Task: Look for space in Szczecinek, Poland from 7th July, 2023 to 15th July, 2023 for 6 adults in price range Rs.15000 to Rs.20000. Place can be entire place with 3 bedrooms having 3 beds and 3 bathrooms. Property type can be house, flat, guest house. Amenities needed are: washing machine. Booking option can be shelf check-in. Required host language is English.
Action: Mouse pressed left at (460, 76)
Screenshot: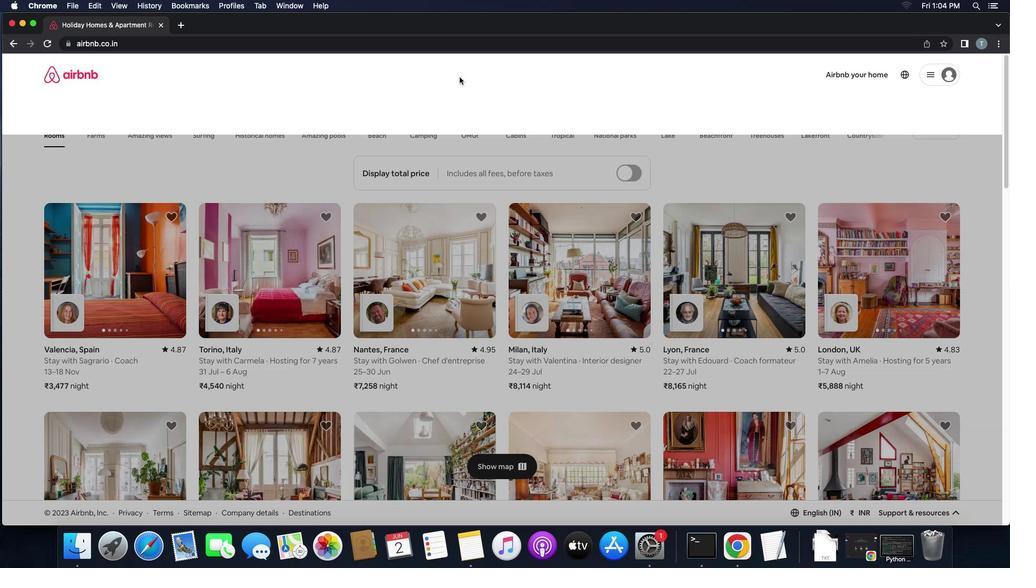
Action: Mouse moved to (336, 125)
Screenshot: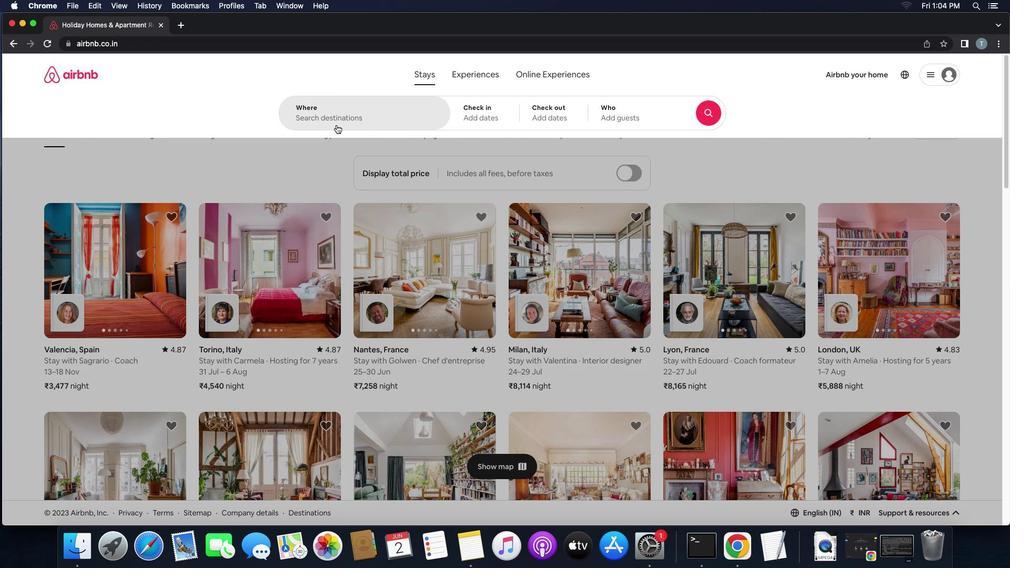 
Action: Mouse pressed left at (336, 125)
Screenshot: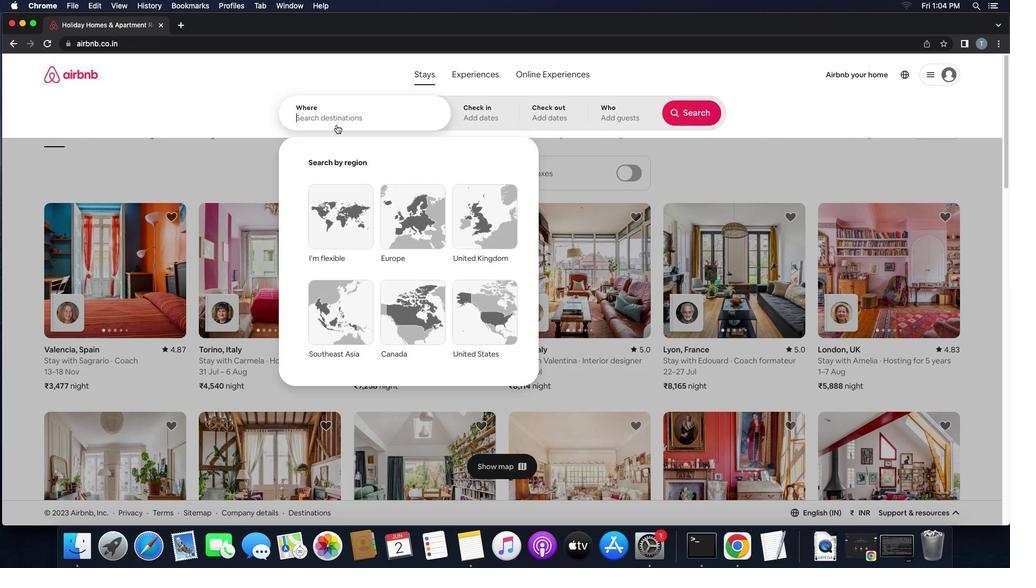 
Action: Mouse moved to (339, 121)
Screenshot: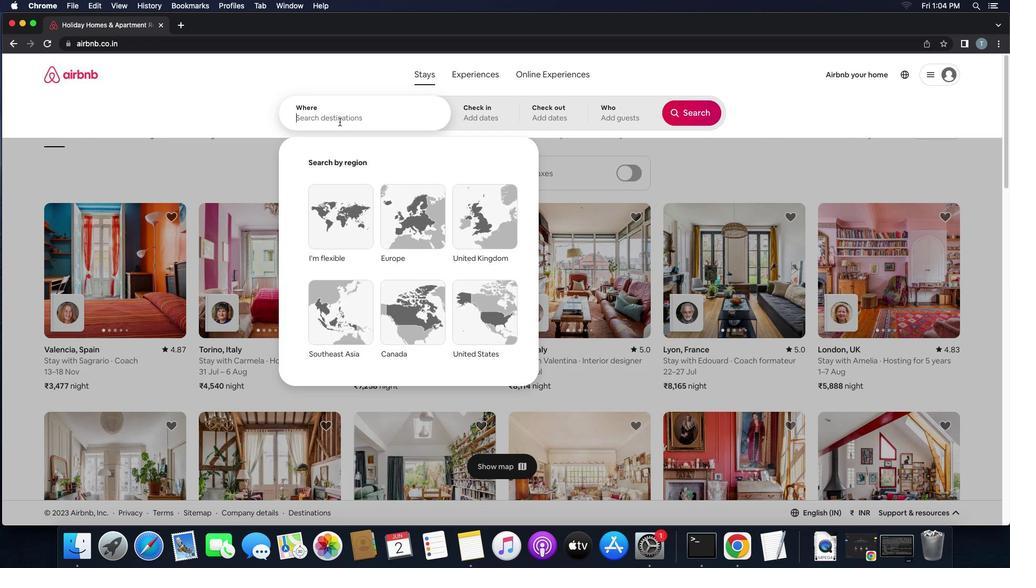 
Action: Key pressed 's''z''c''z''e''c''i''n''e''k'',''p''o''l''a''n''d'
Screenshot: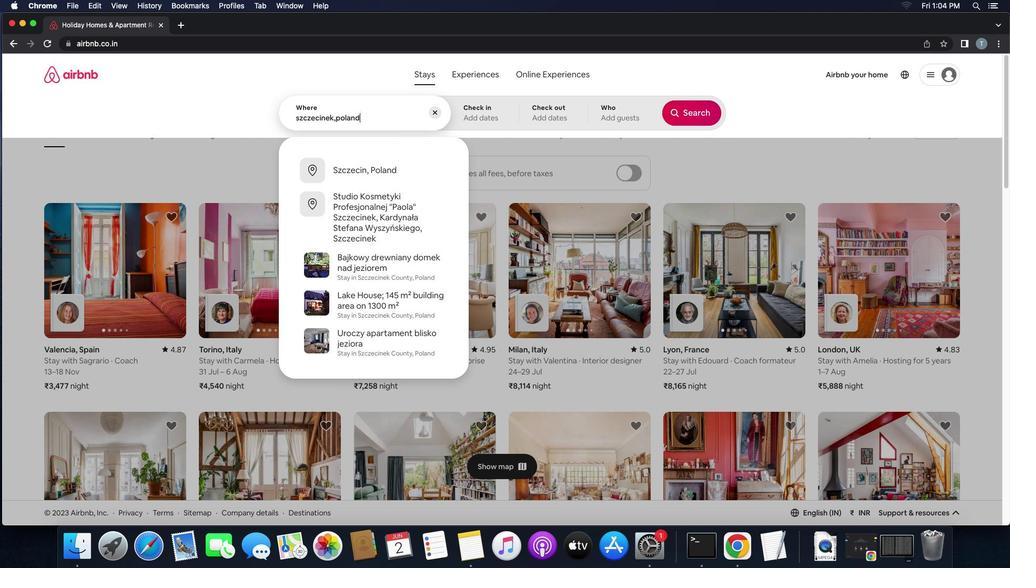 
Action: Mouse moved to (387, 170)
Screenshot: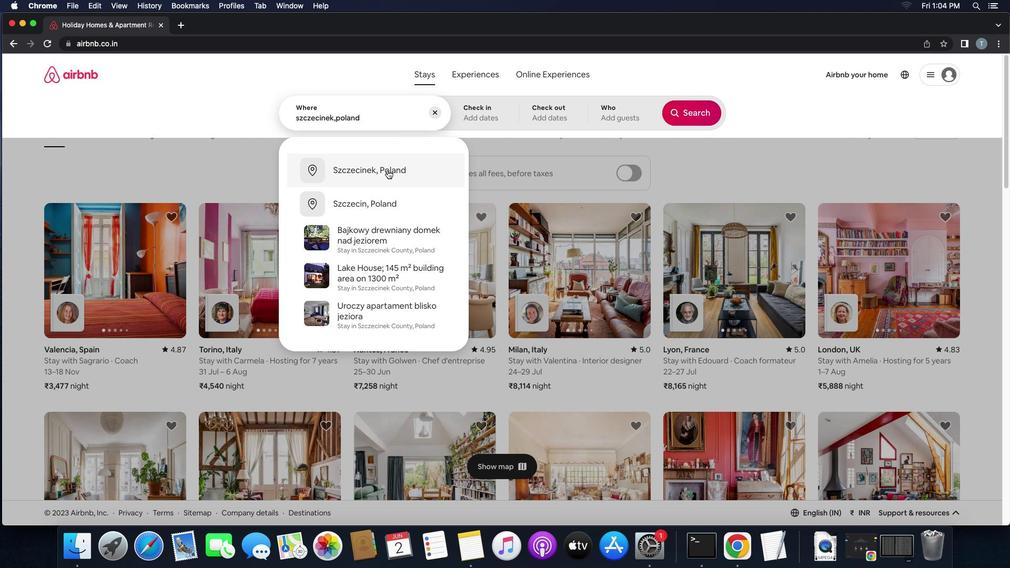 
Action: Mouse pressed left at (387, 170)
Screenshot: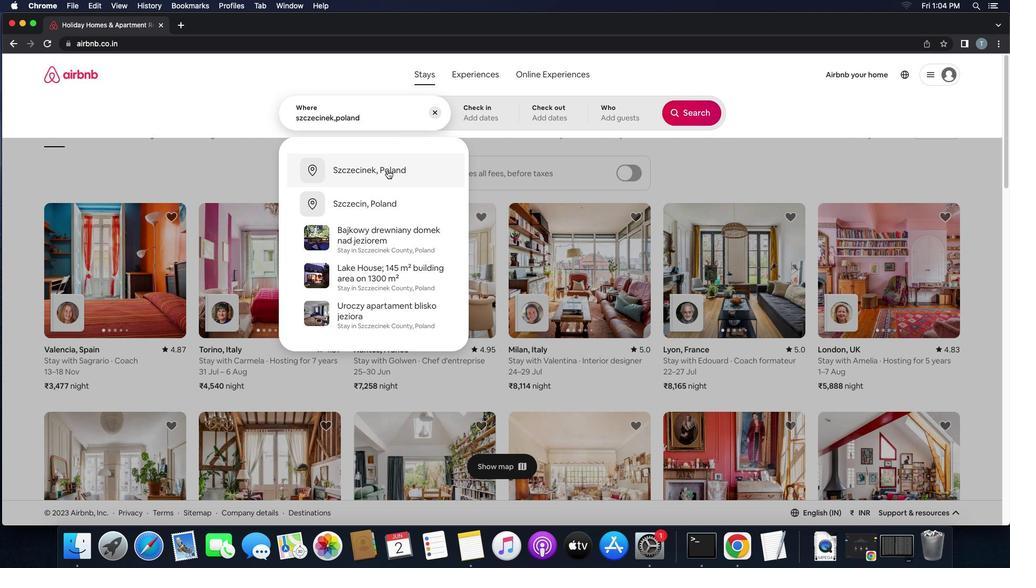 
Action: Mouse moved to (662, 271)
Screenshot: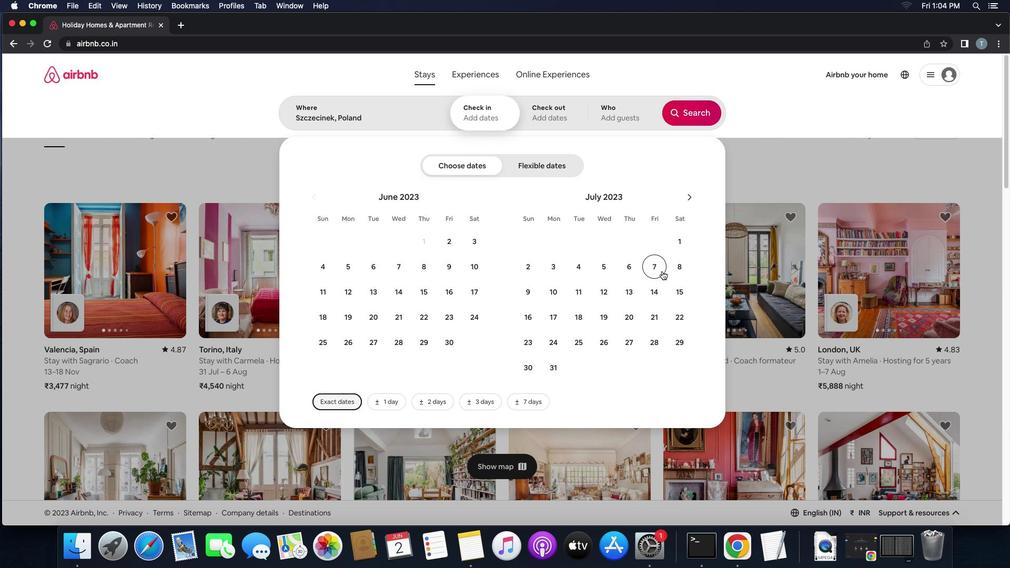 
Action: Mouse pressed left at (662, 271)
Screenshot: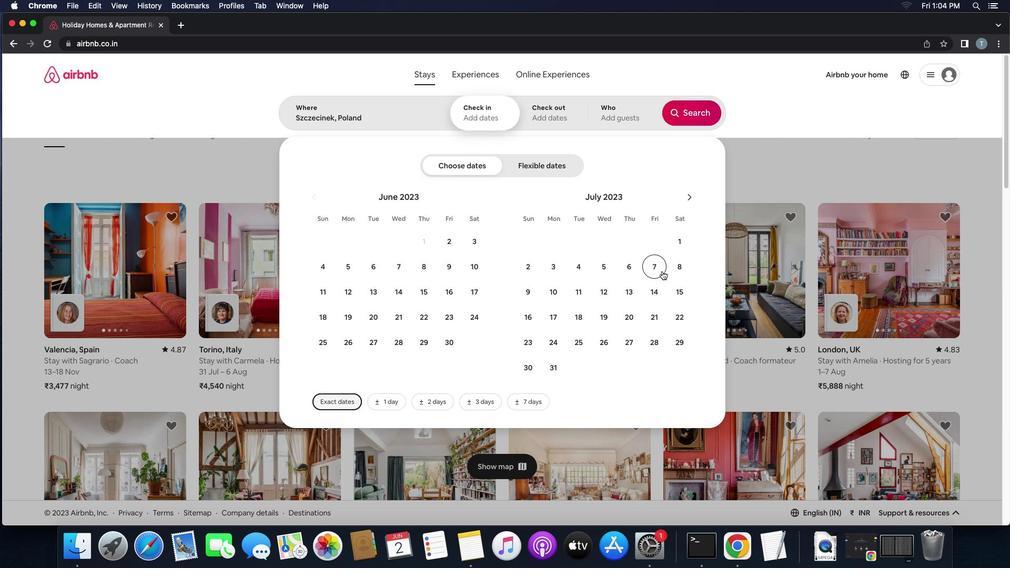 
Action: Mouse moved to (670, 290)
Screenshot: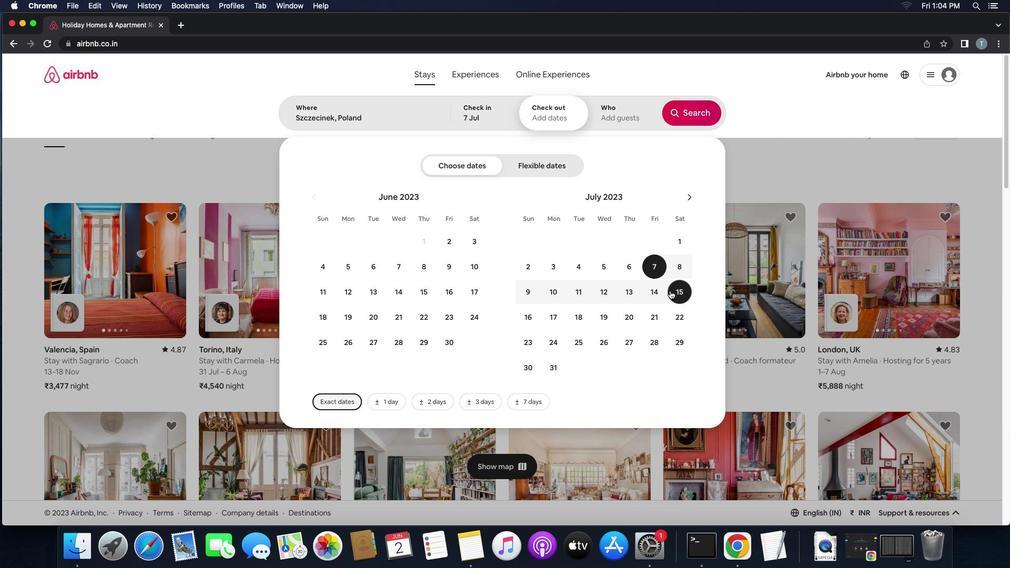 
Action: Mouse pressed left at (670, 290)
Screenshot: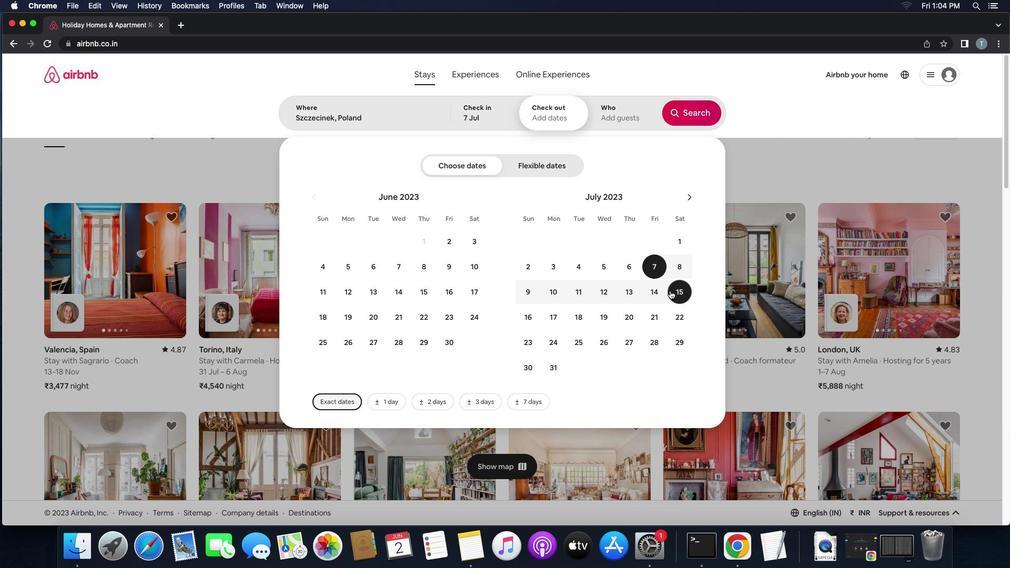 
Action: Mouse moved to (636, 124)
Screenshot: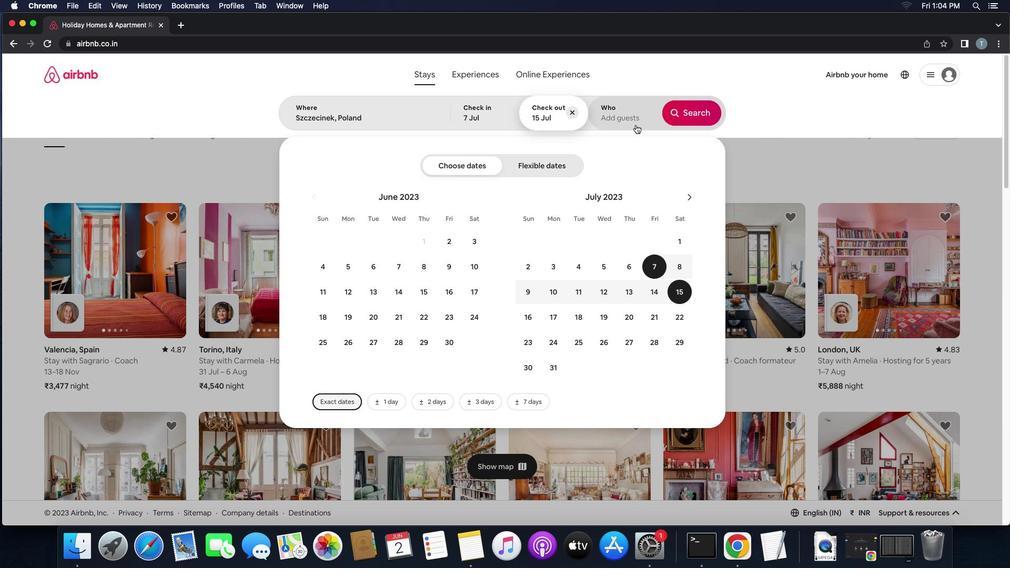 
Action: Mouse pressed left at (636, 124)
Screenshot: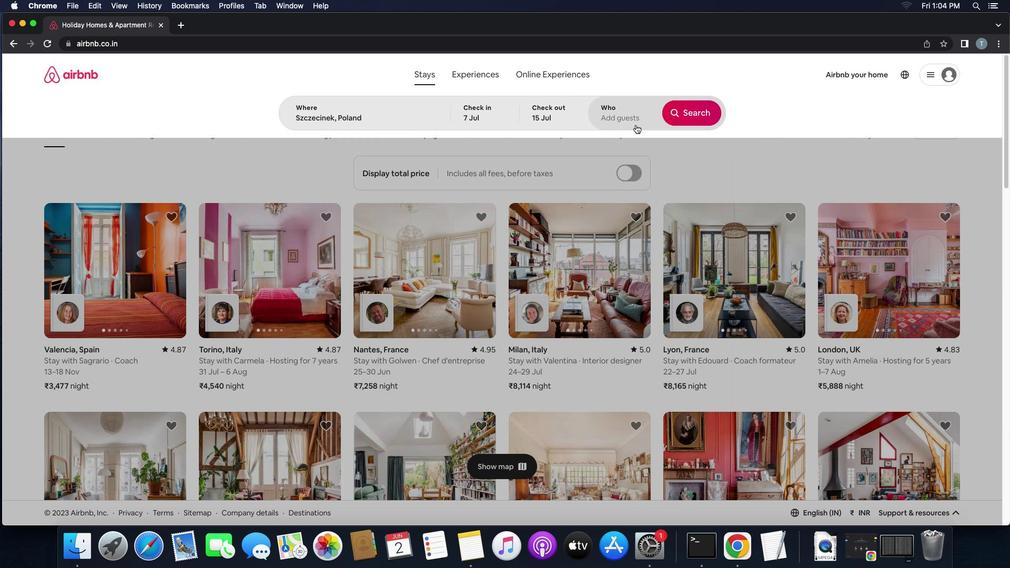 
Action: Mouse moved to (699, 169)
Screenshot: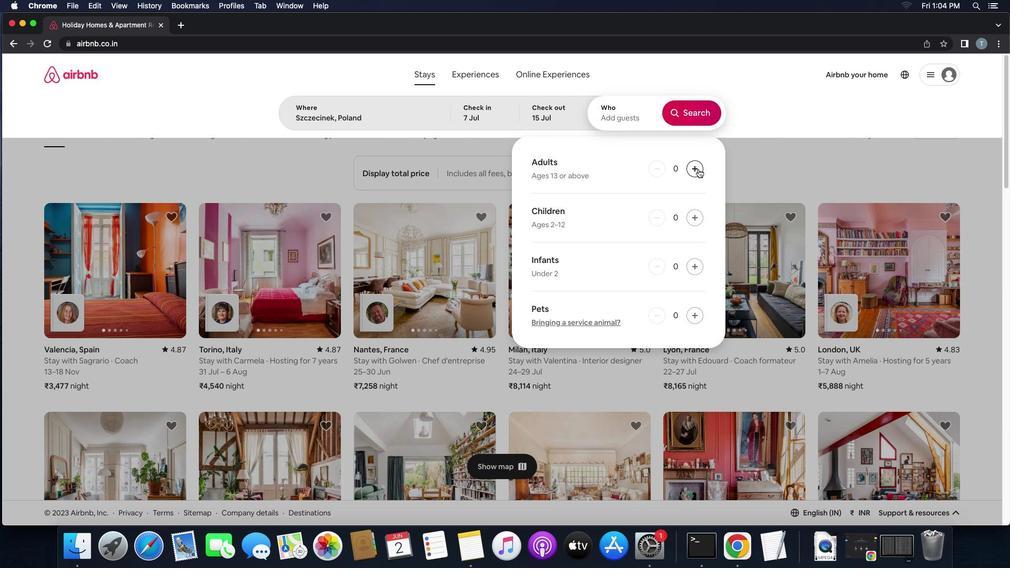 
Action: Mouse pressed left at (699, 169)
Screenshot: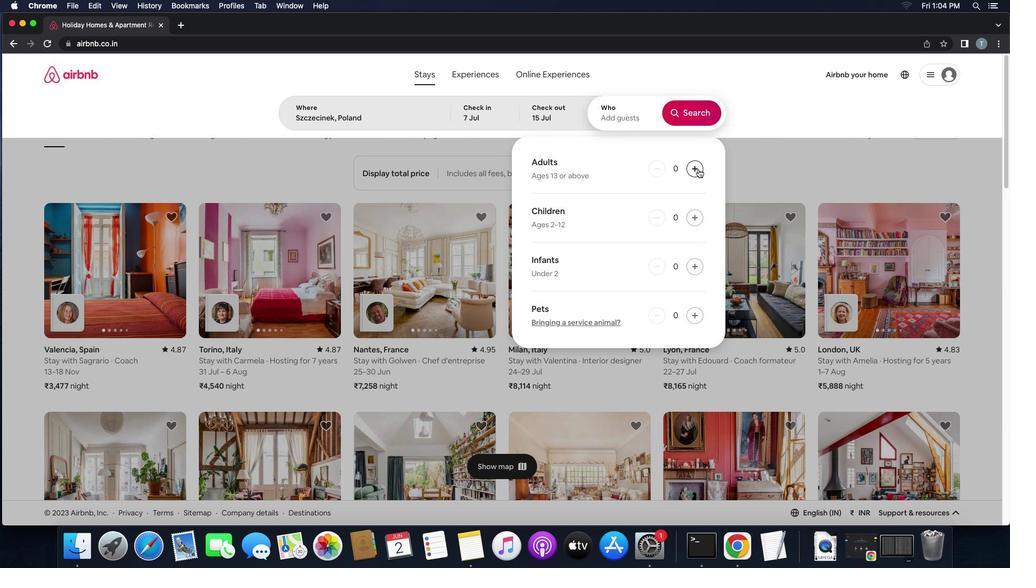 
Action: Mouse pressed left at (699, 169)
Screenshot: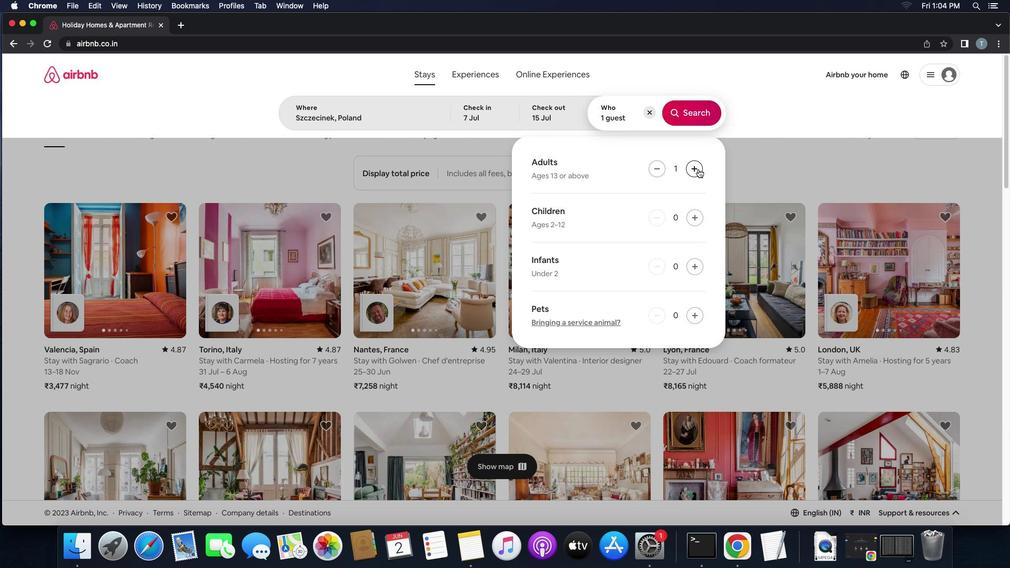 
Action: Mouse pressed left at (699, 169)
Screenshot: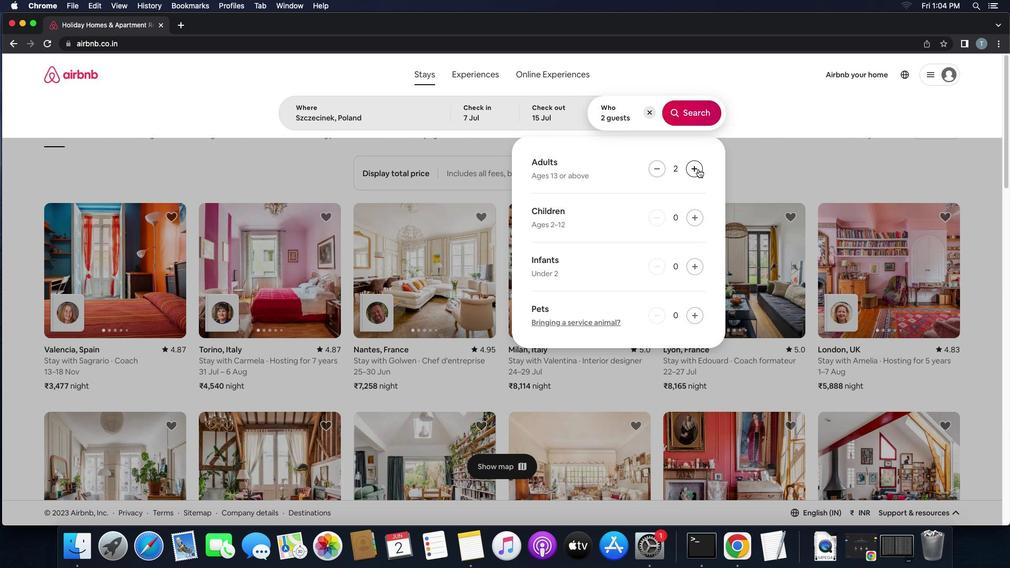 
Action: Mouse pressed left at (699, 169)
Screenshot: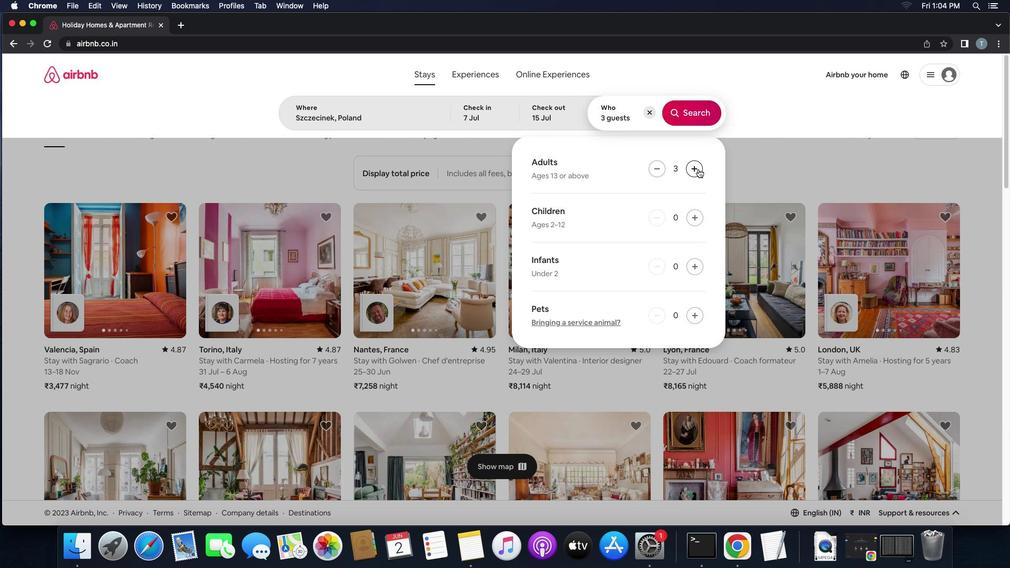 
Action: Mouse pressed left at (699, 169)
Screenshot: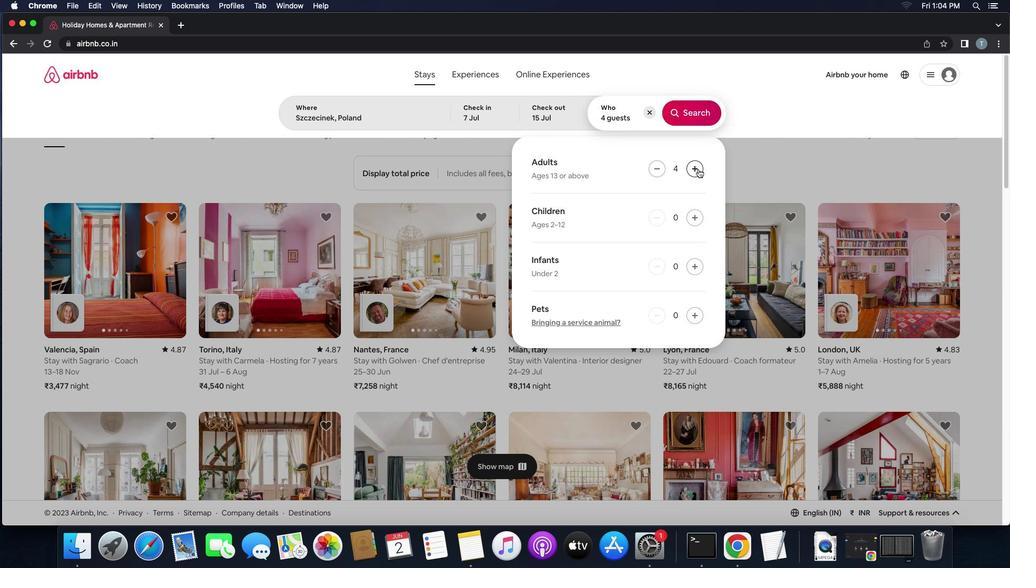 
Action: Mouse pressed left at (699, 169)
Screenshot: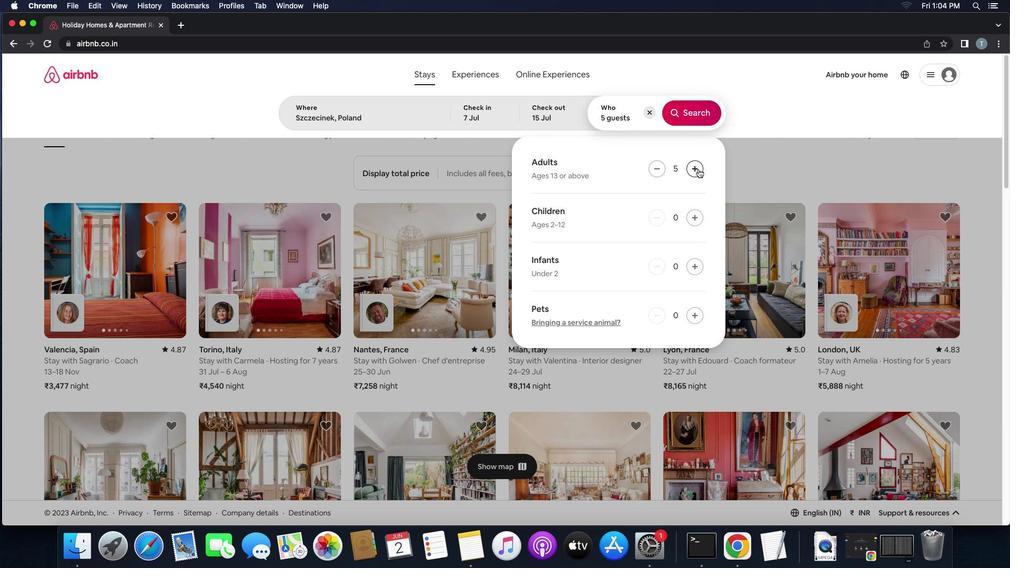 
Action: Mouse moved to (694, 122)
Screenshot: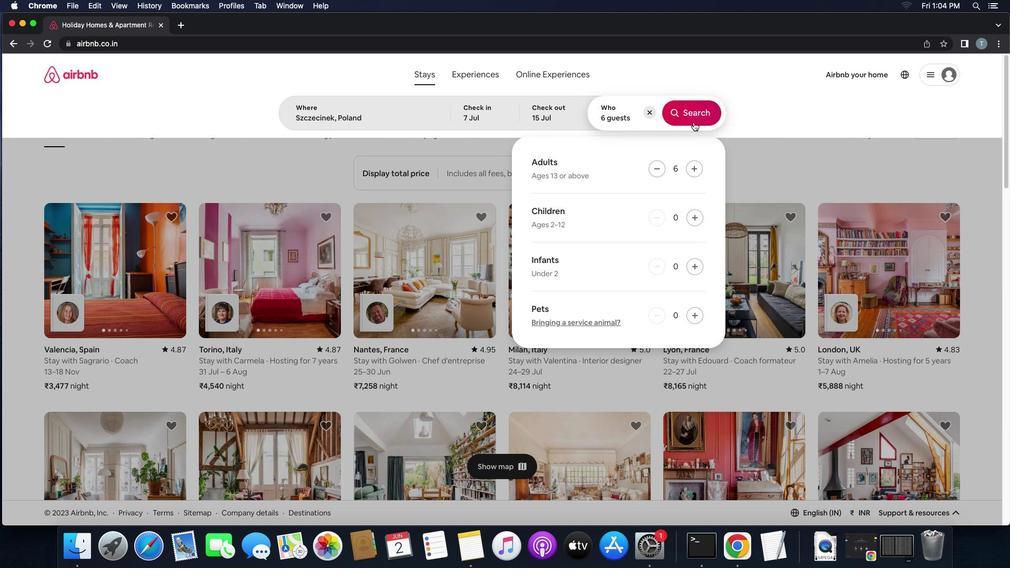 
Action: Mouse pressed left at (694, 122)
Screenshot: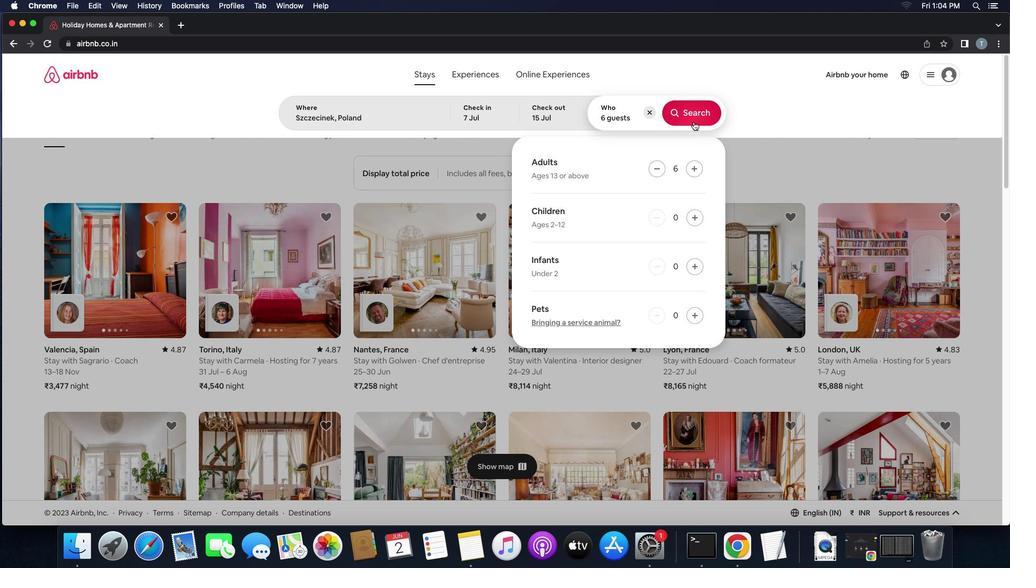 
Action: Mouse moved to (972, 118)
Screenshot: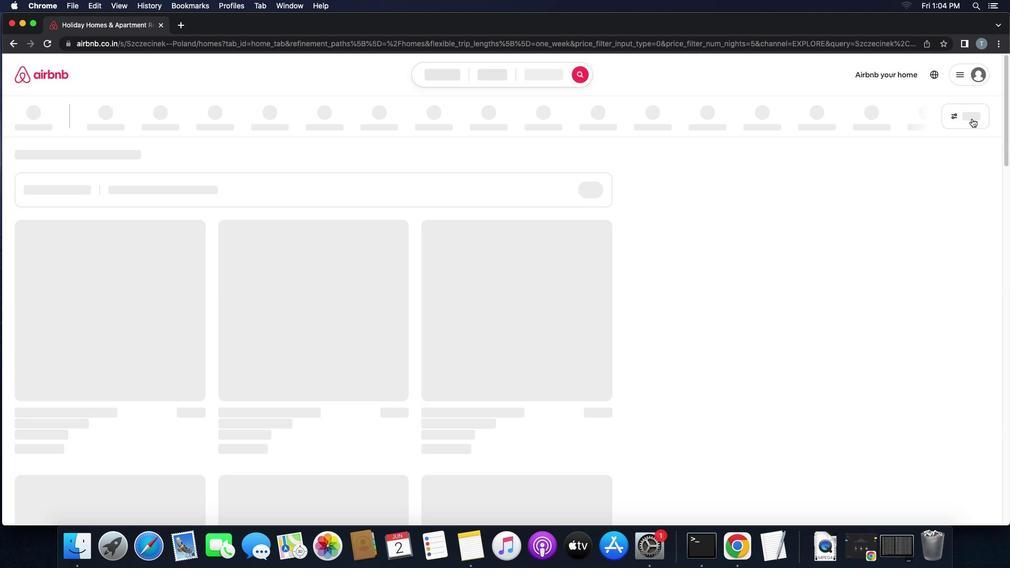 
Action: Mouse pressed left at (972, 118)
Screenshot: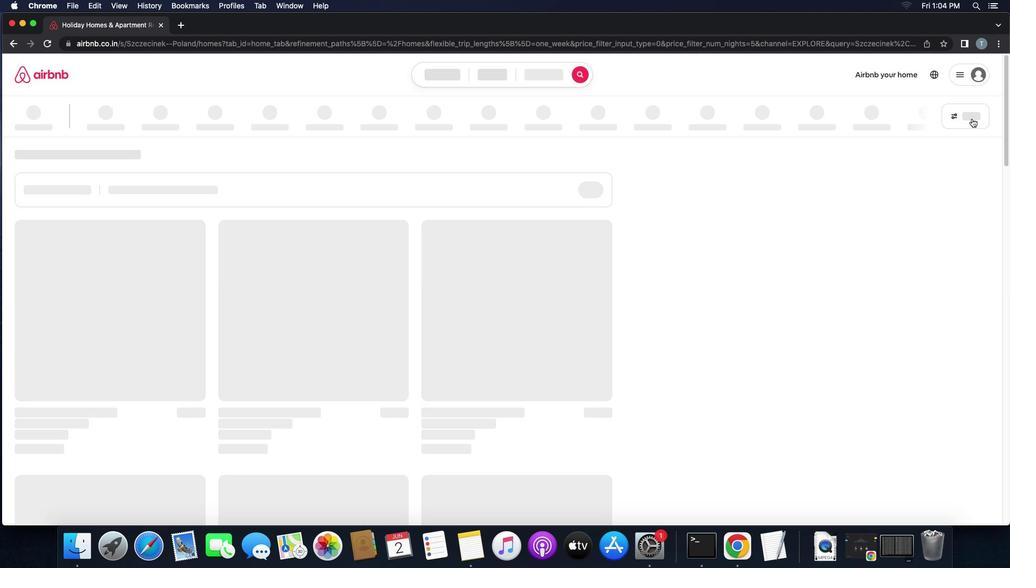 
Action: Mouse moved to (972, 118)
Screenshot: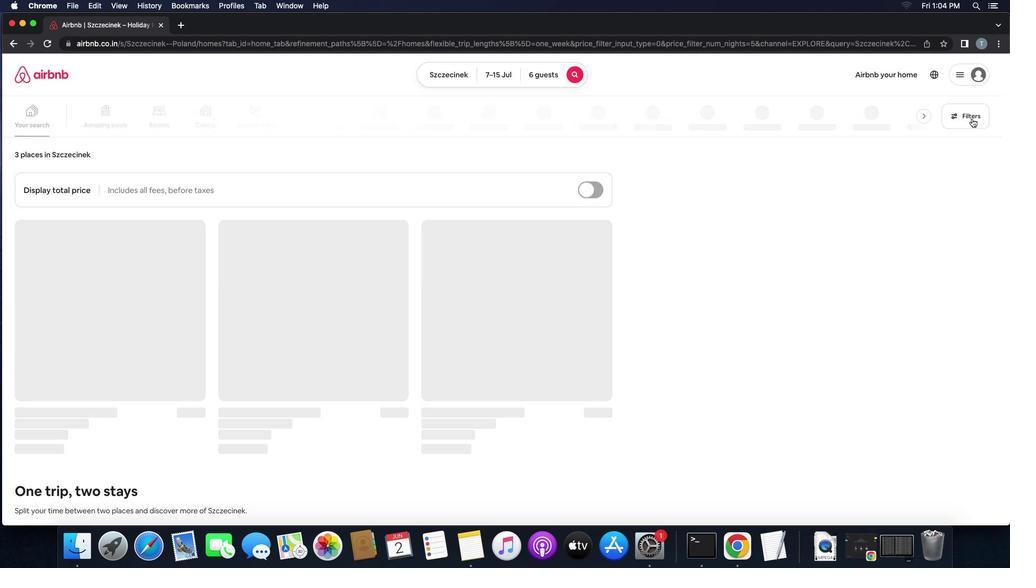 
Action: Mouse pressed left at (972, 118)
Screenshot: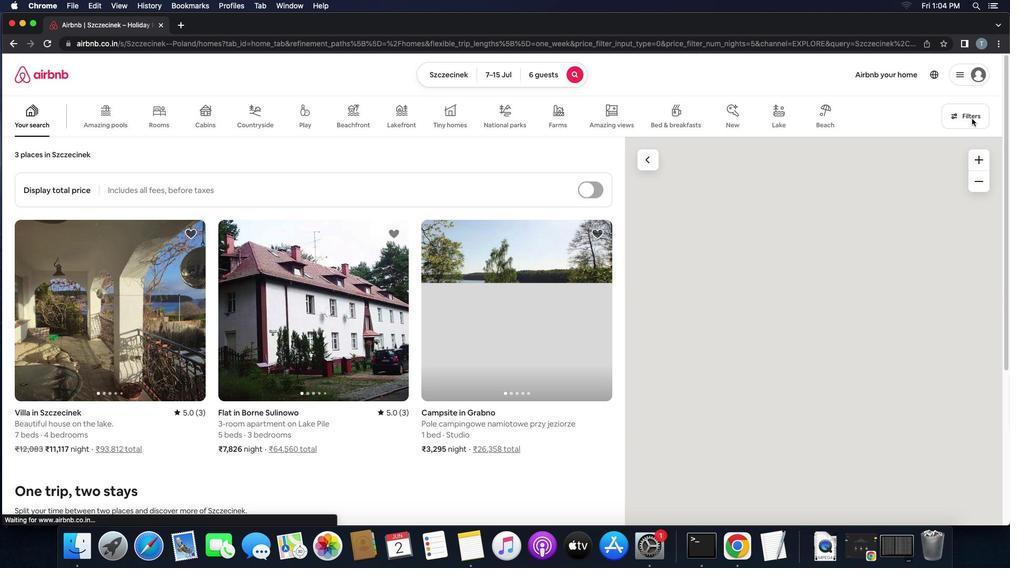 
Action: Mouse moved to (380, 377)
Screenshot: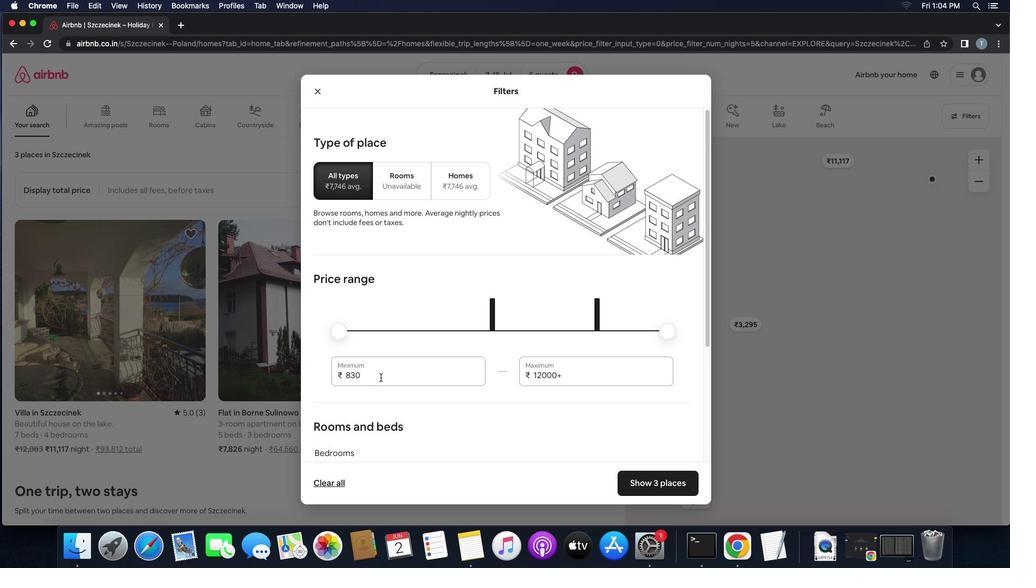 
Action: Mouse pressed left at (380, 377)
Screenshot: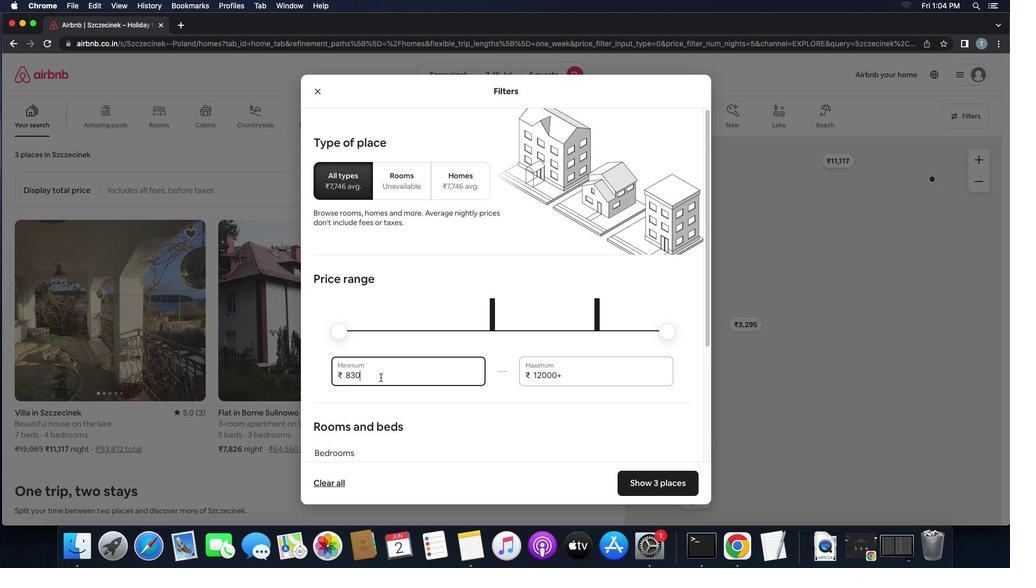 
Action: Key pressed Key.backspaceKey.backspaceKey.backspace'1''5''0''0''0'
Screenshot: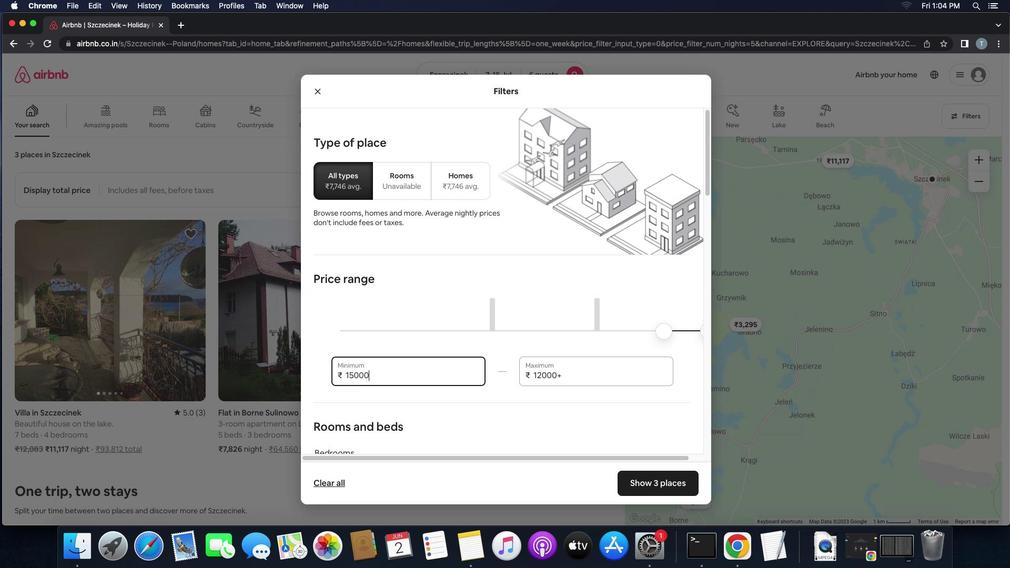 
Action: Mouse moved to (579, 374)
Screenshot: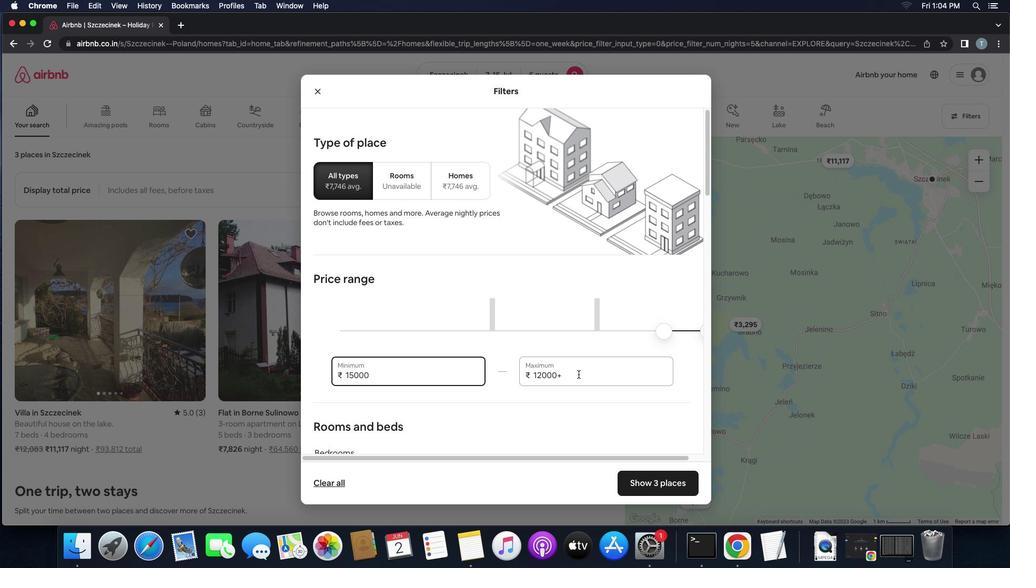 
Action: Mouse pressed left at (579, 374)
Screenshot: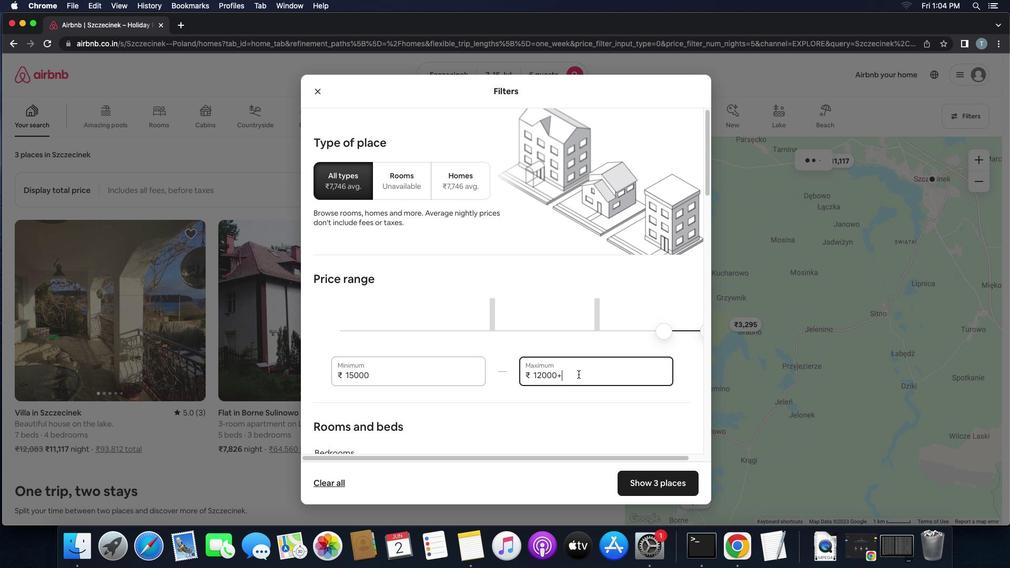 
Action: Key pressed Key.backspaceKey.backspaceKey.backspaceKey.backspaceKey.backspaceKey.backspace'2''0''0''0''0'
Screenshot: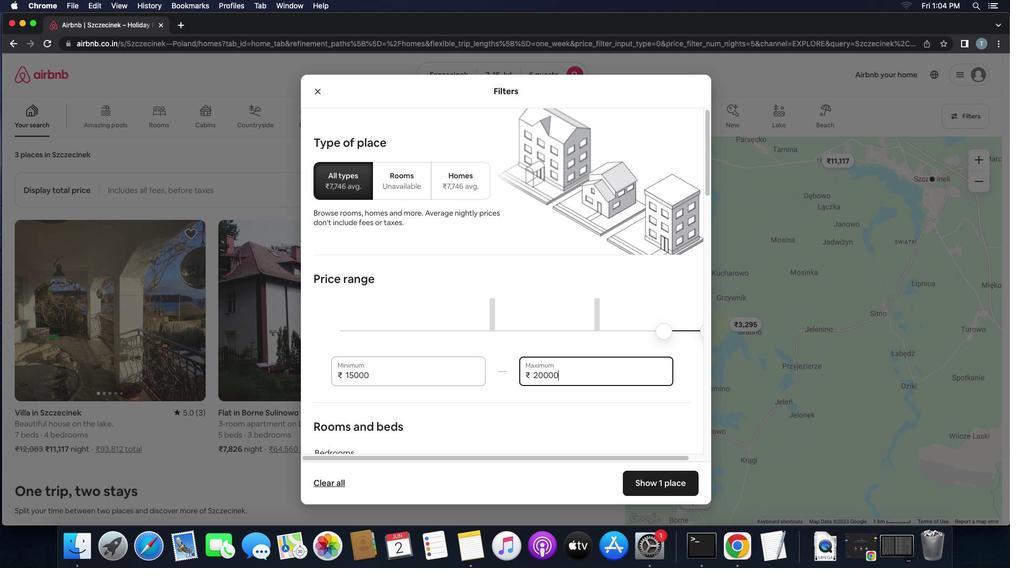 
Action: Mouse moved to (578, 401)
Screenshot: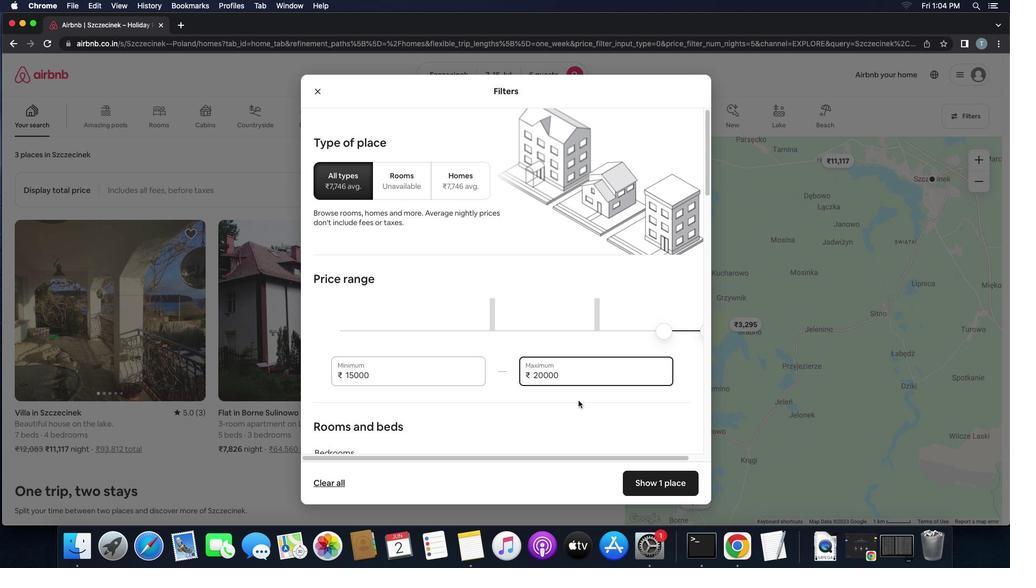 
Action: Mouse scrolled (578, 401) with delta (0, 0)
Screenshot: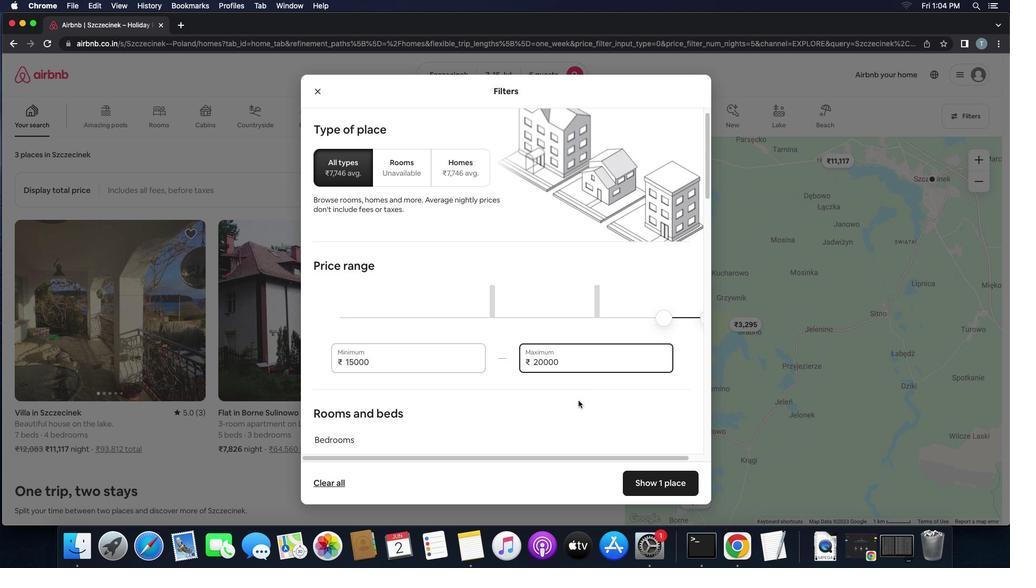 
Action: Mouse scrolled (578, 401) with delta (0, 0)
Screenshot: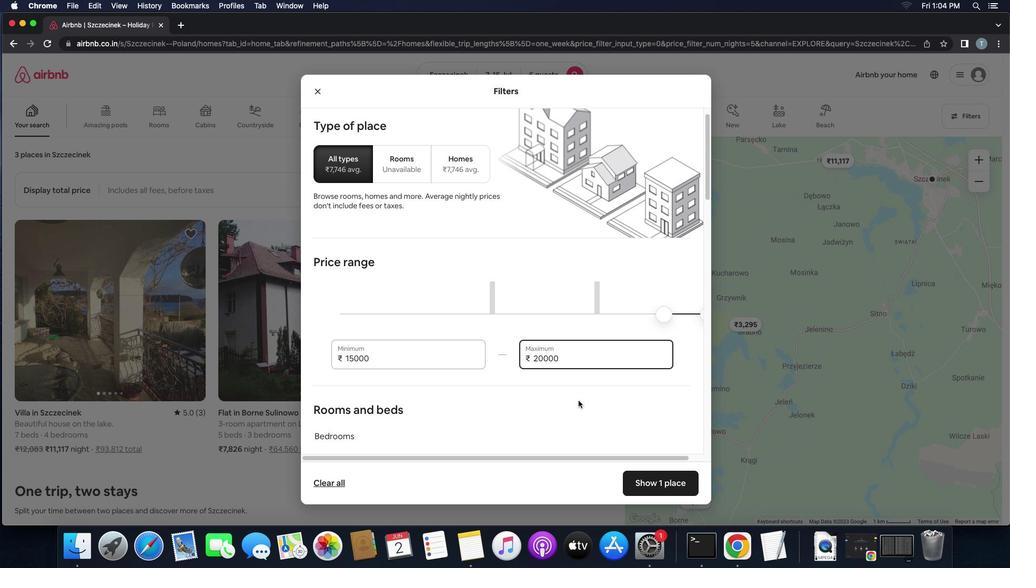 
Action: Mouse scrolled (578, 401) with delta (0, 0)
Screenshot: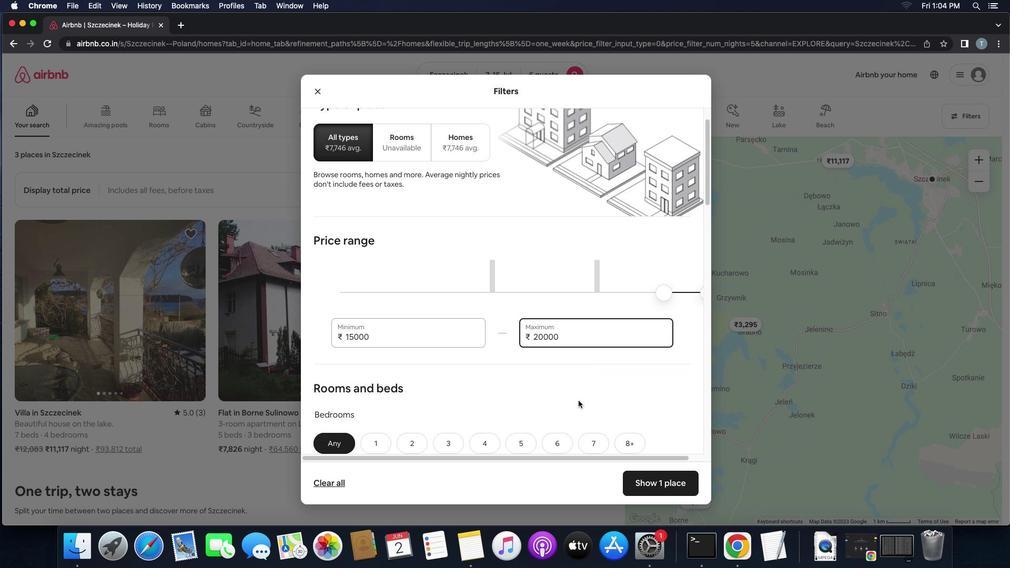 
Action: Mouse scrolled (578, 401) with delta (0, 0)
Screenshot: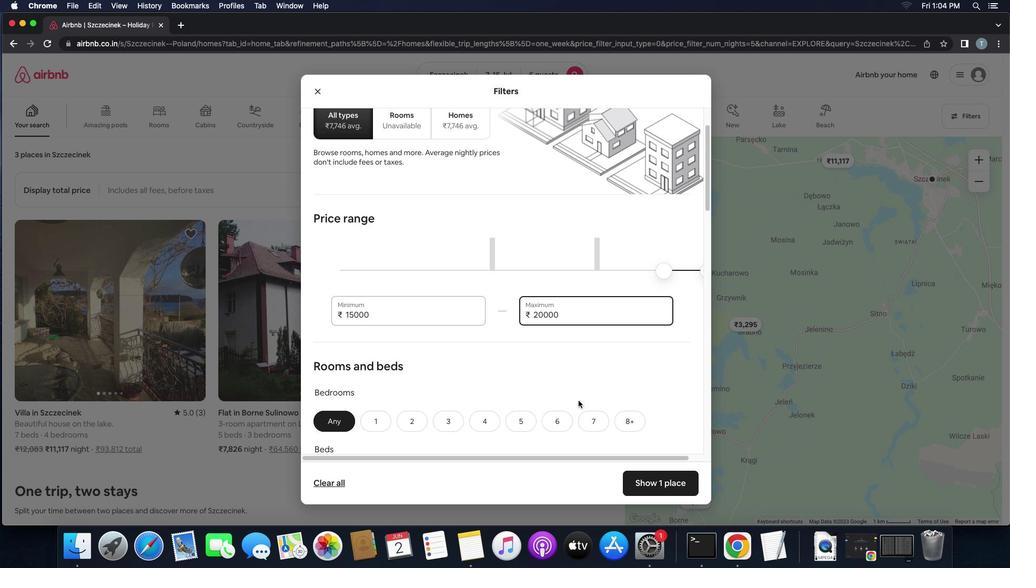 
Action: Mouse scrolled (578, 401) with delta (0, 0)
Screenshot: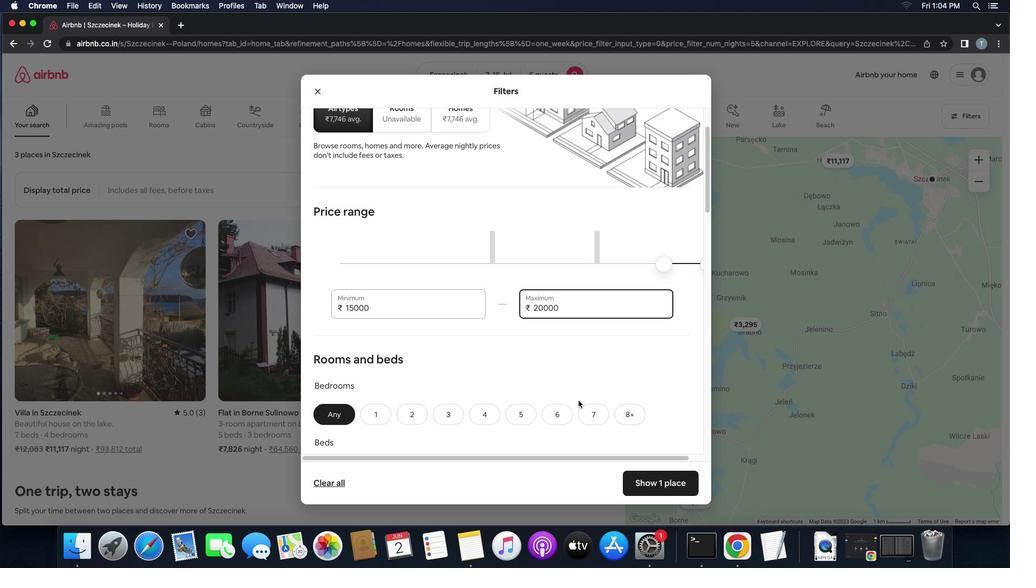 
Action: Mouse moved to (470, 367)
Screenshot: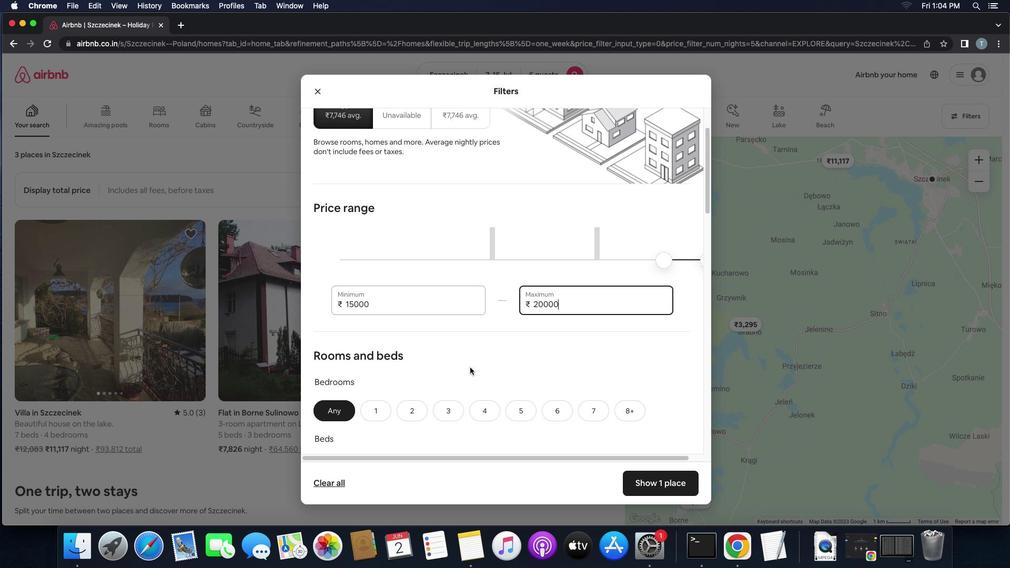 
Action: Mouse scrolled (470, 367) with delta (0, 0)
Screenshot: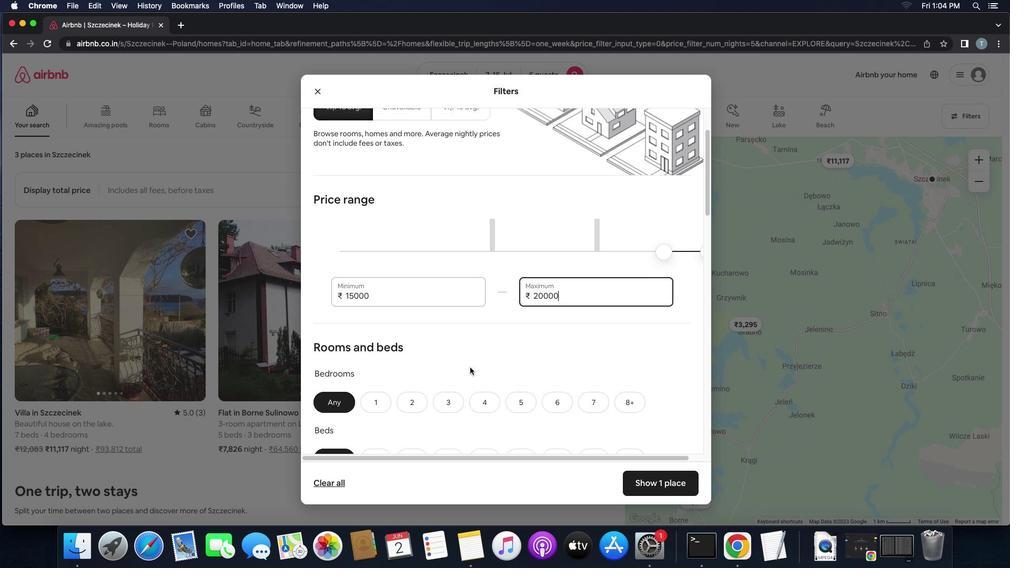 
Action: Mouse scrolled (470, 367) with delta (0, 0)
Screenshot: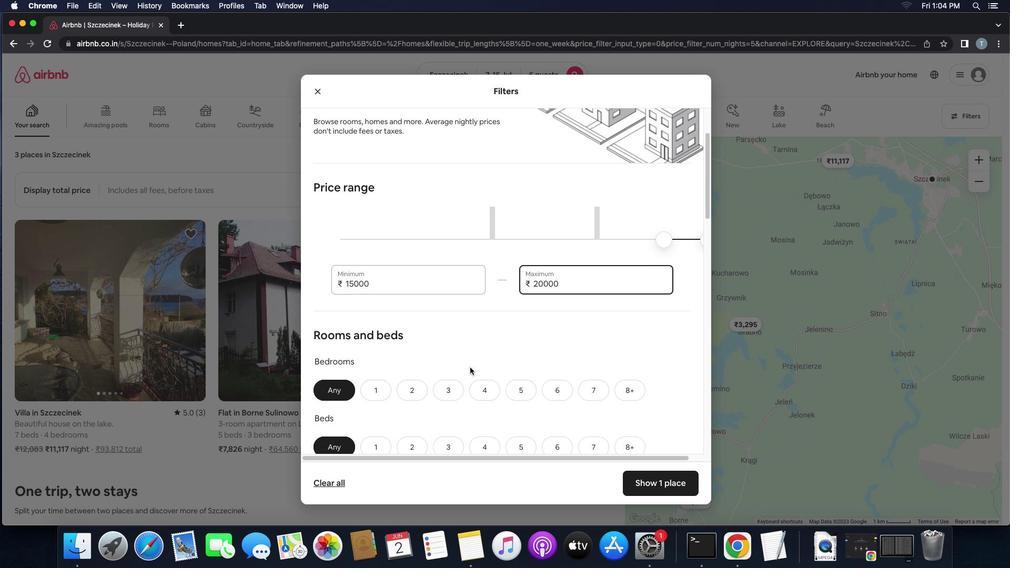 
Action: Mouse moved to (470, 367)
Screenshot: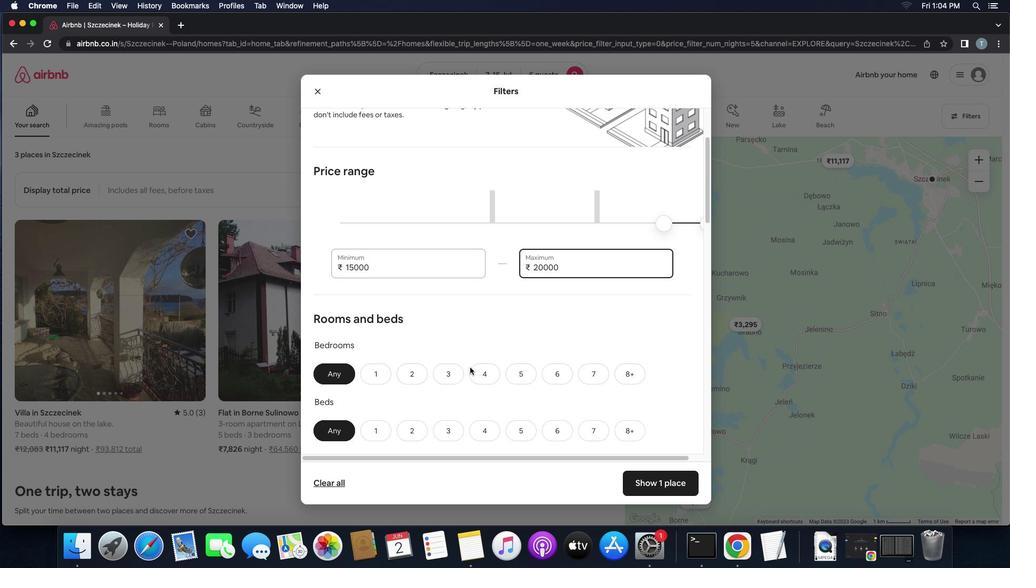 
Action: Mouse scrolled (470, 367) with delta (0, -1)
Screenshot: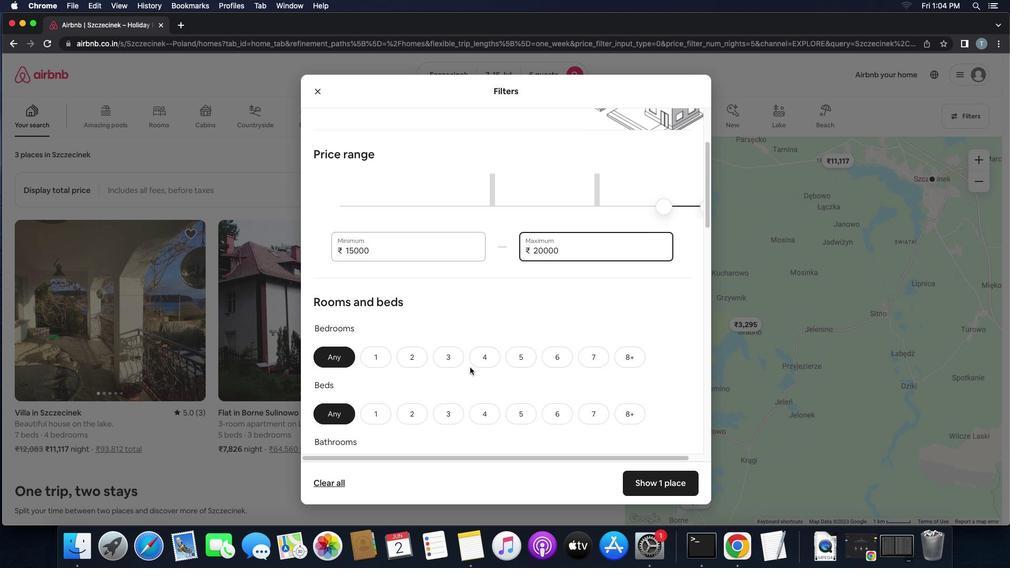 
Action: Mouse moved to (443, 338)
Screenshot: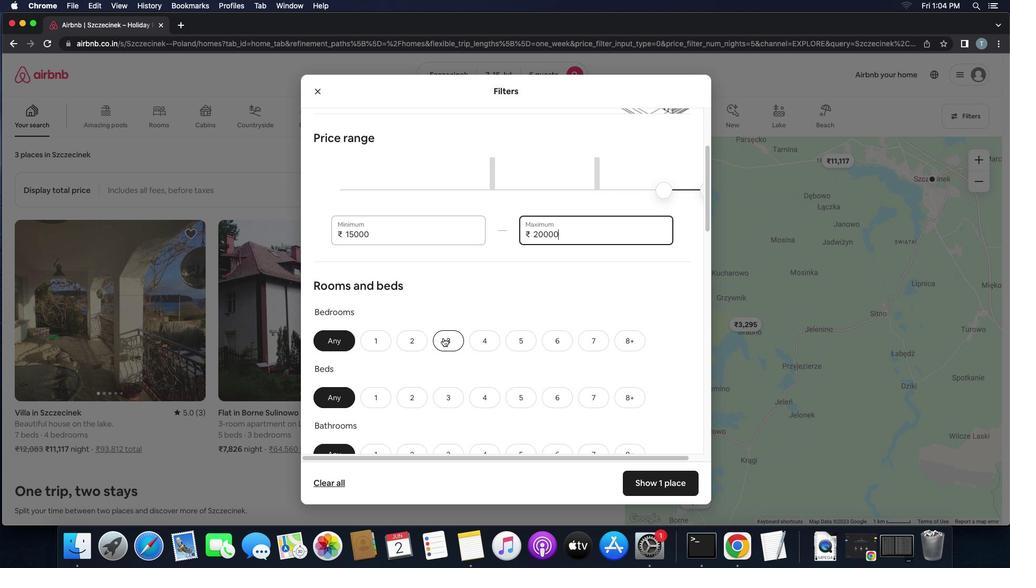 
Action: Mouse pressed left at (443, 338)
Screenshot: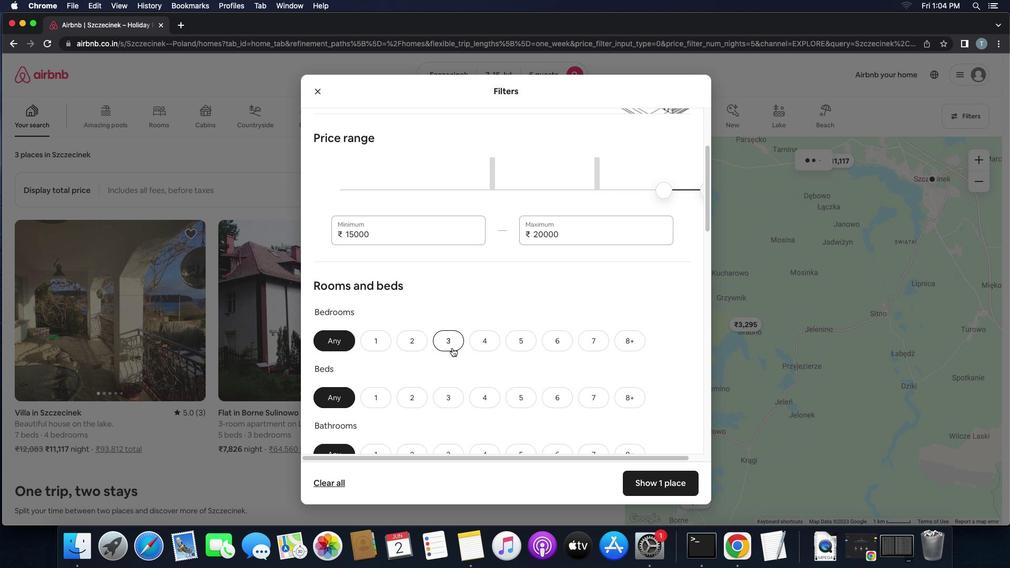 
Action: Mouse moved to (448, 397)
Screenshot: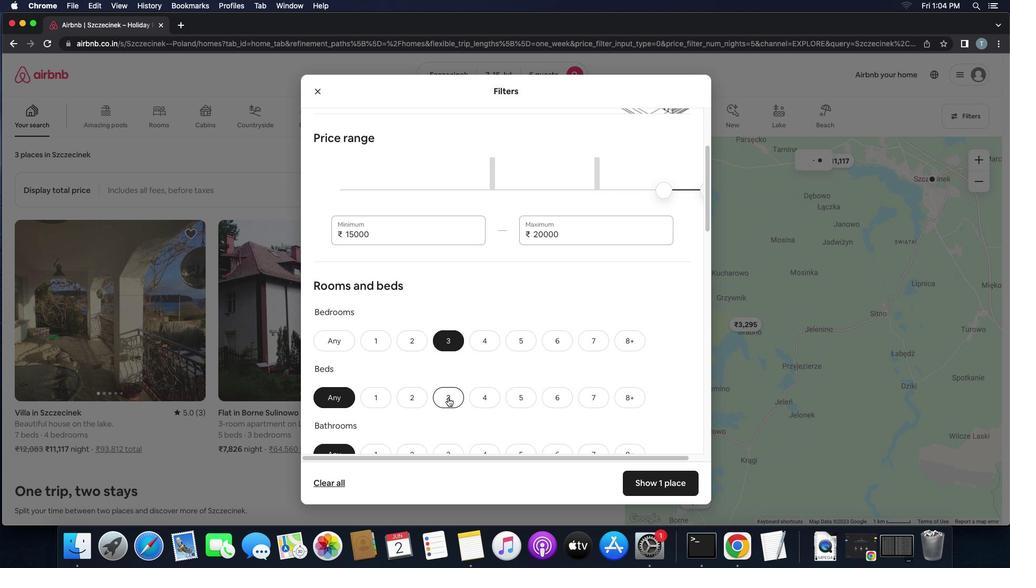 
Action: Mouse pressed left at (448, 397)
Screenshot: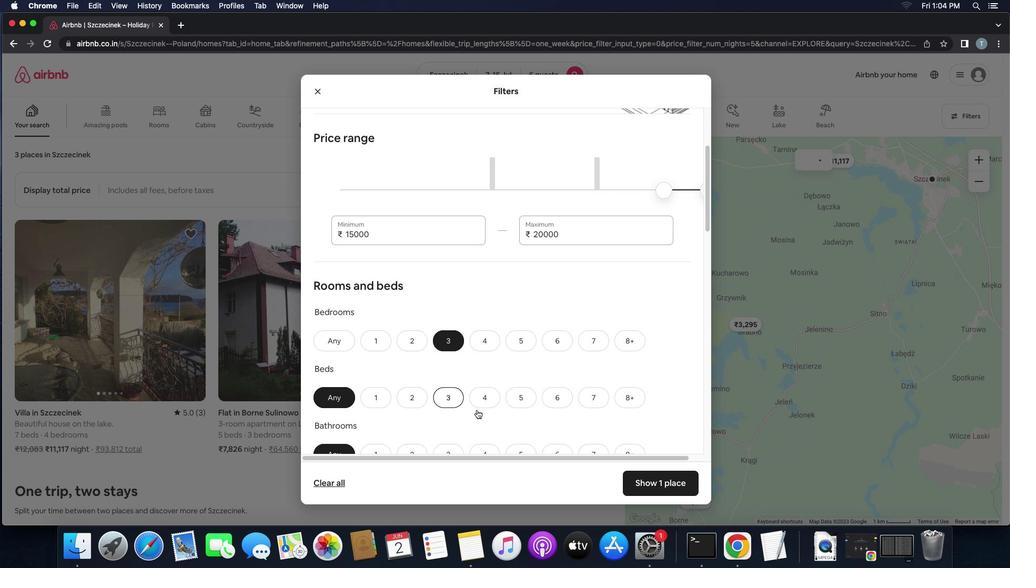 
Action: Mouse moved to (512, 416)
Screenshot: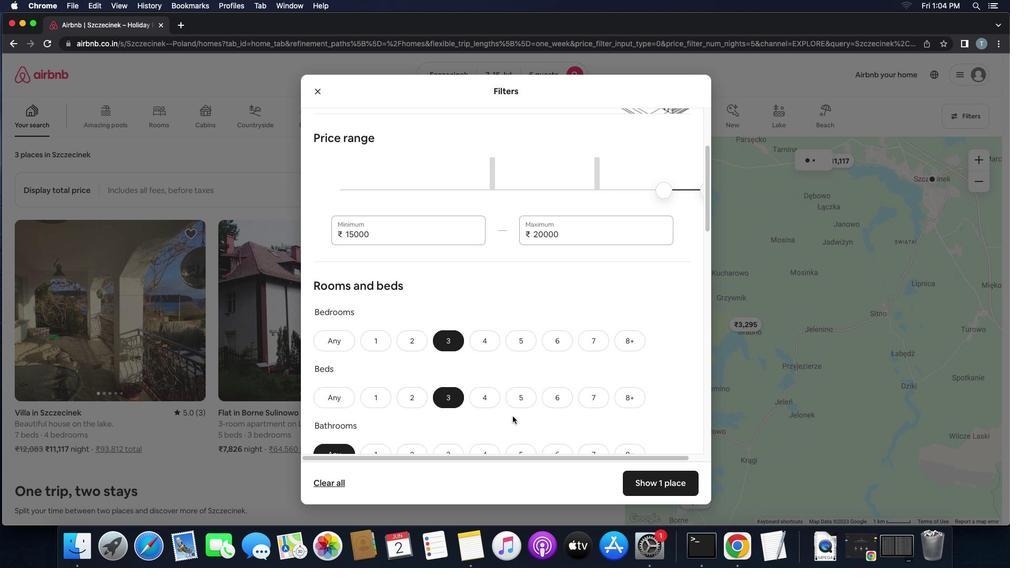 
Action: Mouse scrolled (512, 416) with delta (0, 0)
Screenshot: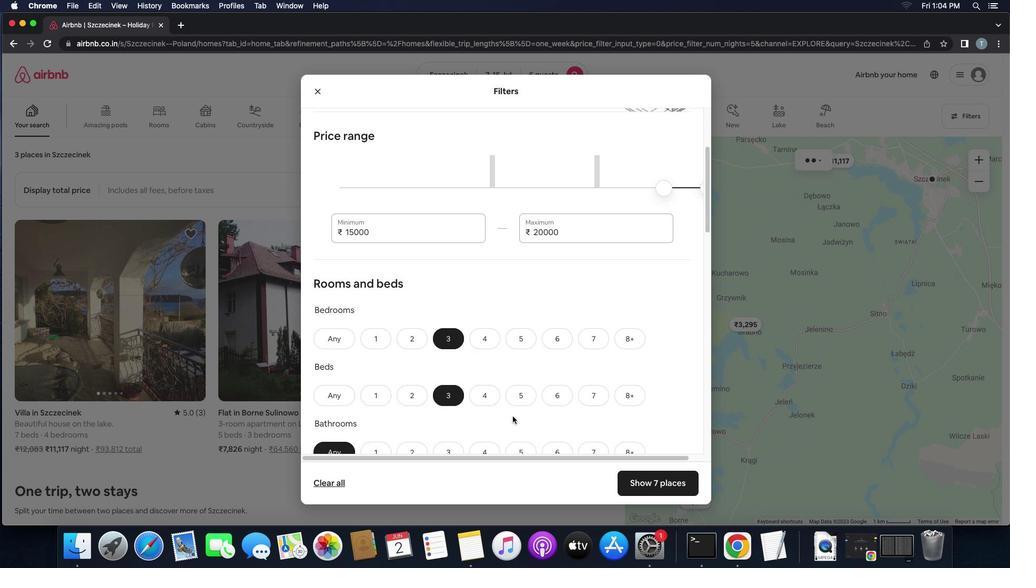
Action: Mouse scrolled (512, 416) with delta (0, 0)
Screenshot: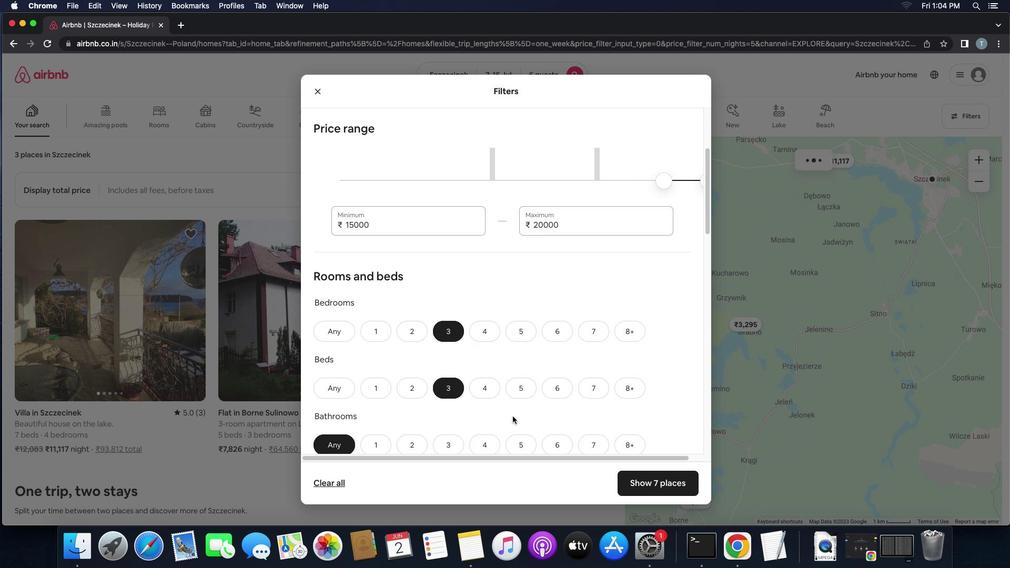 
Action: Mouse moved to (459, 438)
Screenshot: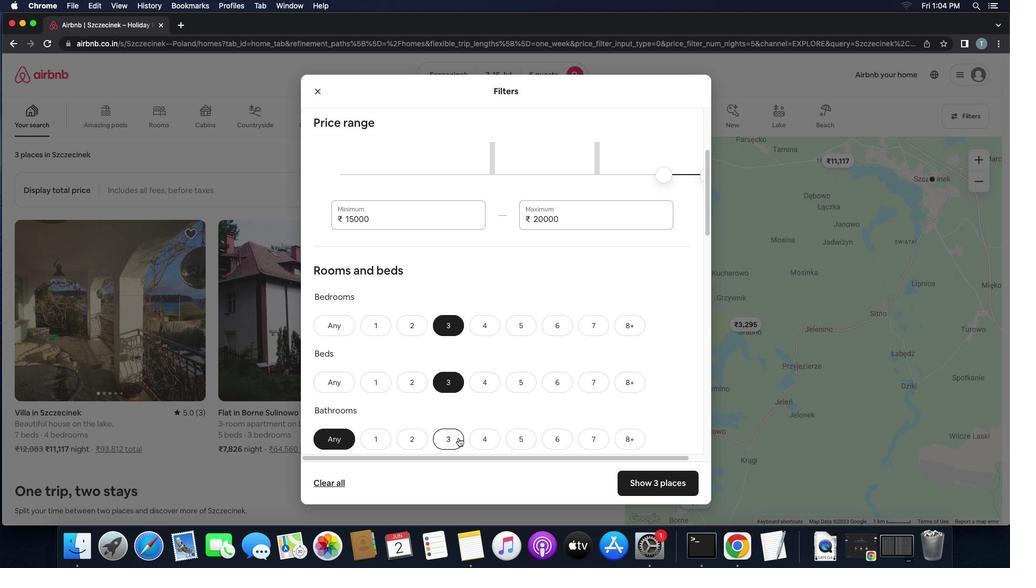
Action: Mouse pressed left at (459, 438)
Screenshot: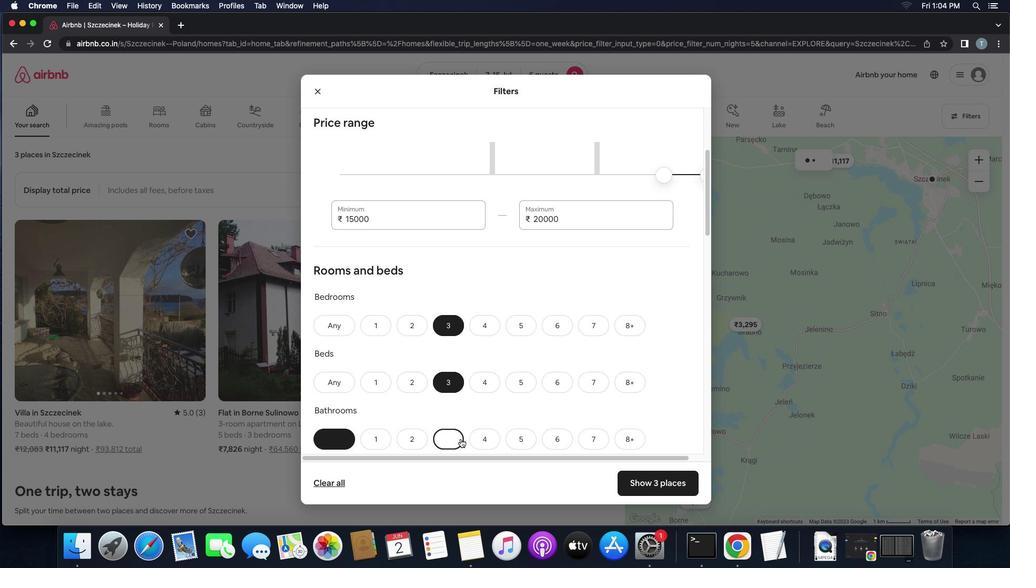 
Action: Mouse moved to (535, 441)
Screenshot: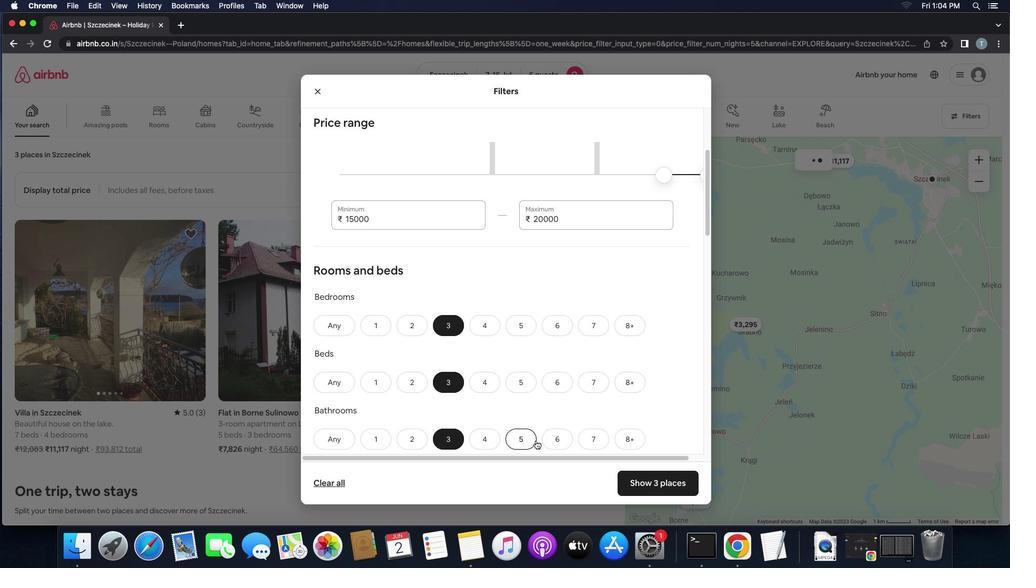 
Action: Mouse scrolled (535, 441) with delta (0, 0)
Screenshot: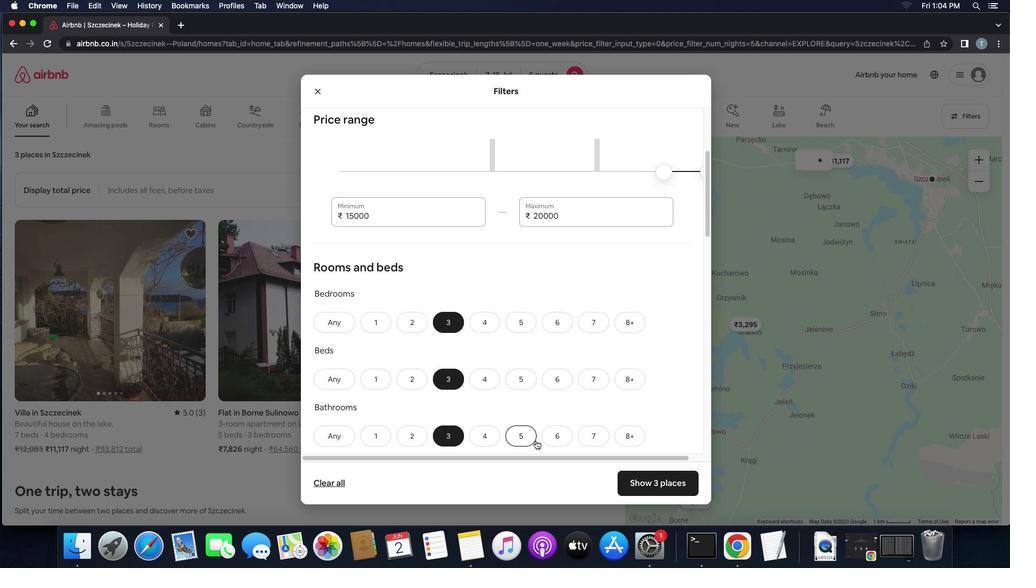 
Action: Mouse moved to (536, 440)
Screenshot: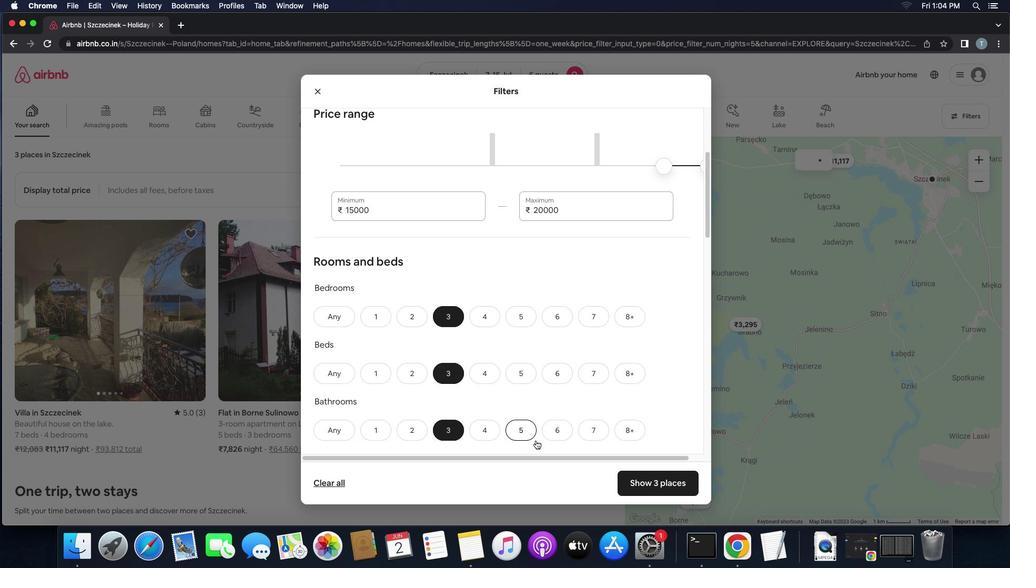 
Action: Mouse scrolled (536, 440) with delta (0, 0)
Screenshot: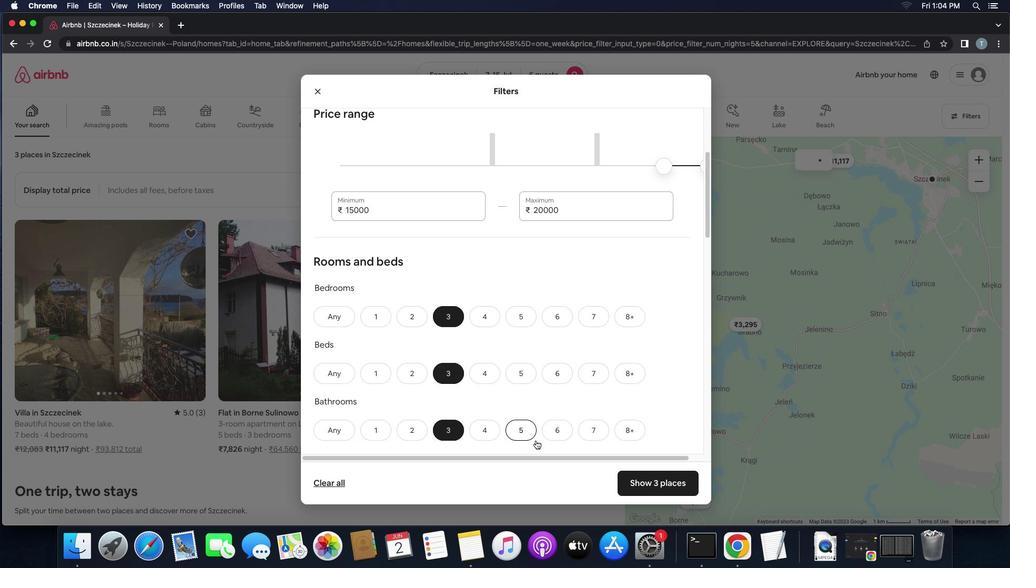 
Action: Mouse scrolled (536, 440) with delta (0, 0)
Screenshot: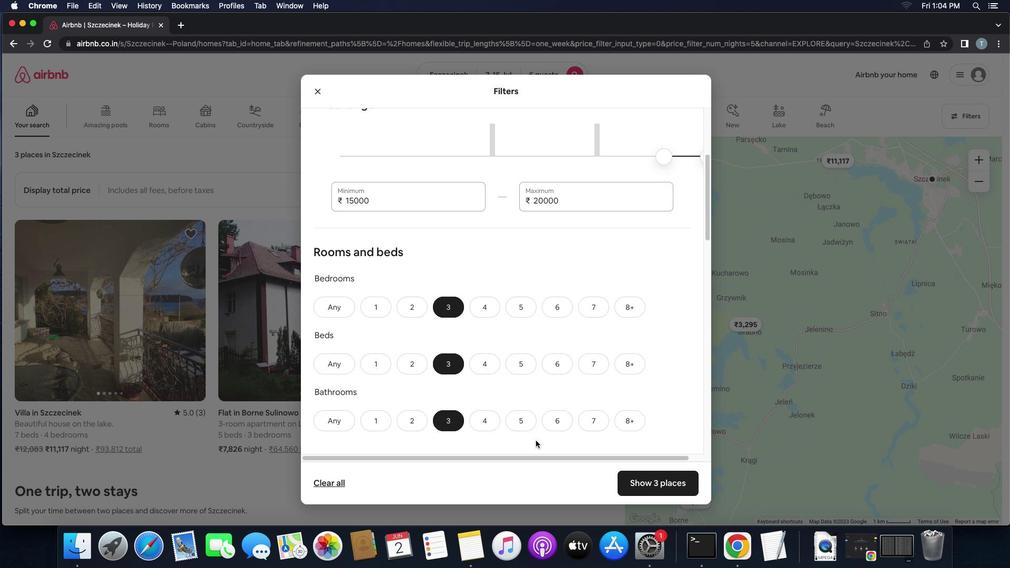 
Action: Mouse scrolled (536, 440) with delta (0, 0)
Screenshot: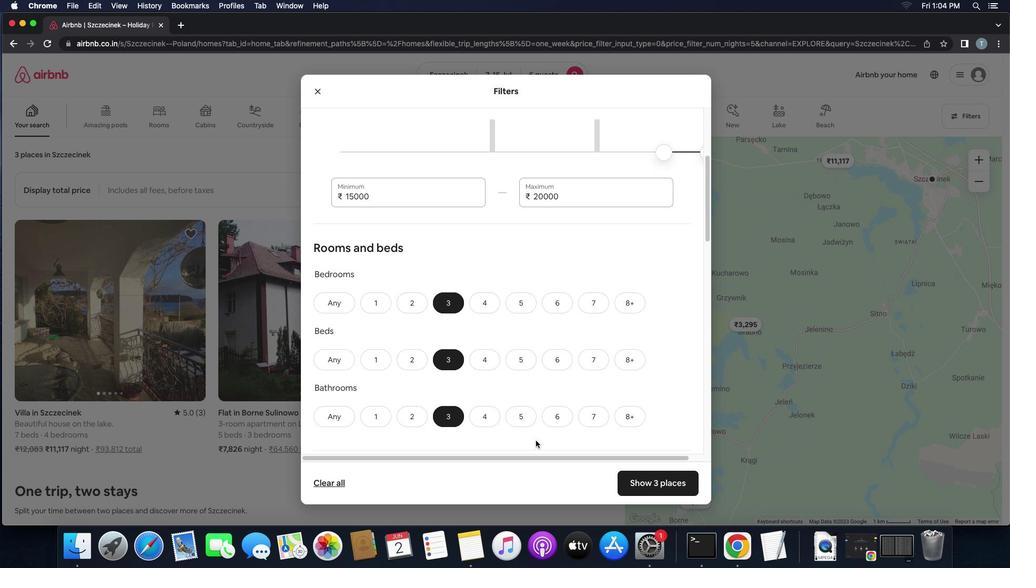 
Action: Mouse scrolled (536, 440) with delta (0, 0)
Screenshot: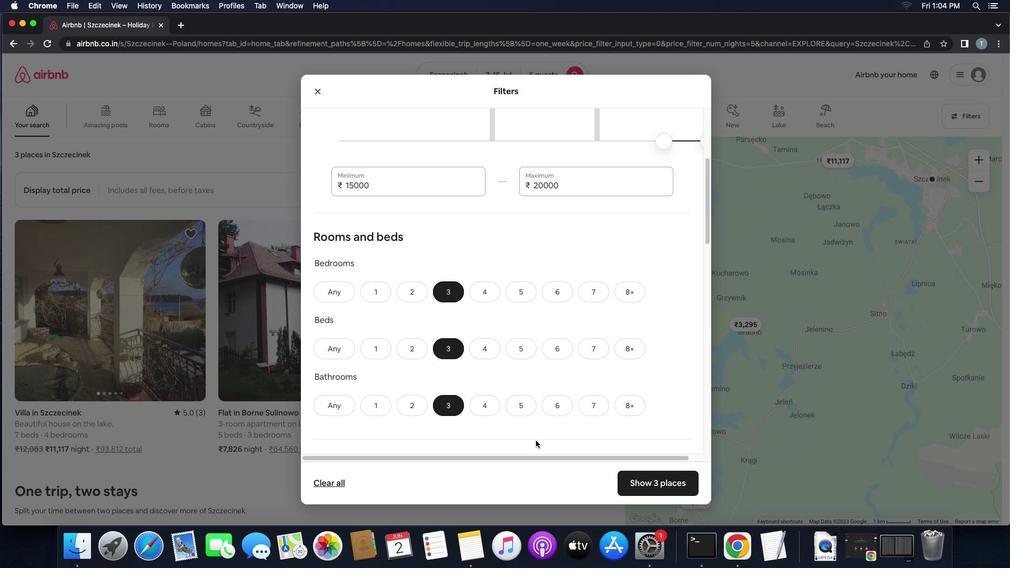 
Action: Mouse scrolled (536, 440) with delta (0, 0)
Screenshot: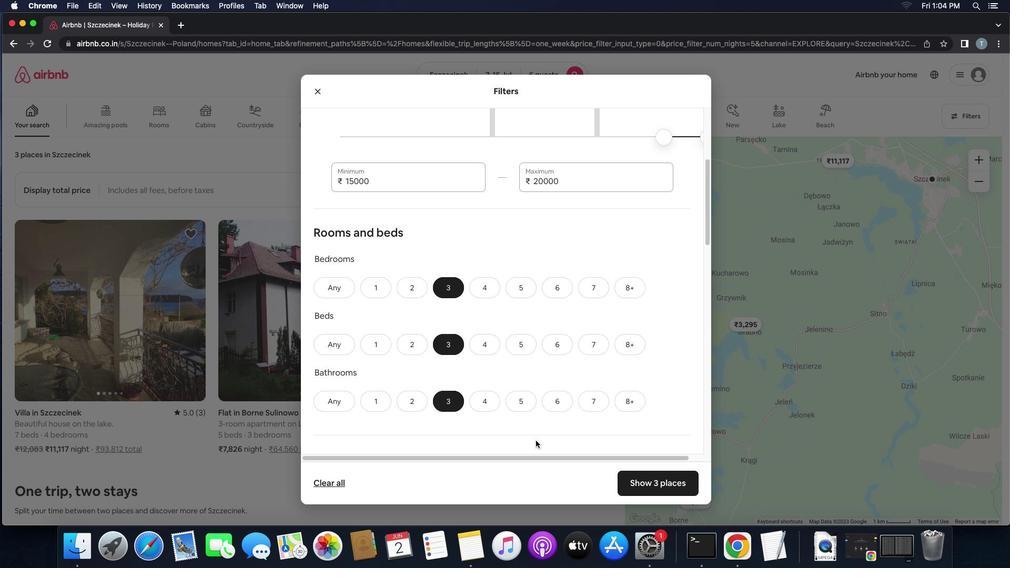 
Action: Mouse scrolled (536, 440) with delta (0, 0)
Screenshot: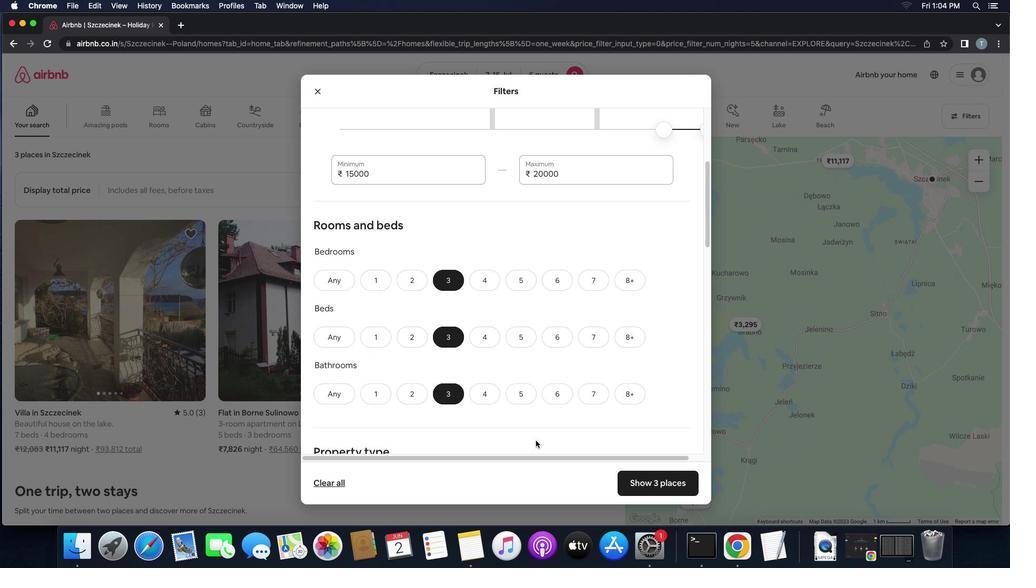 
Action: Mouse scrolled (536, 440) with delta (0, 0)
Screenshot: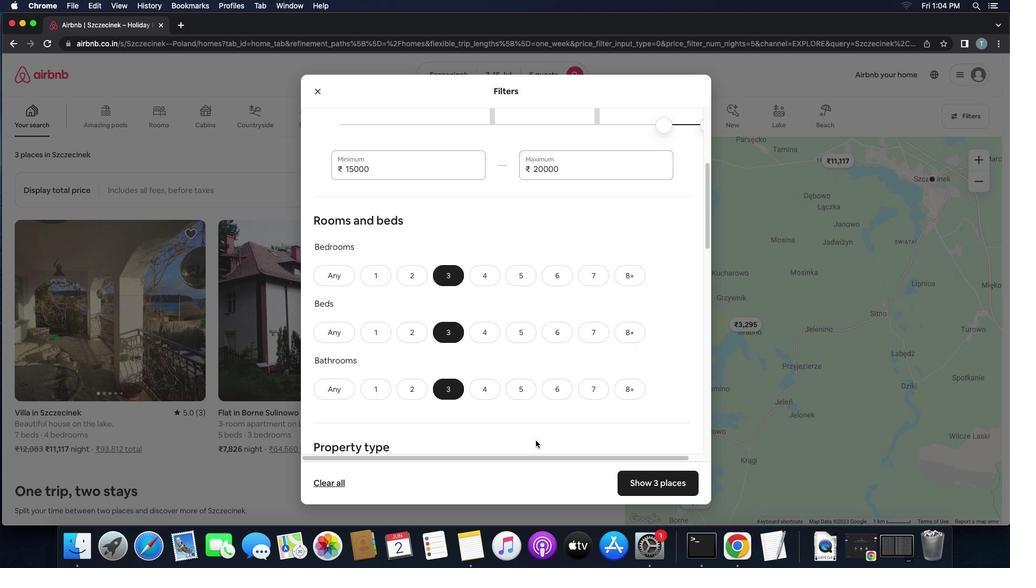 
Action: Mouse scrolled (536, 440) with delta (0, 0)
Screenshot: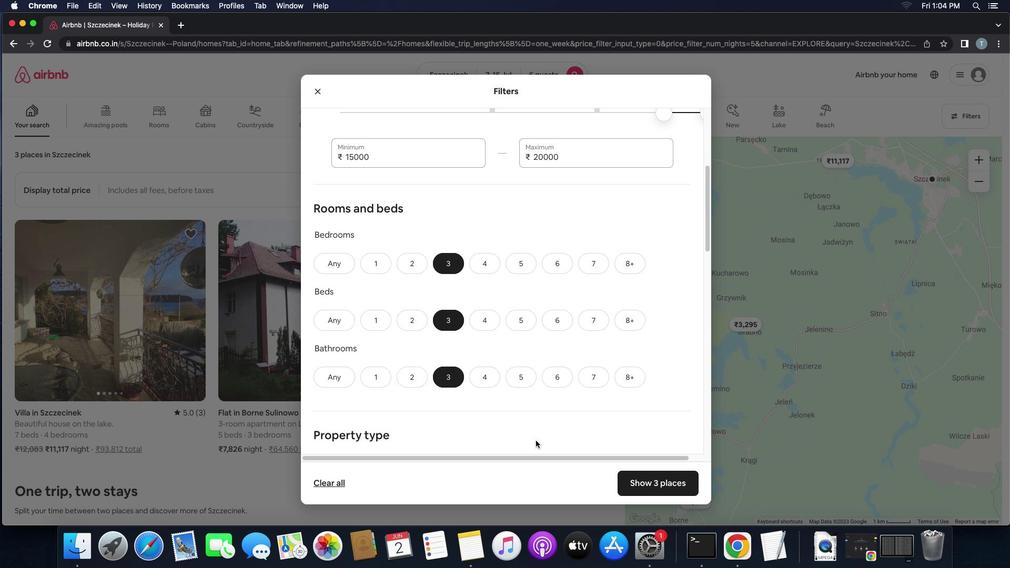 
Action: Mouse scrolled (536, 440) with delta (0, 0)
Screenshot: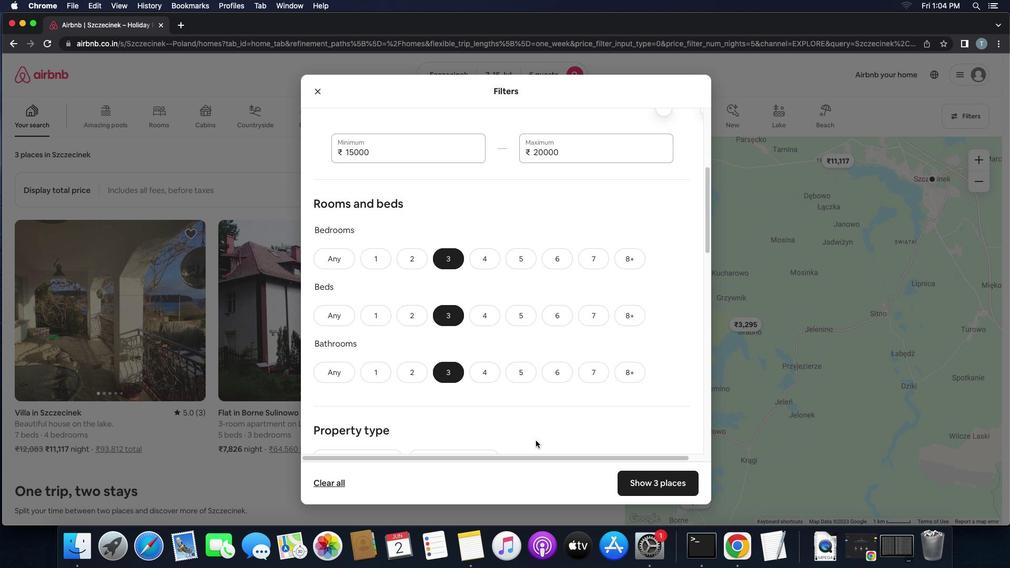 
Action: Mouse scrolled (536, 440) with delta (0, 0)
Screenshot: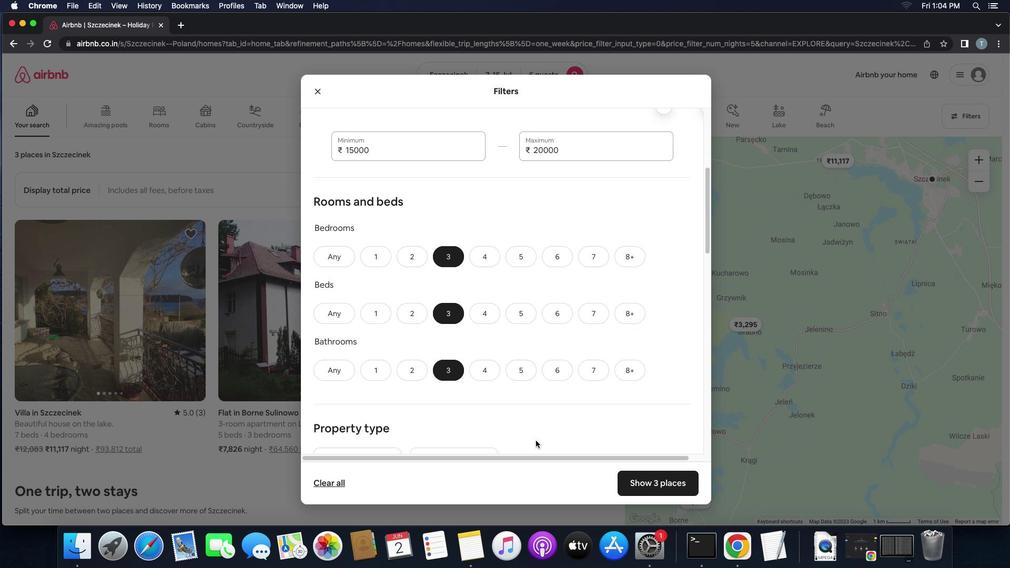 
Action: Mouse moved to (411, 413)
Screenshot: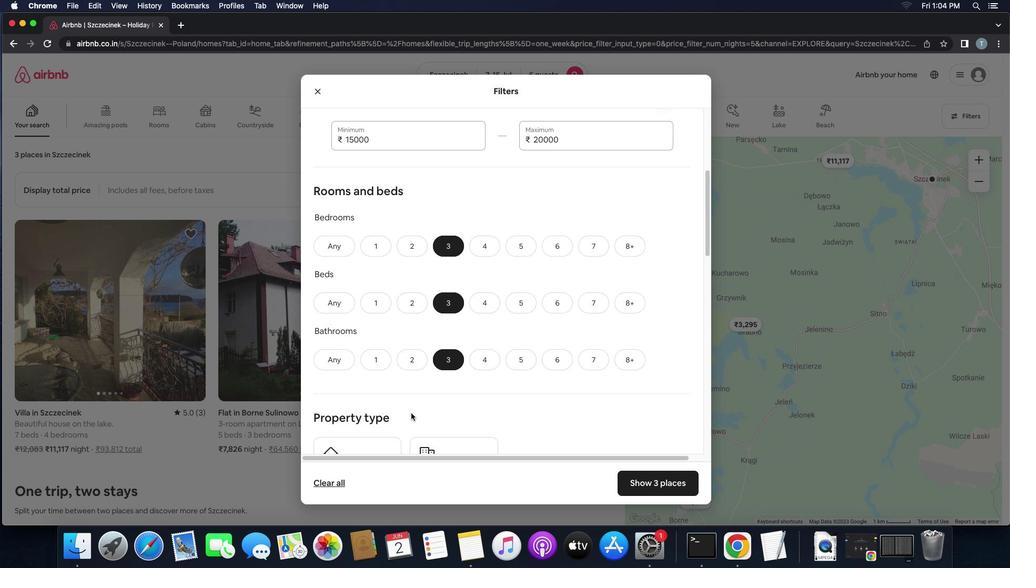 
Action: Mouse scrolled (411, 413) with delta (0, 0)
Screenshot: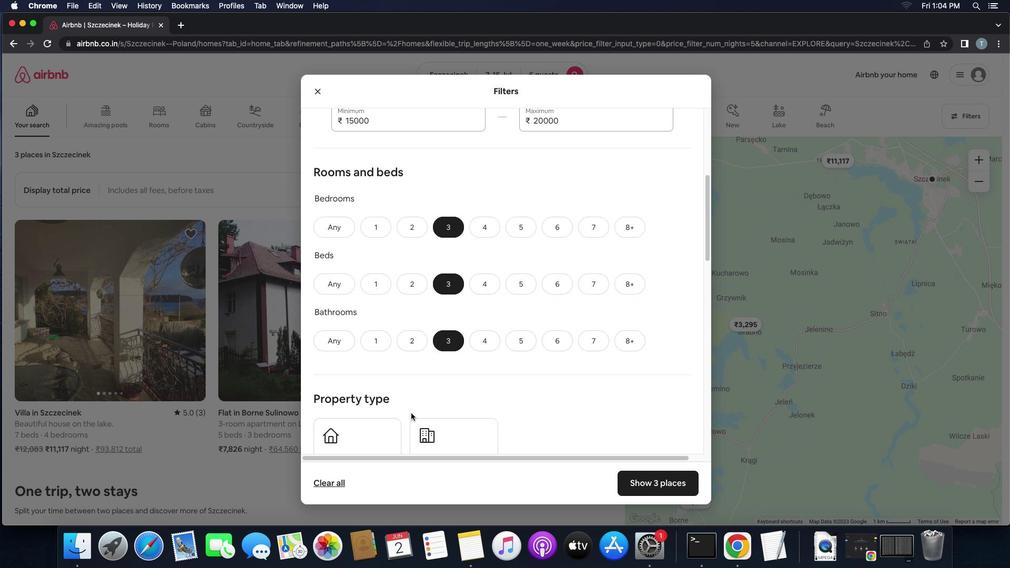 
Action: Mouse scrolled (411, 413) with delta (0, 0)
Screenshot: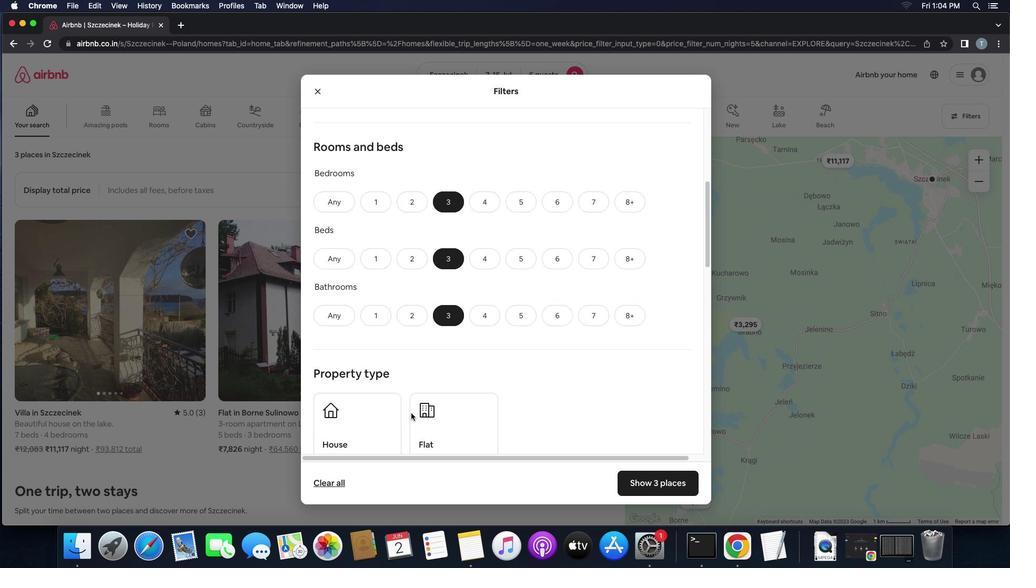 
Action: Mouse scrolled (411, 413) with delta (0, -1)
Screenshot: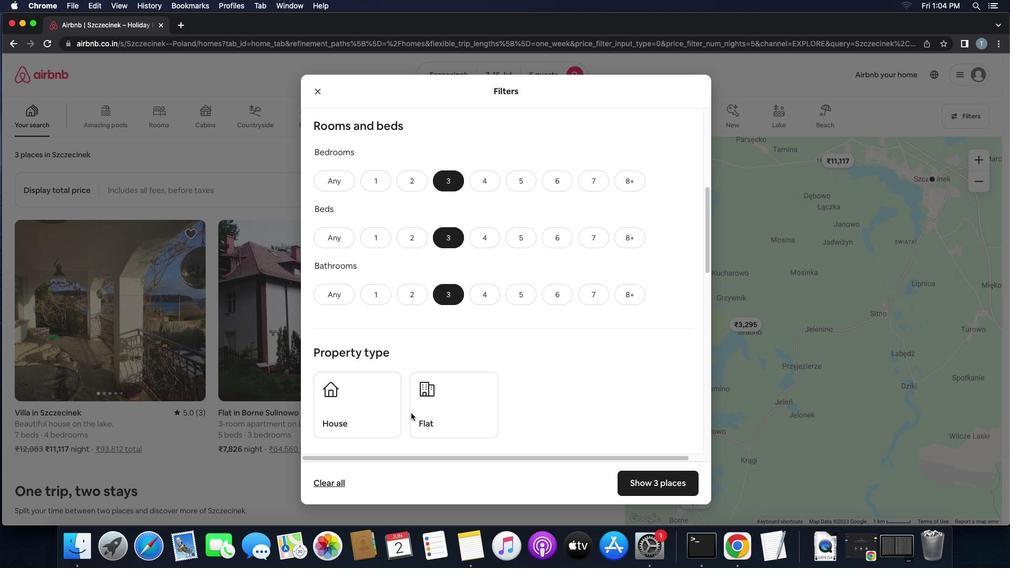 
Action: Mouse moved to (392, 403)
Screenshot: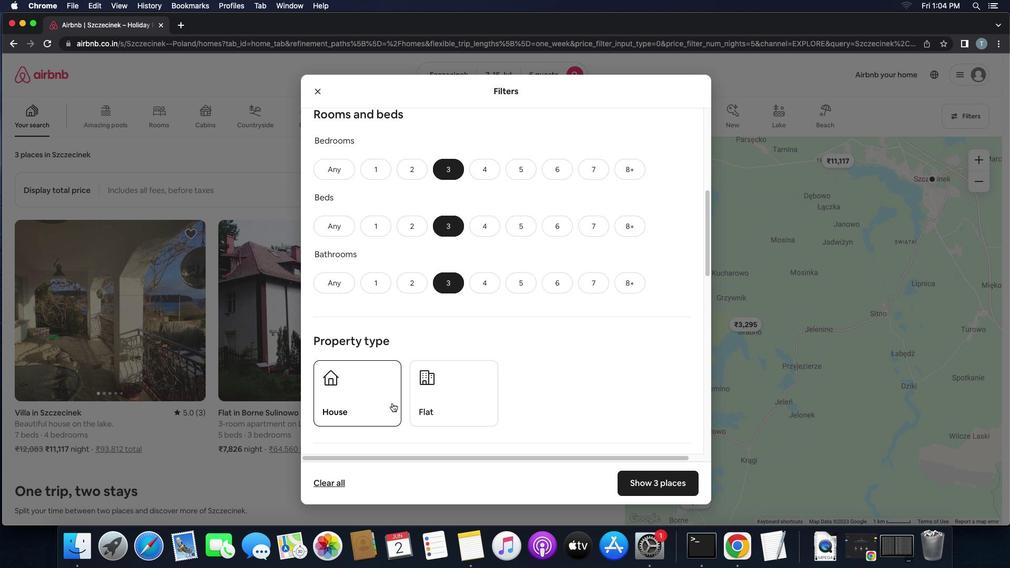 
Action: Mouse pressed left at (392, 403)
Screenshot: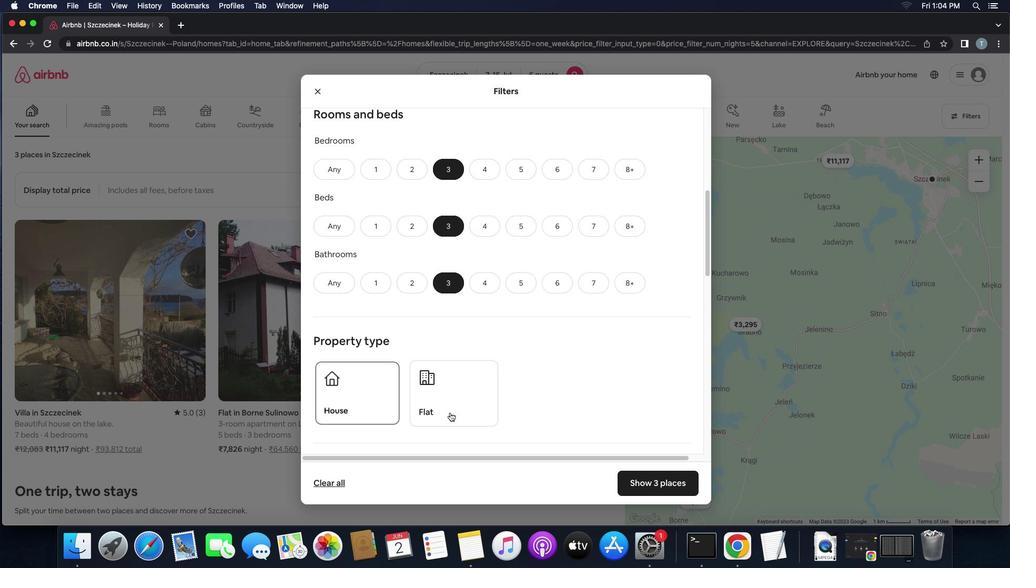
Action: Mouse moved to (482, 417)
Screenshot: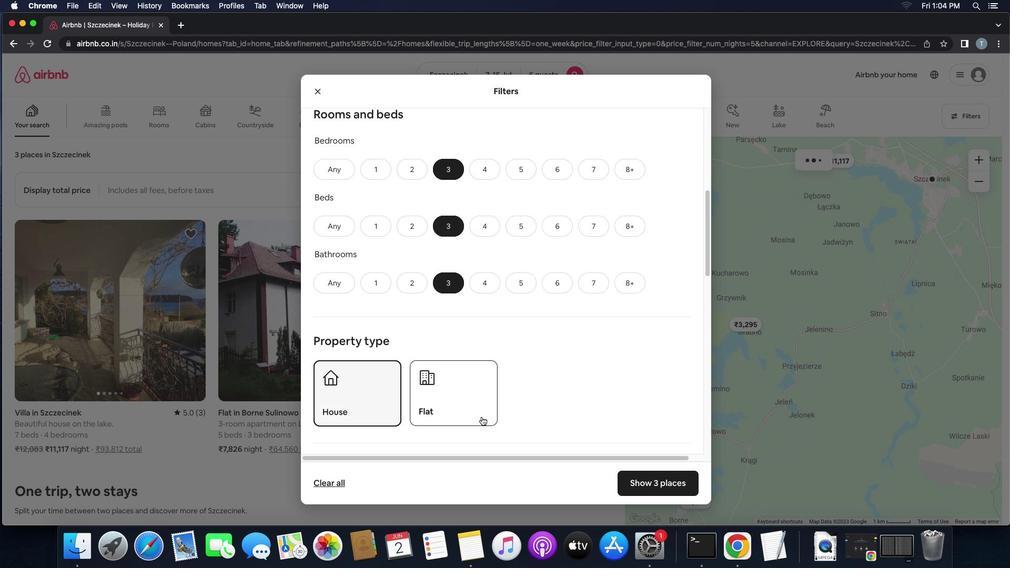 
Action: Mouse pressed left at (482, 417)
Screenshot: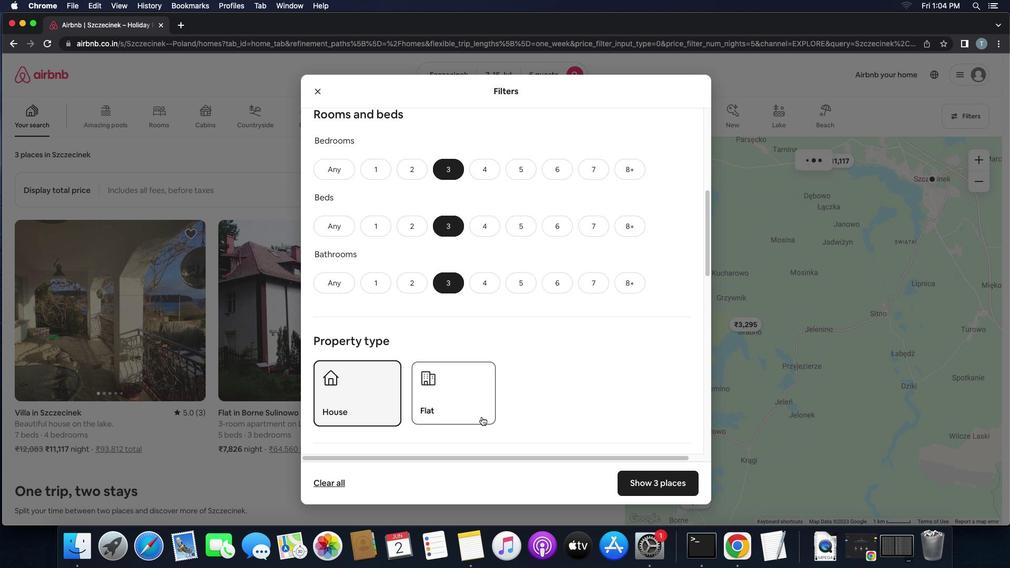 
Action: Mouse moved to (484, 417)
Screenshot: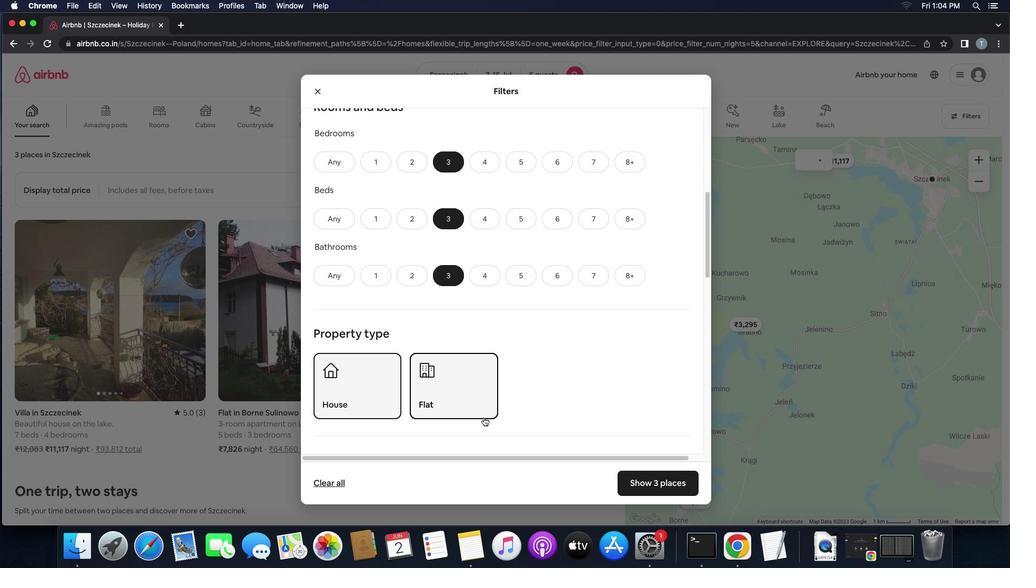 
Action: Mouse scrolled (484, 417) with delta (0, 0)
Screenshot: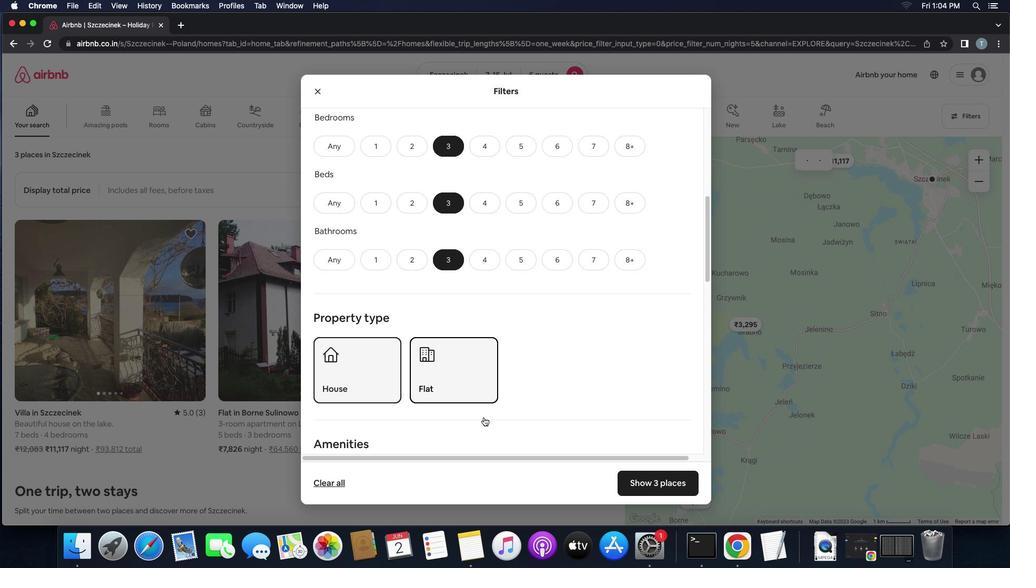 
Action: Mouse scrolled (484, 417) with delta (0, 0)
Screenshot: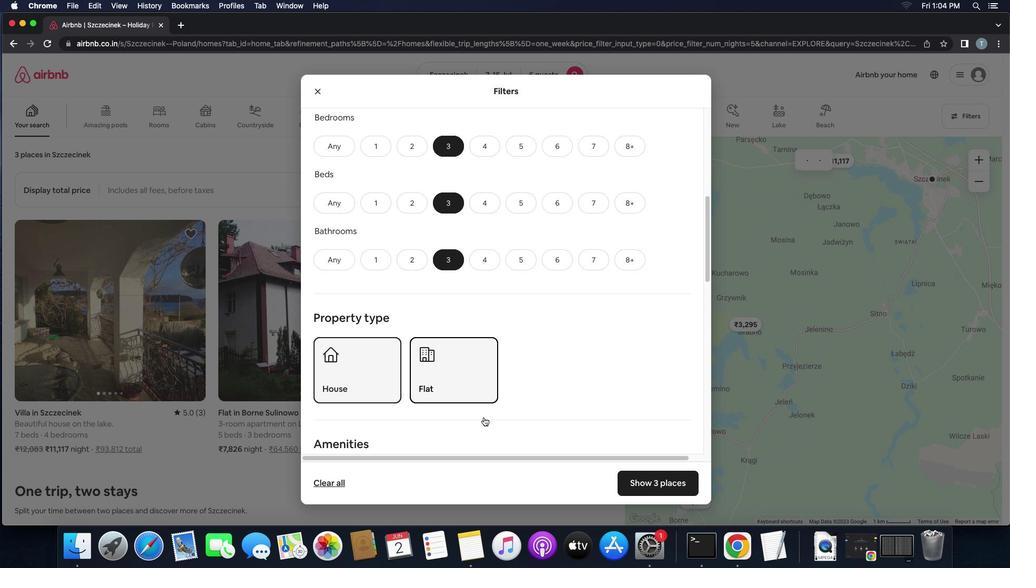 
Action: Mouse scrolled (484, 417) with delta (0, -1)
Screenshot: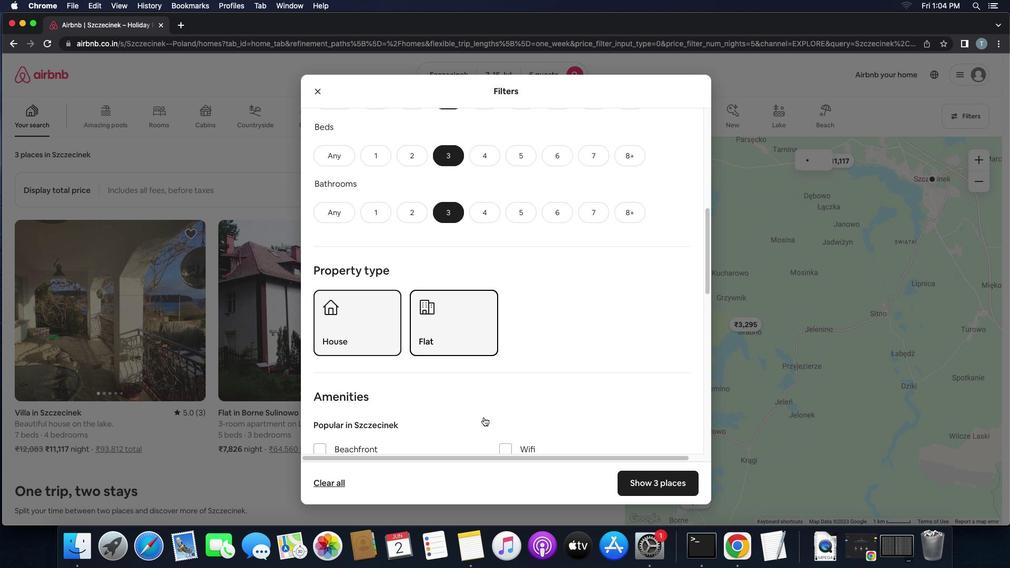 
Action: Mouse moved to (510, 421)
Screenshot: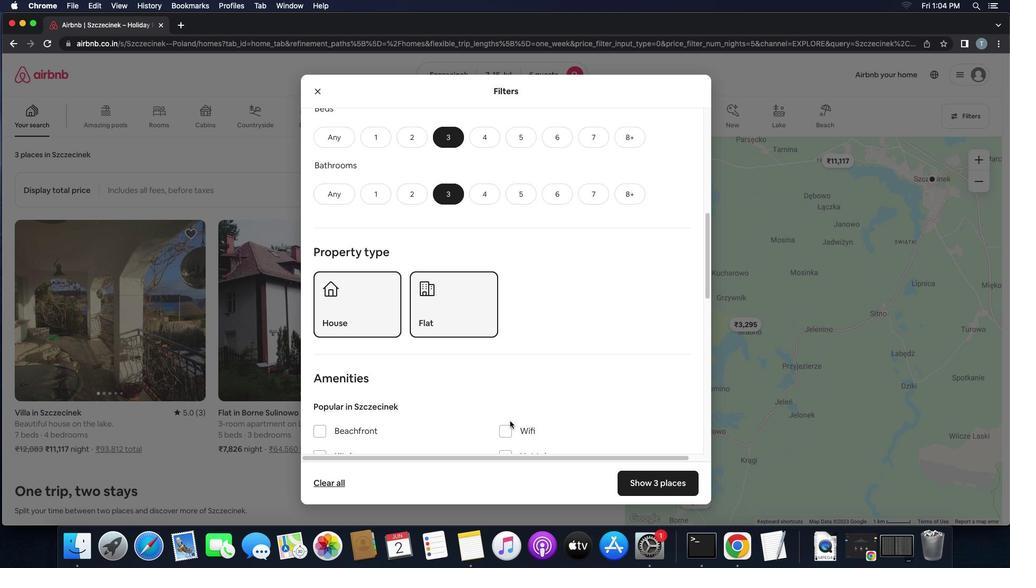 
Action: Mouse scrolled (510, 421) with delta (0, 0)
Screenshot: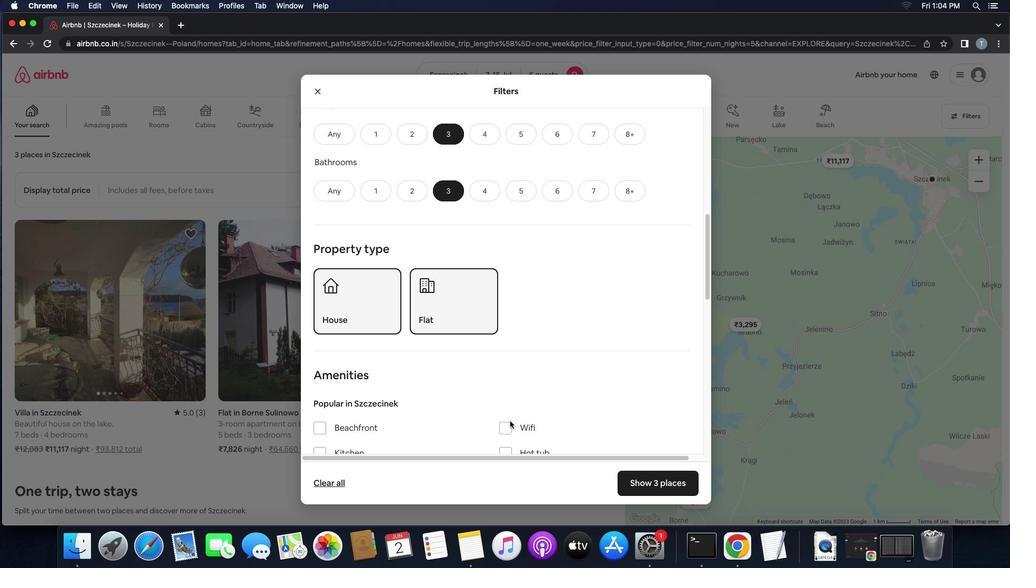 
Action: Mouse scrolled (510, 421) with delta (0, 0)
Screenshot: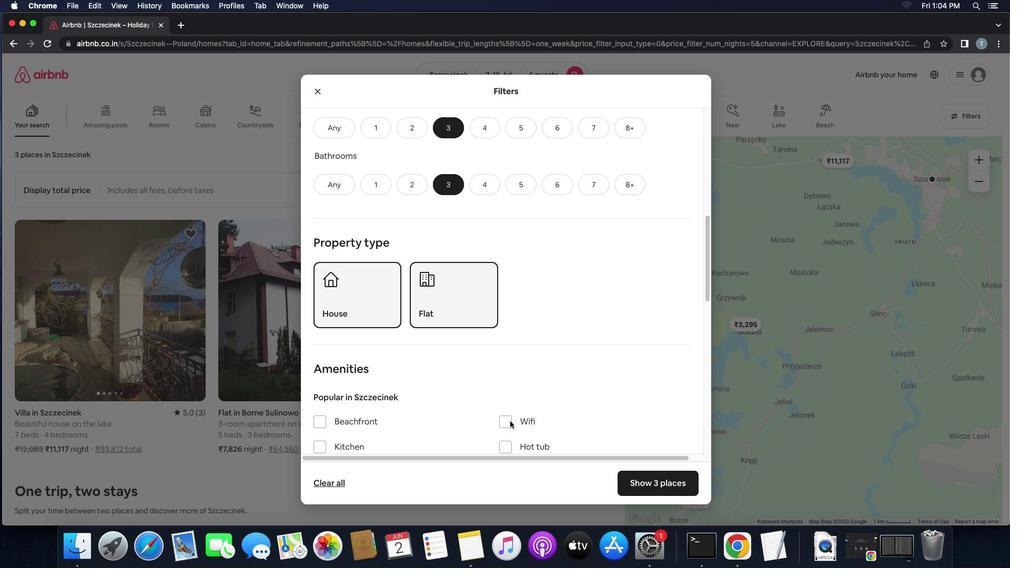 
Action: Mouse scrolled (510, 421) with delta (0, 0)
Screenshot: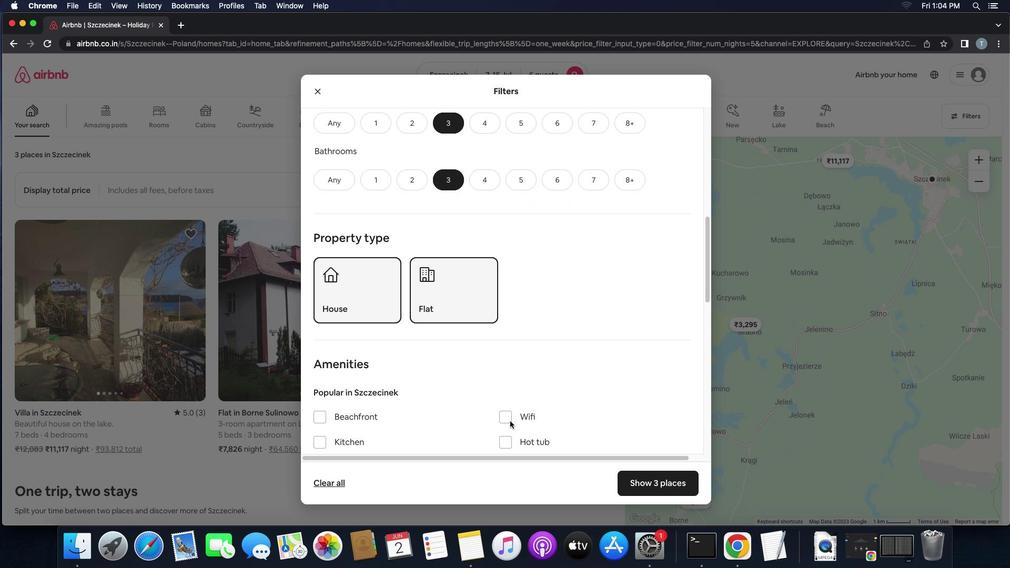 
Action: Mouse scrolled (510, 421) with delta (0, 0)
Screenshot: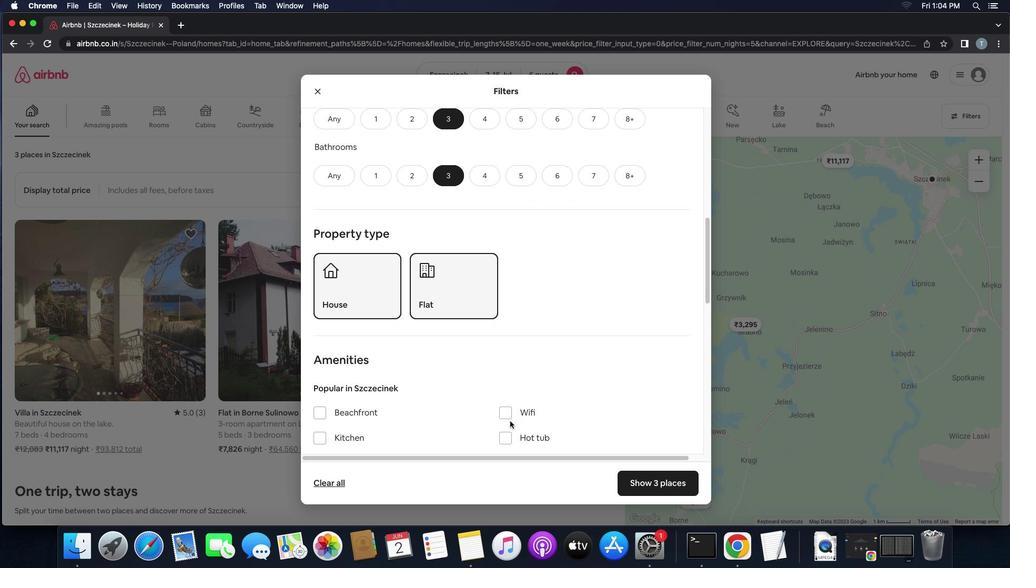
Action: Mouse scrolled (510, 421) with delta (0, 0)
Screenshot: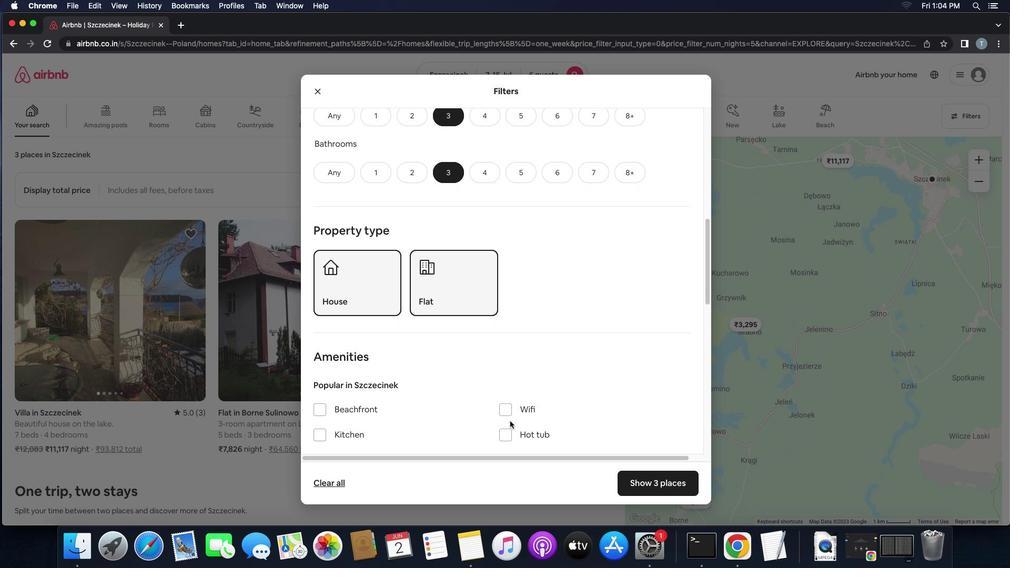 
Action: Mouse scrolled (510, 421) with delta (0, 0)
Screenshot: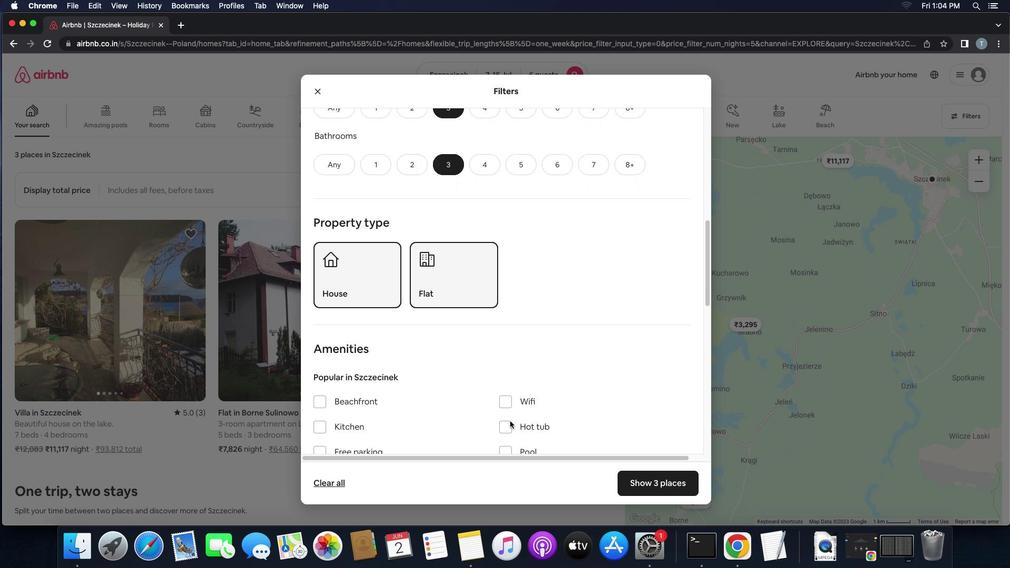 
Action: Mouse scrolled (510, 421) with delta (0, 0)
Screenshot: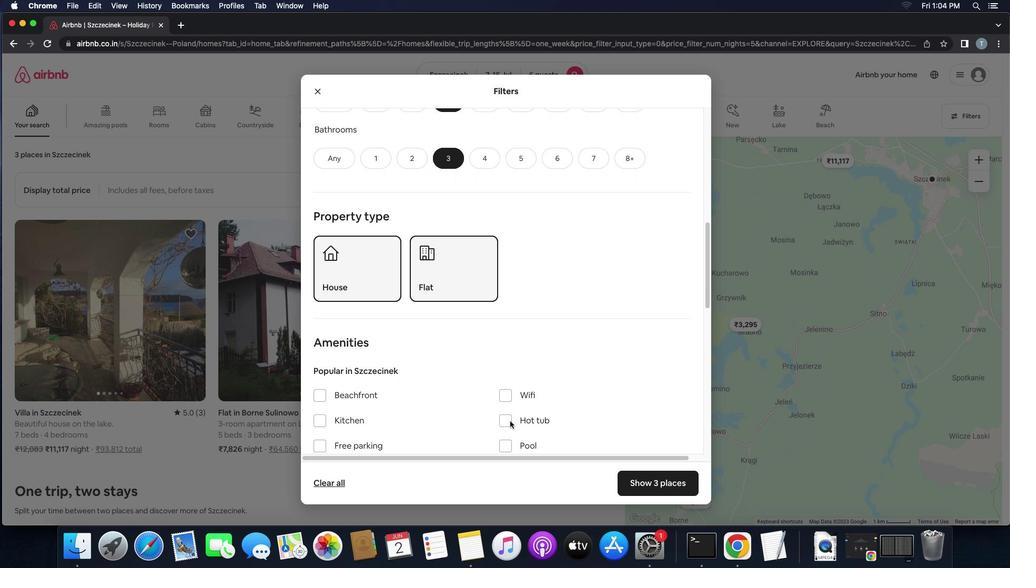 
Action: Mouse scrolled (510, 421) with delta (0, 0)
Screenshot: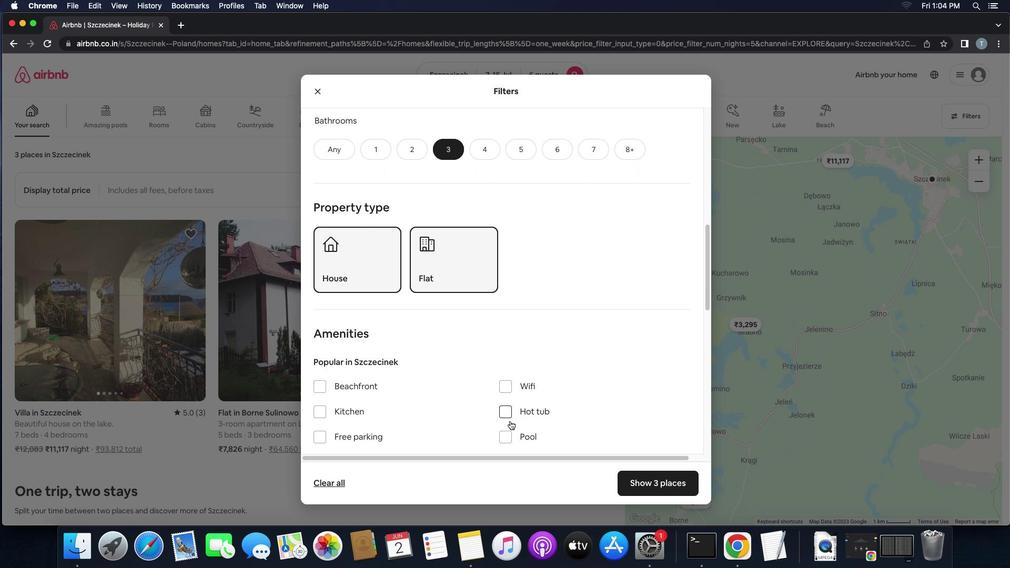 
Action: Mouse scrolled (510, 421) with delta (0, 0)
Screenshot: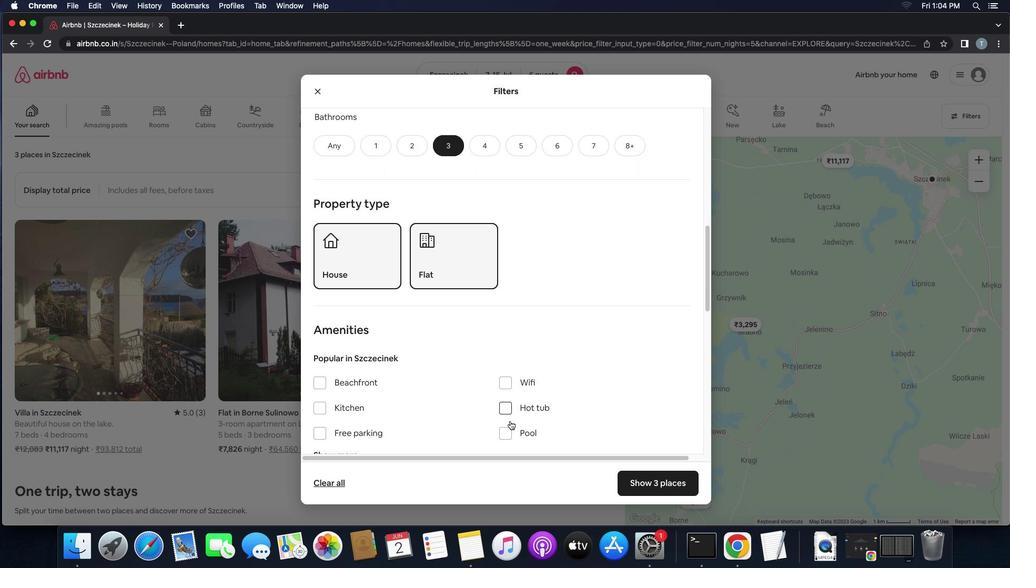 
Action: Mouse moved to (470, 401)
Screenshot: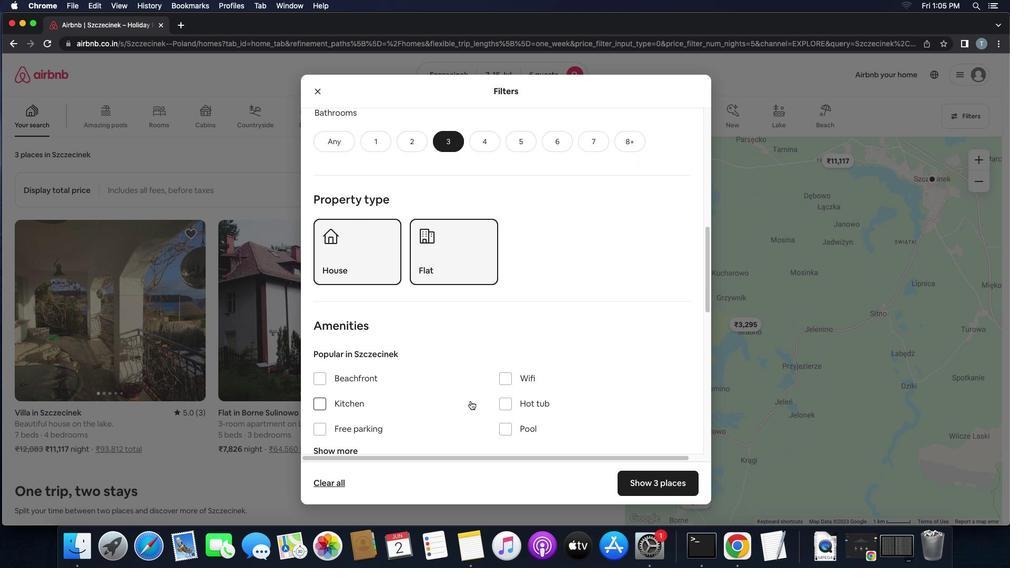 
Action: Mouse scrolled (470, 401) with delta (0, 0)
Screenshot: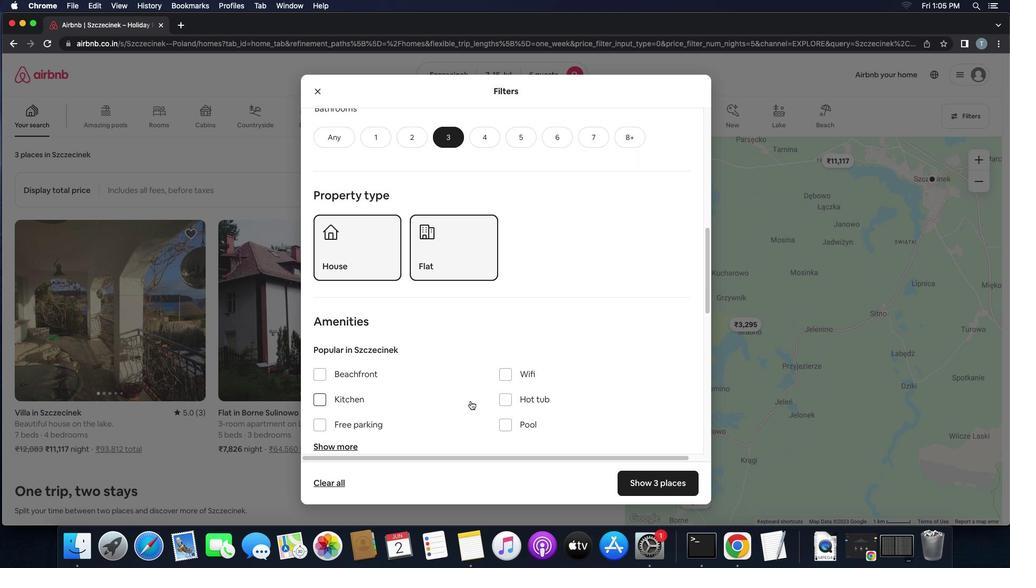 
Action: Mouse scrolled (470, 401) with delta (0, 0)
Screenshot: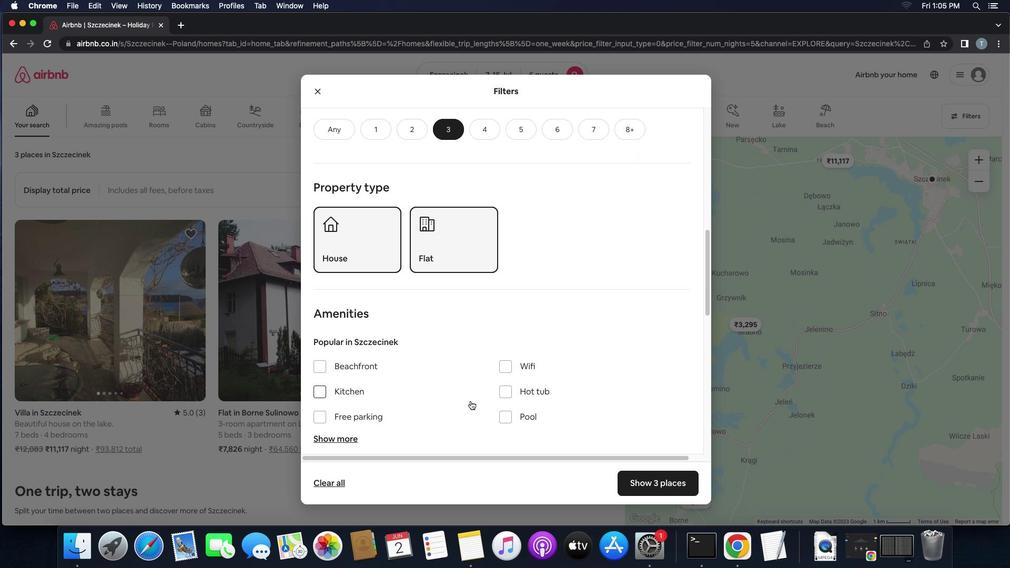 
Action: Mouse moved to (470, 404)
Screenshot: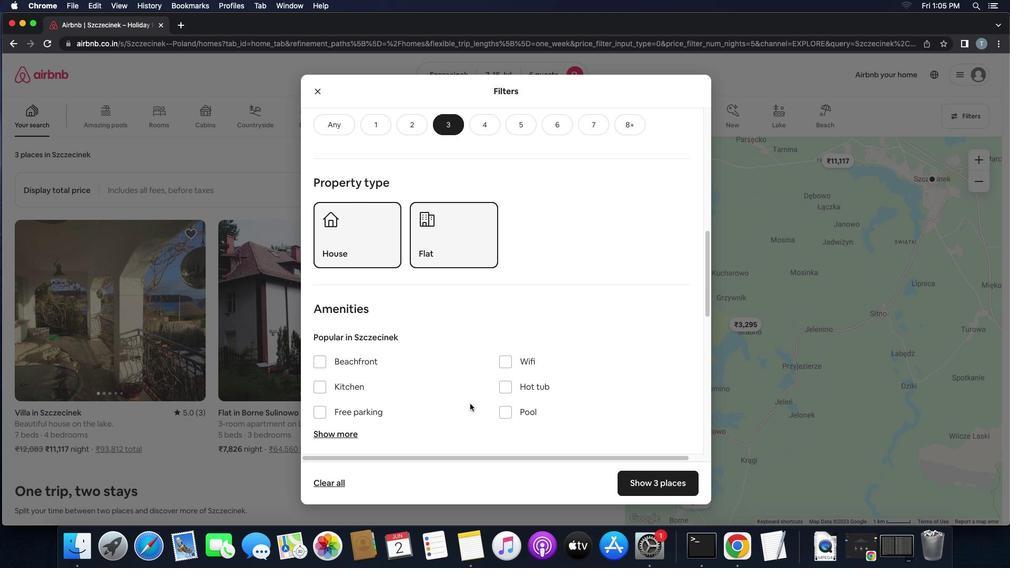 
Action: Mouse scrolled (470, 404) with delta (0, 0)
Screenshot: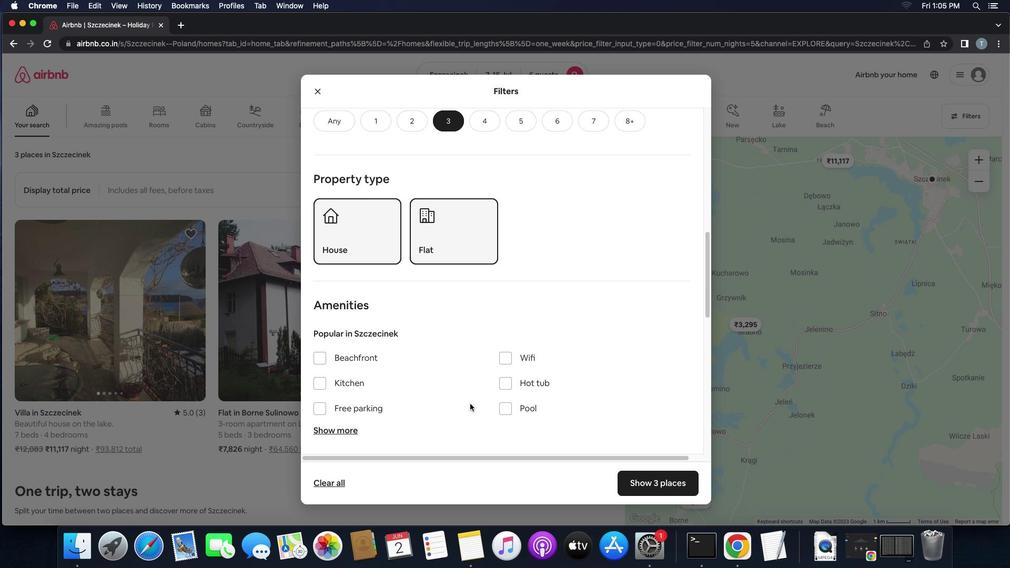 
Action: Mouse scrolled (470, 404) with delta (0, 0)
Screenshot: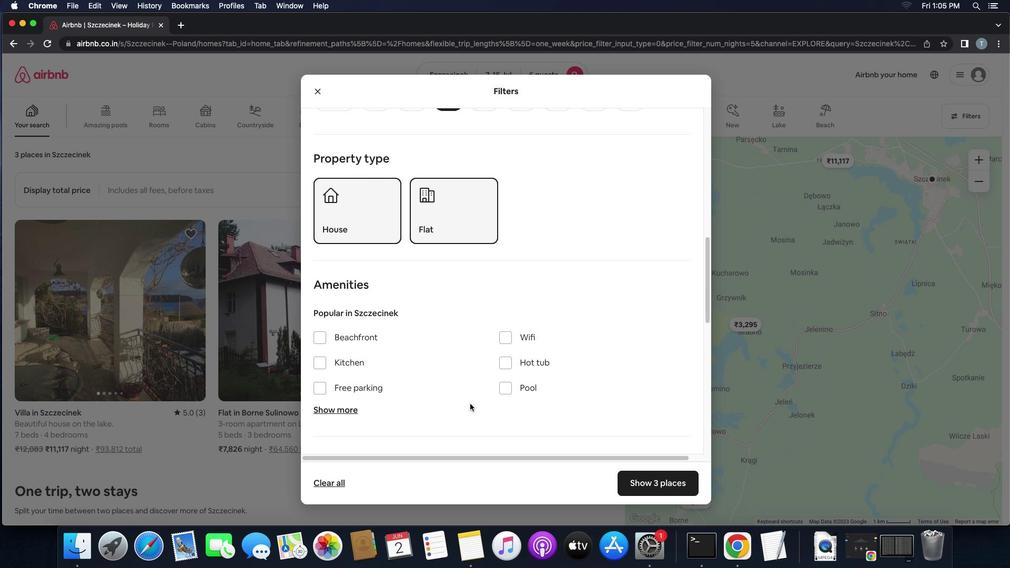 
Action: Mouse scrolled (470, 404) with delta (0, 0)
Screenshot: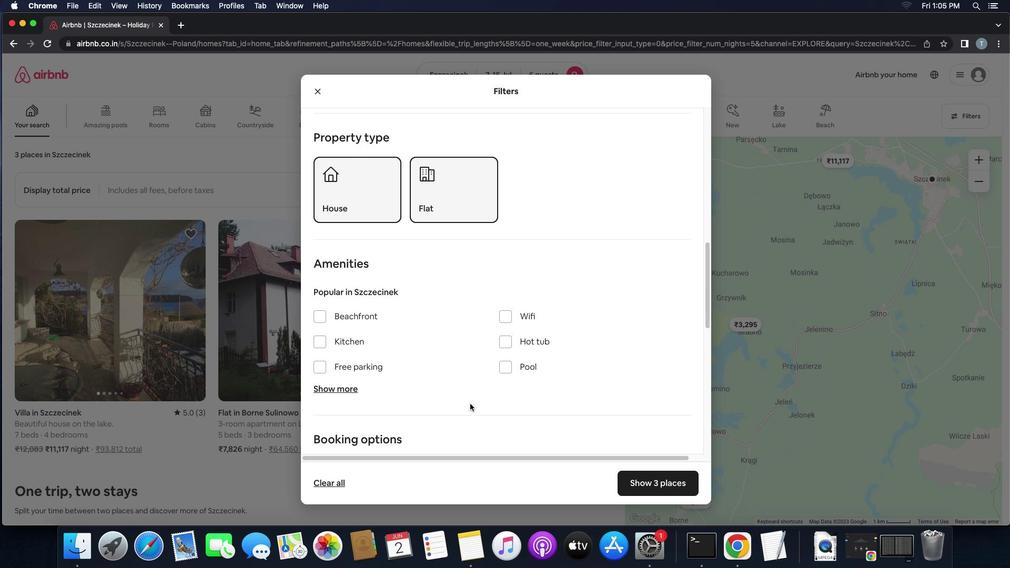
Action: Mouse scrolled (470, 404) with delta (0, 0)
Screenshot: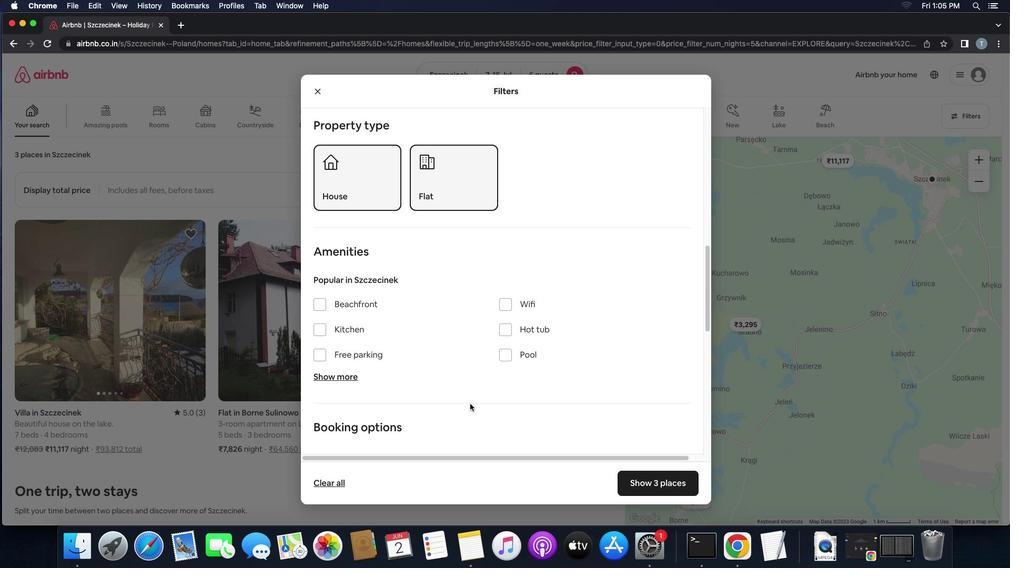 
Action: Mouse scrolled (470, 404) with delta (0, 0)
Screenshot: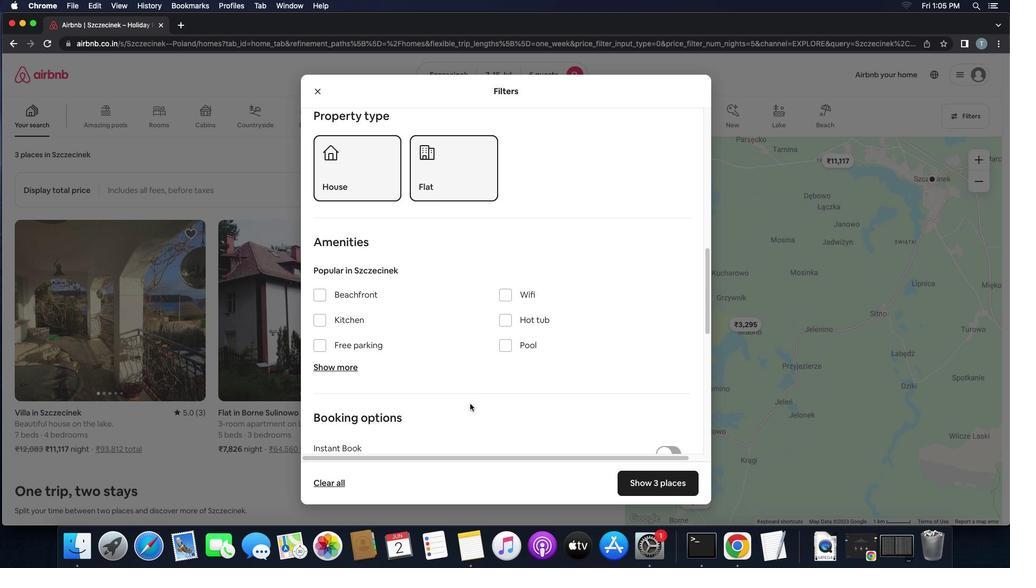 
Action: Mouse scrolled (470, 404) with delta (0, 0)
Screenshot: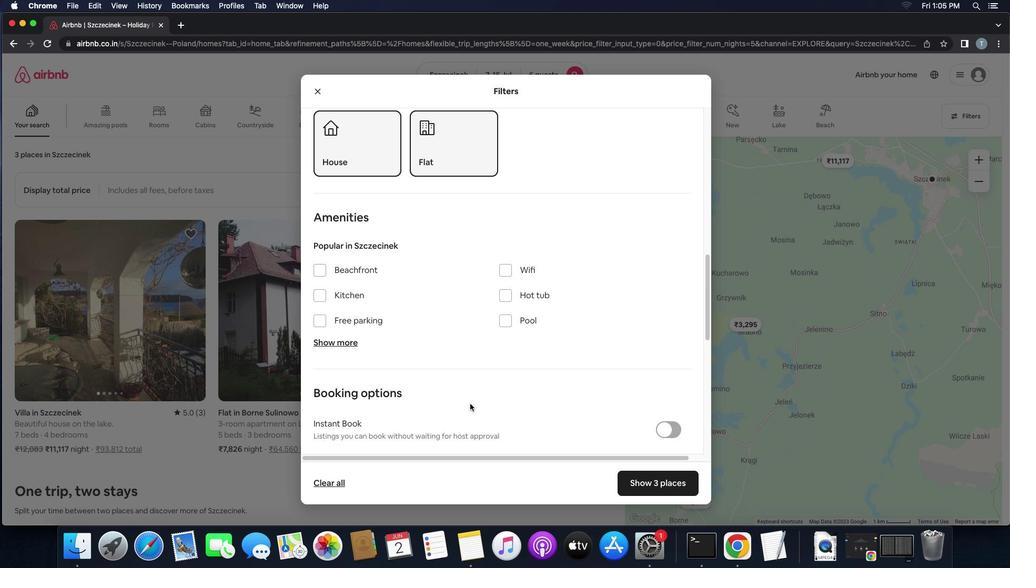 
Action: Mouse scrolled (470, 404) with delta (0, 0)
Screenshot: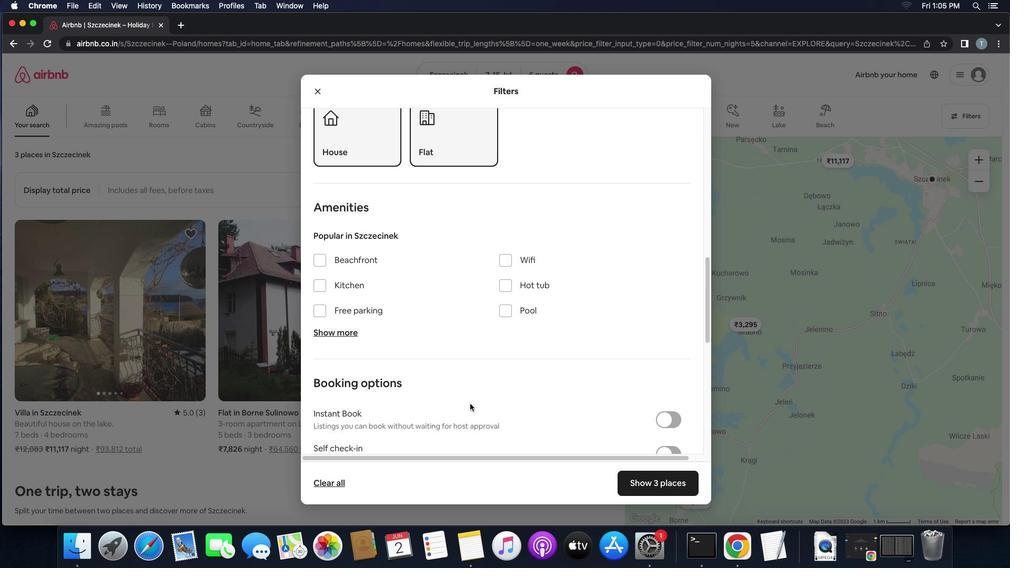 
Action: Mouse scrolled (470, 404) with delta (0, 0)
Screenshot: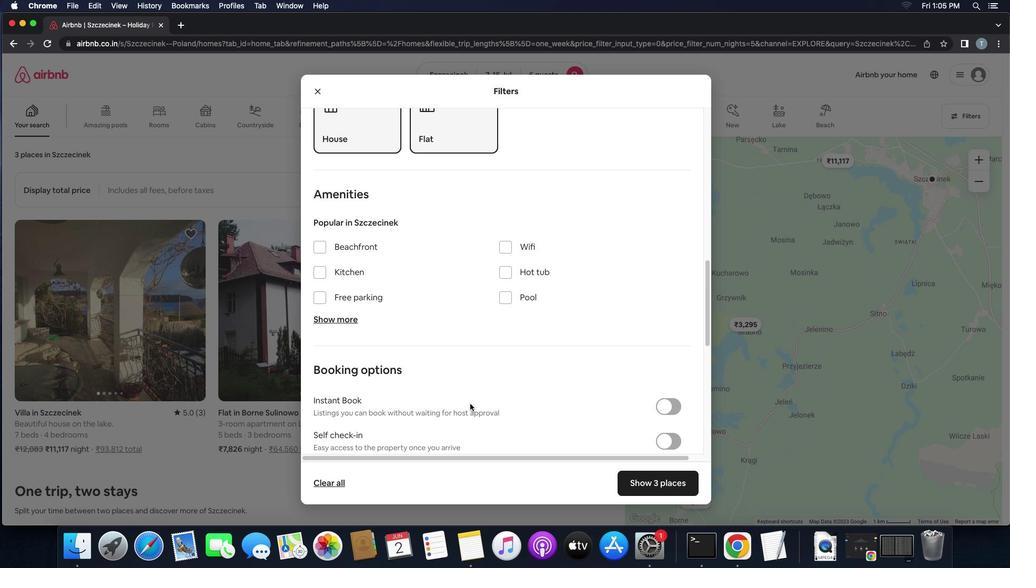 
Action: Mouse scrolled (470, 404) with delta (0, 0)
Screenshot: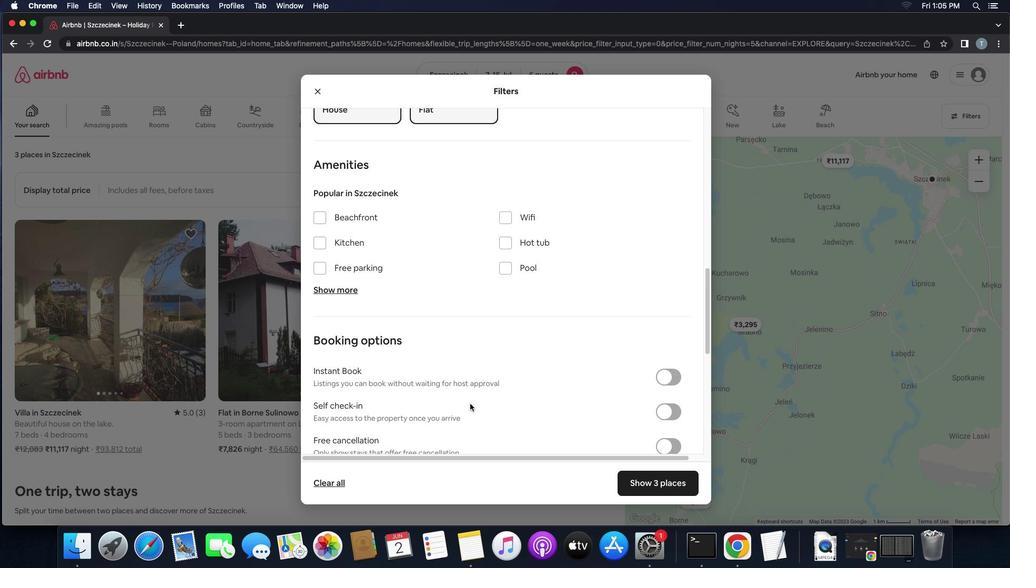 
Action: Mouse scrolled (470, 404) with delta (0, 0)
Screenshot: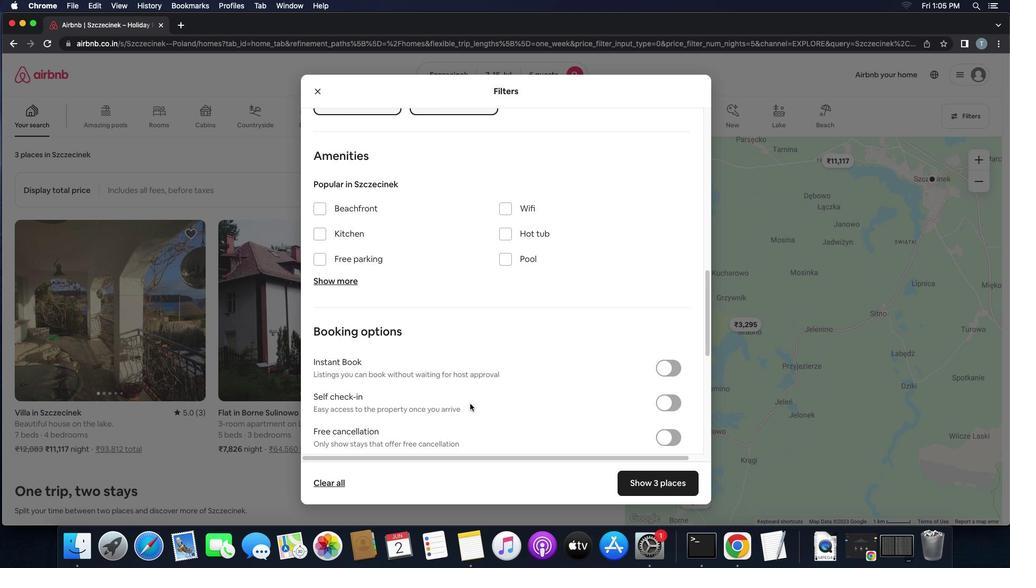 
Action: Mouse scrolled (470, 404) with delta (0, 0)
Screenshot: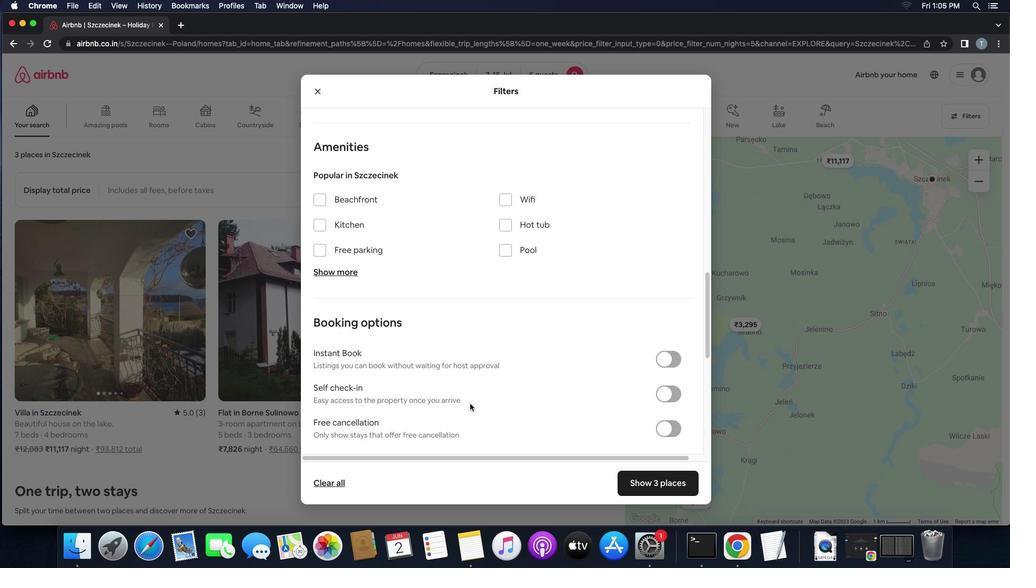 
Action: Mouse scrolled (470, 404) with delta (0, 0)
Screenshot: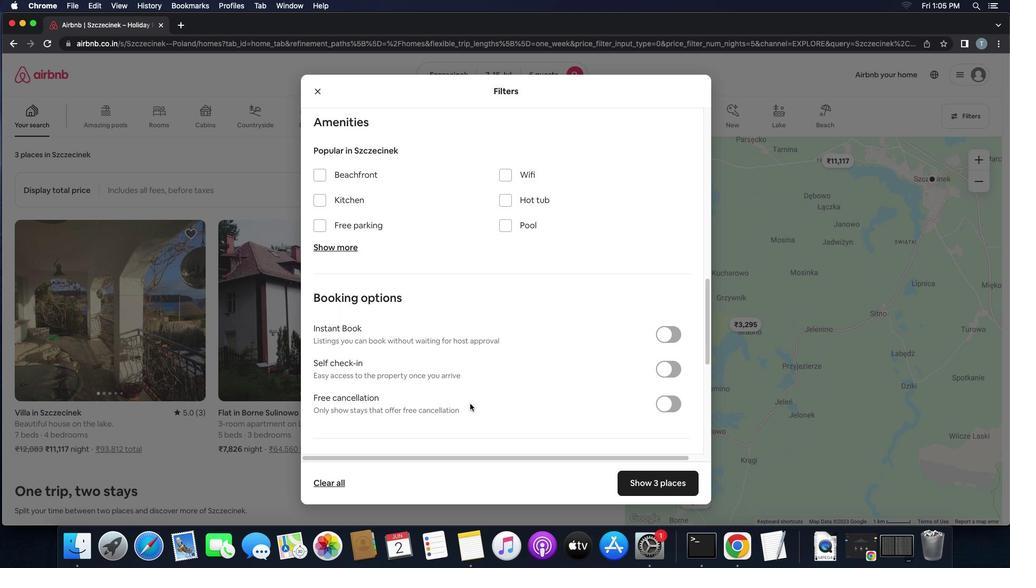 
Action: Mouse moved to (671, 364)
Screenshot: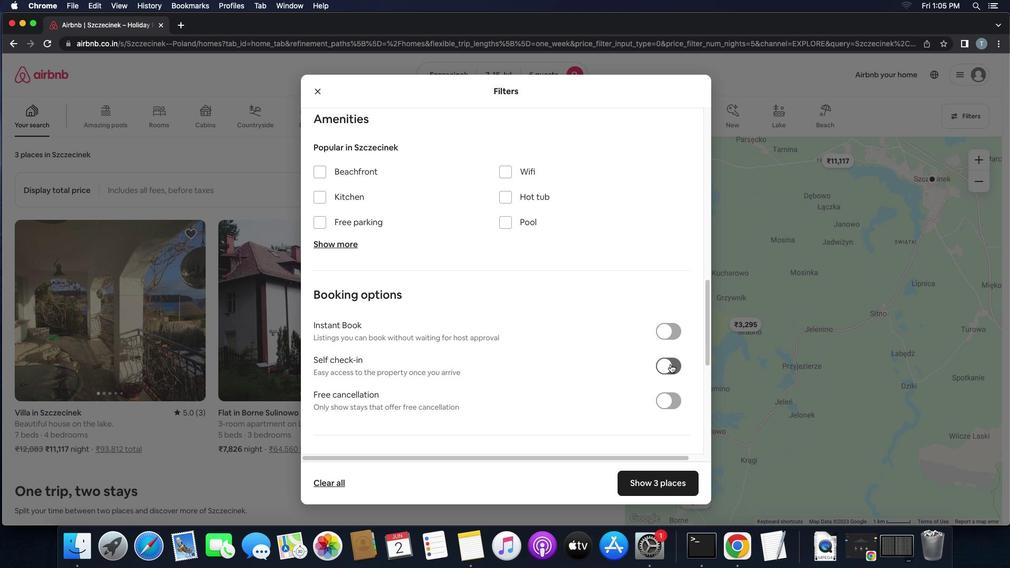 
Action: Mouse pressed left at (671, 364)
Screenshot: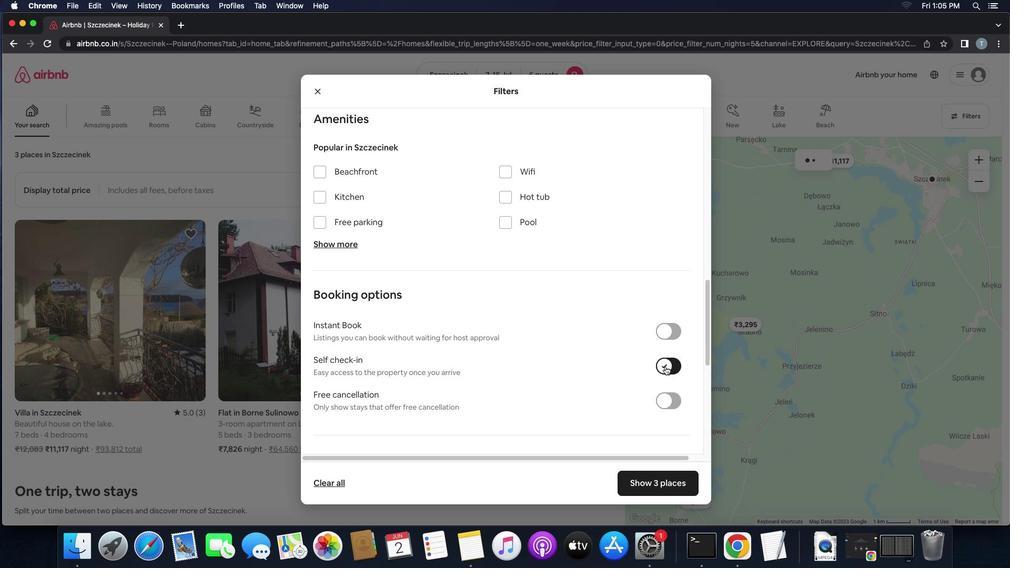 
Action: Mouse moved to (584, 399)
Screenshot: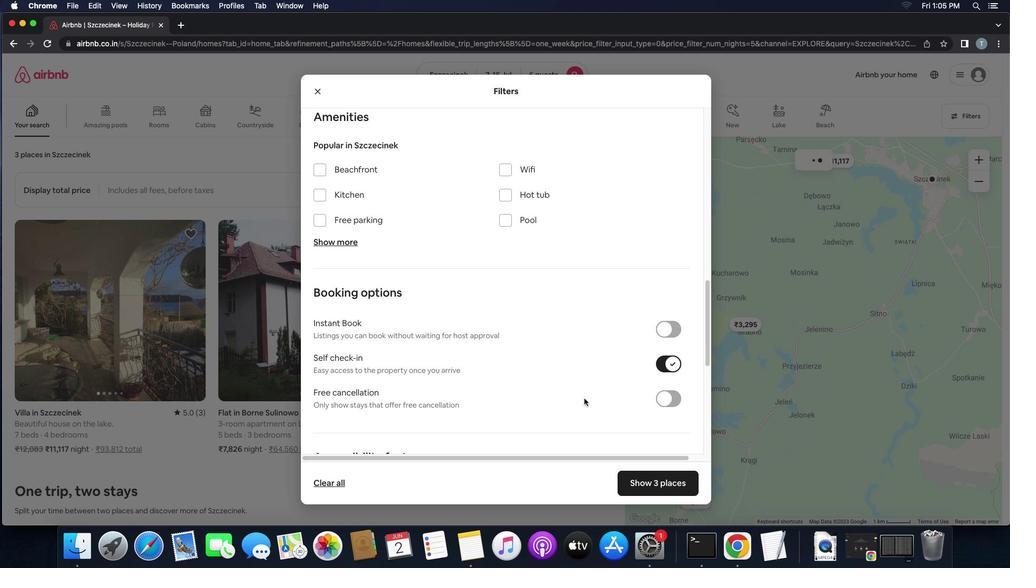 
Action: Mouse scrolled (584, 399) with delta (0, 0)
Screenshot: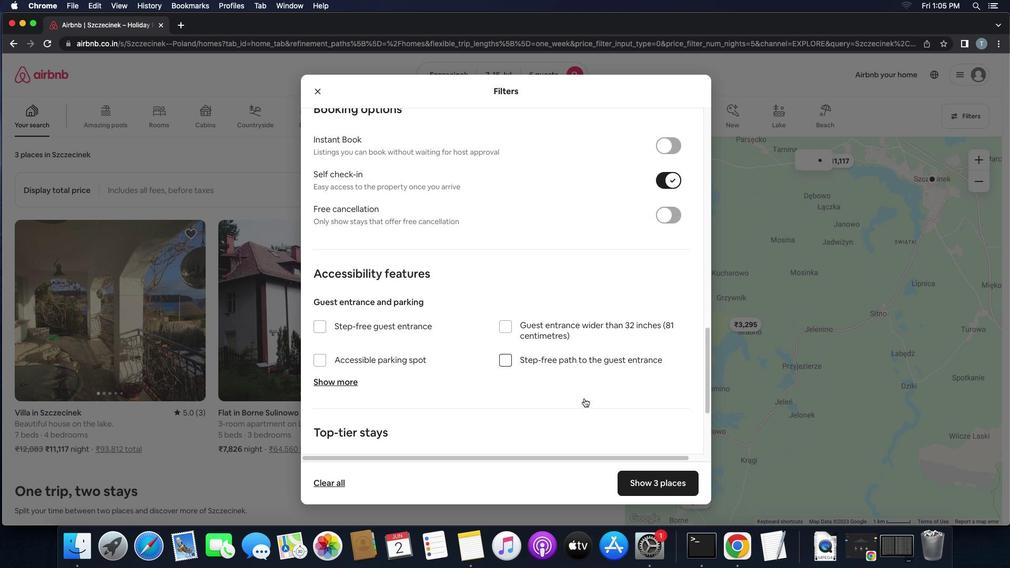 
Action: Mouse scrolled (584, 399) with delta (0, 0)
Screenshot: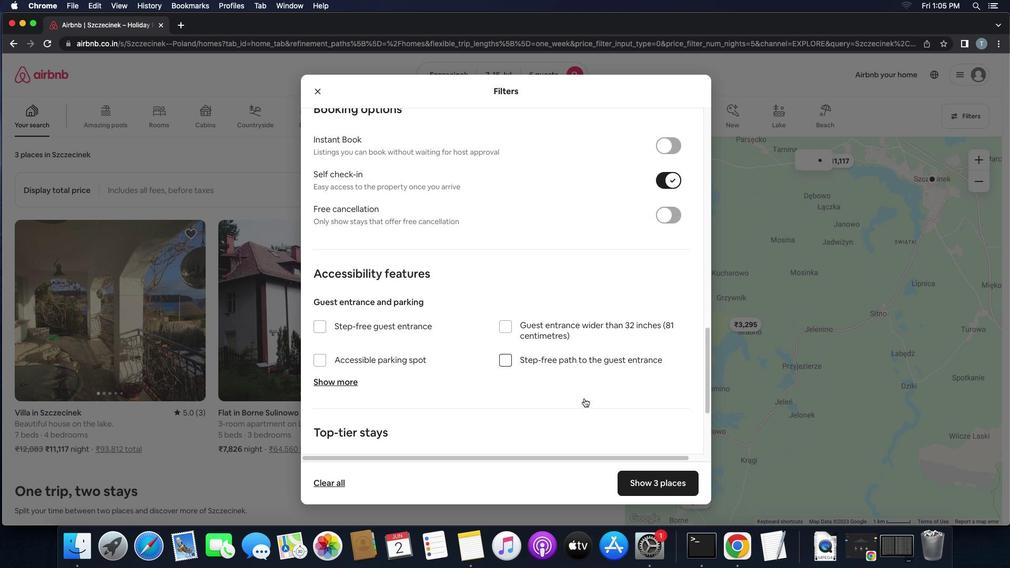 
Action: Mouse scrolled (584, 399) with delta (0, -1)
Screenshot: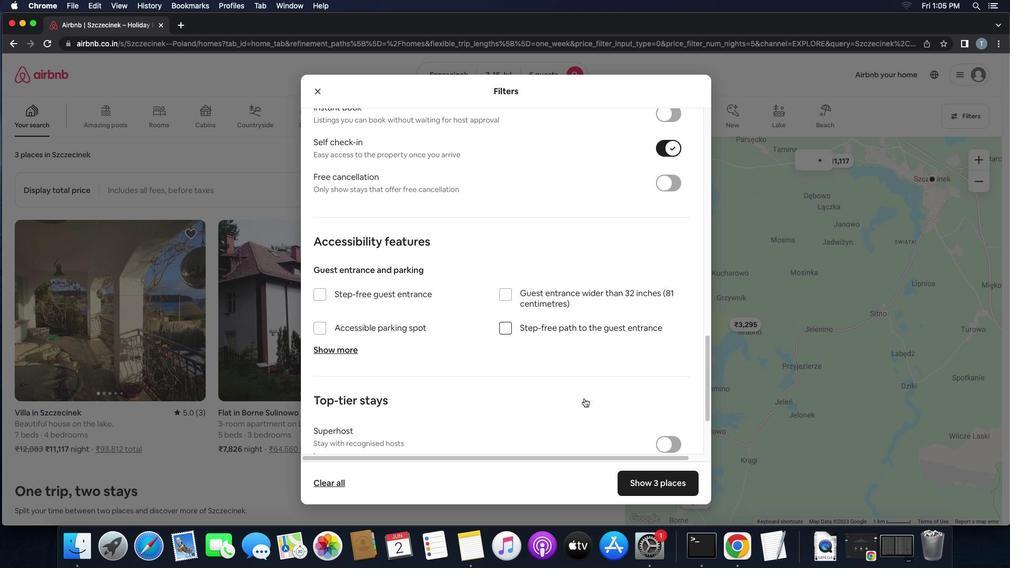
Action: Mouse scrolled (584, 399) with delta (0, -2)
Screenshot: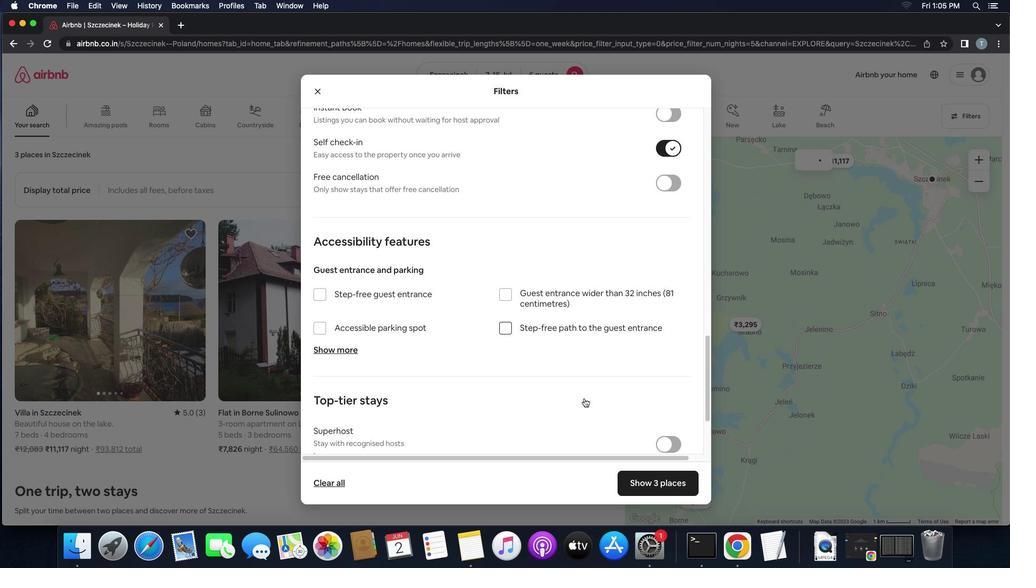 
Action: Mouse moved to (584, 399)
Screenshot: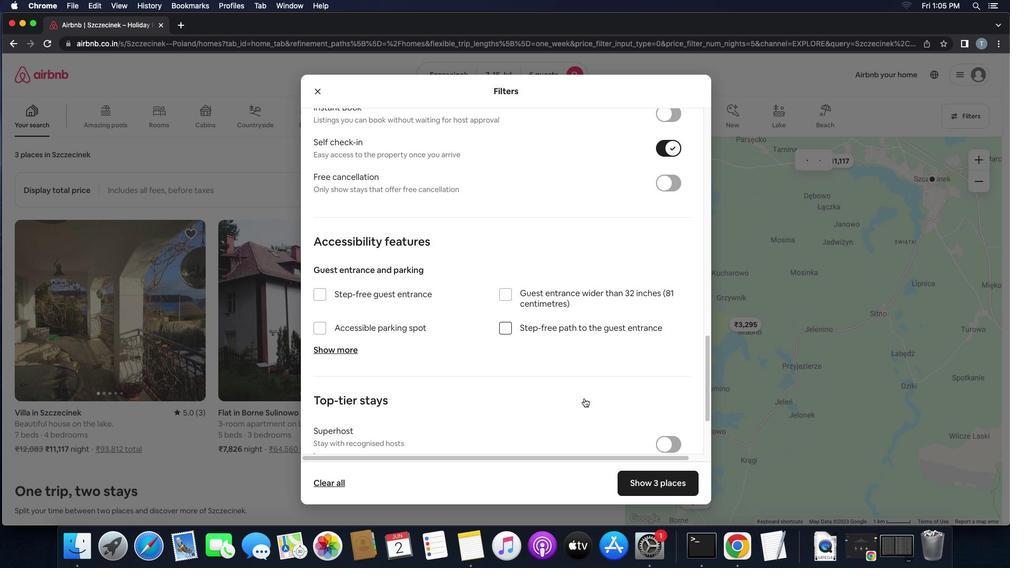 
Action: Mouse scrolled (584, 399) with delta (0, 0)
Screenshot: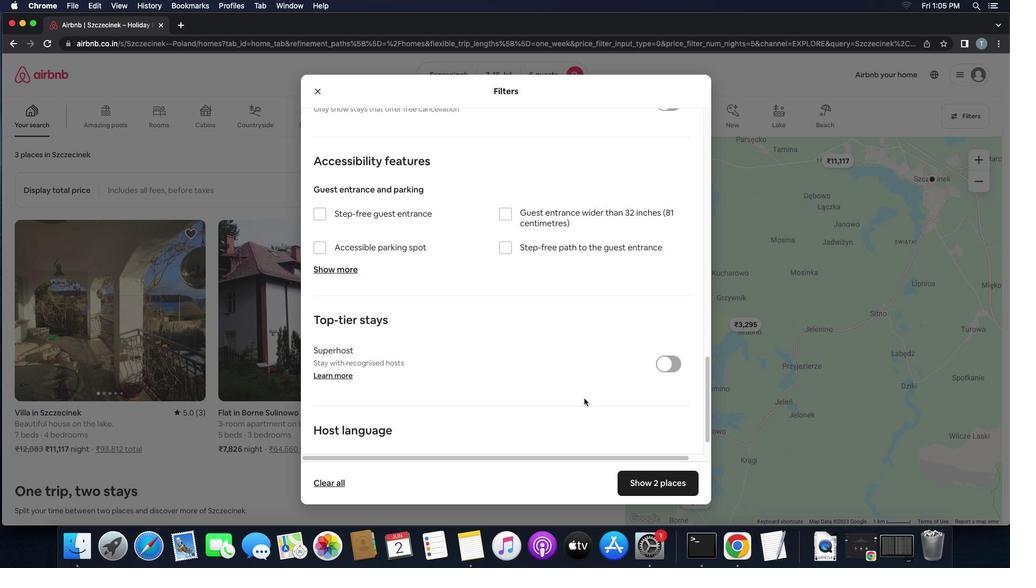 
Action: Mouse scrolled (584, 399) with delta (0, 0)
Screenshot: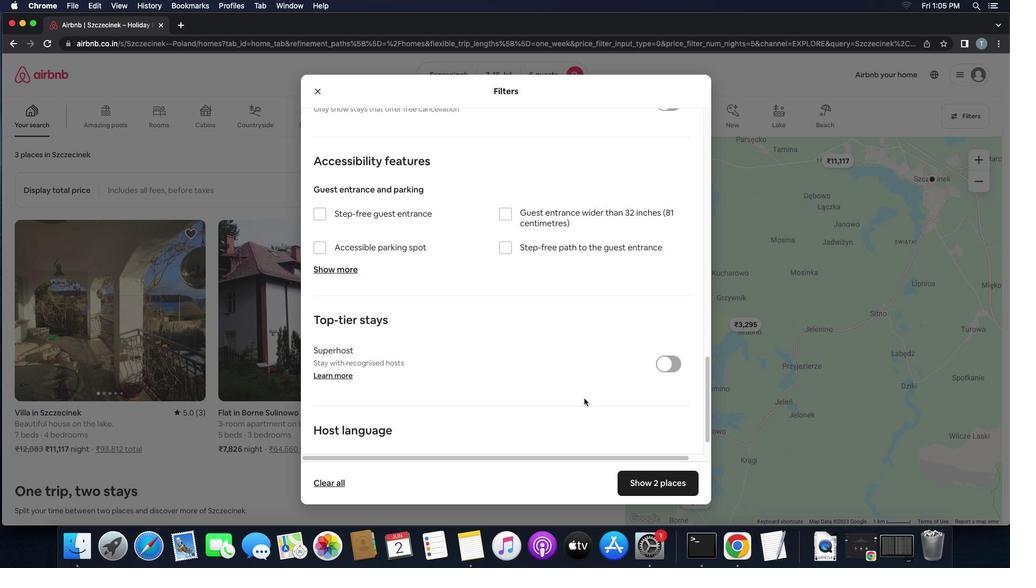 
Action: Mouse scrolled (584, 399) with delta (0, -1)
Screenshot: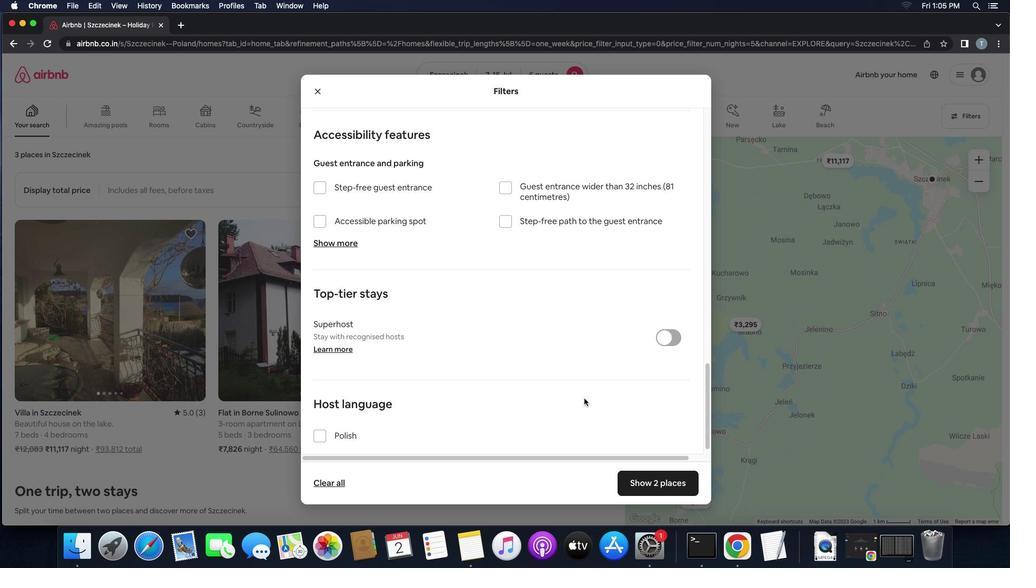 
Action: Mouse scrolled (584, 399) with delta (0, -2)
Screenshot: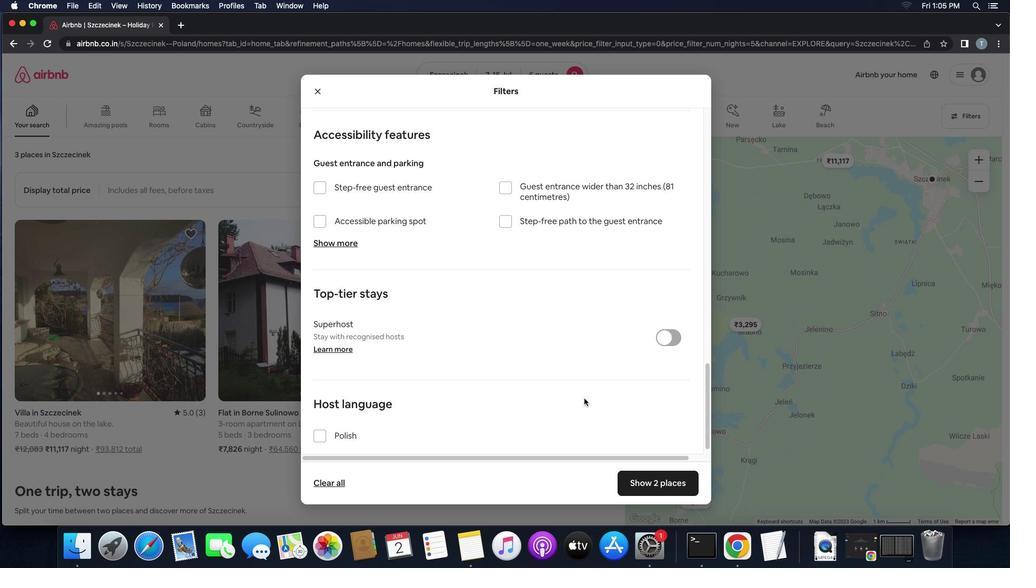 
Action: Mouse moved to (323, 424)
Screenshot: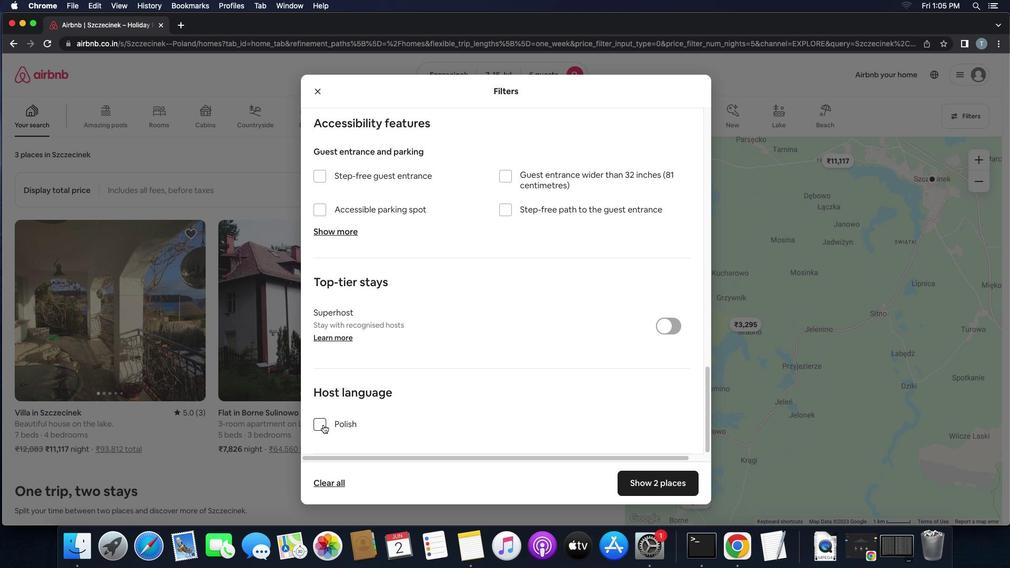 
Action: Mouse scrolled (323, 424) with delta (0, 0)
Screenshot: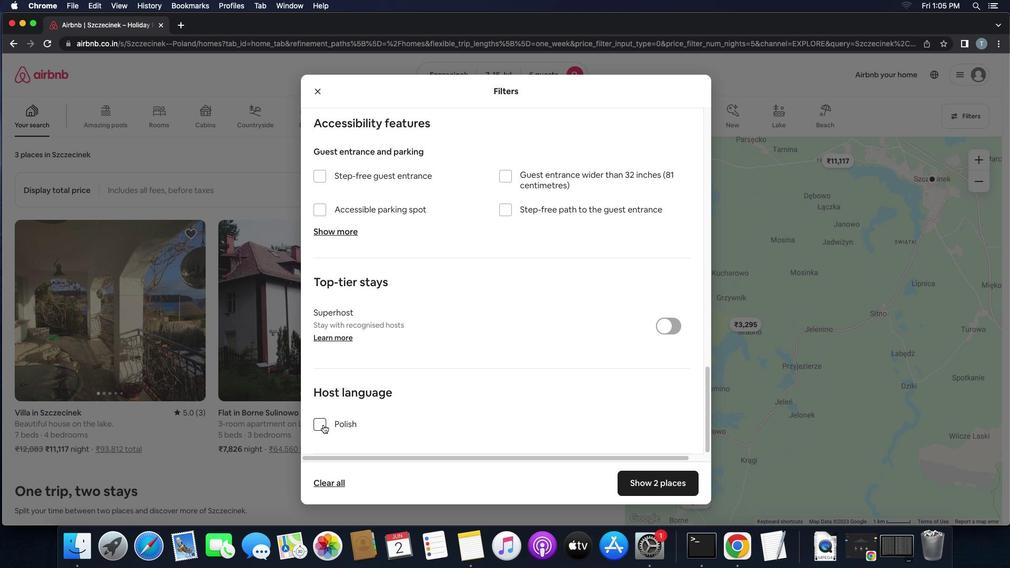 
Action: Mouse scrolled (323, 424) with delta (0, 0)
Screenshot: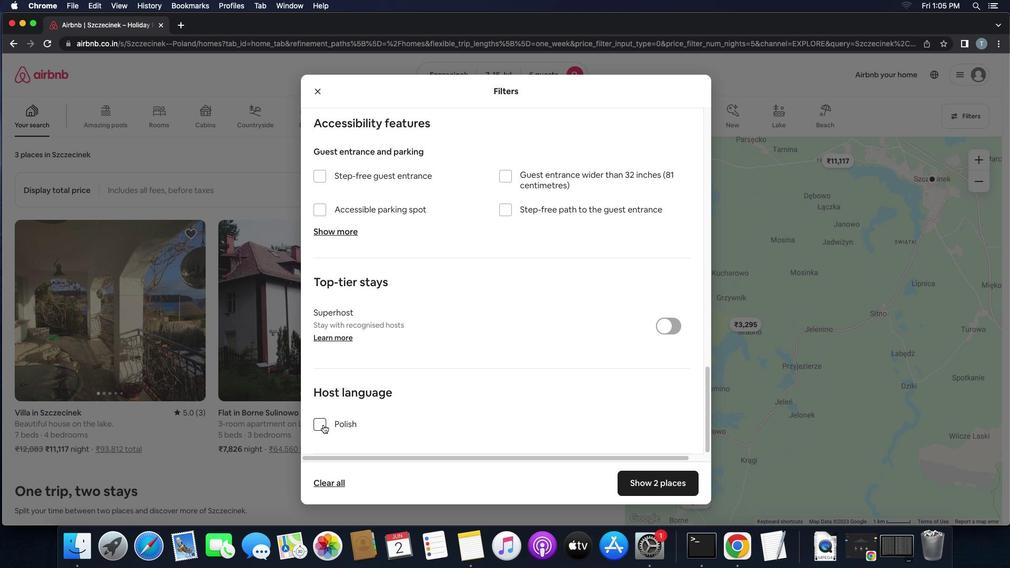 
Action: Mouse scrolled (323, 424) with delta (0, -1)
Screenshot: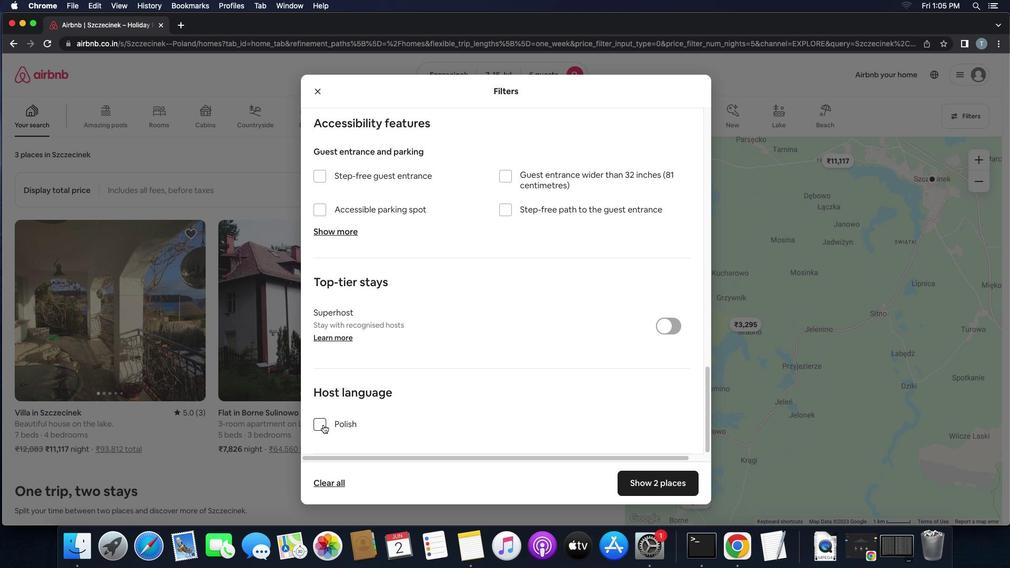 
Action: Mouse scrolled (323, 424) with delta (0, -2)
Screenshot: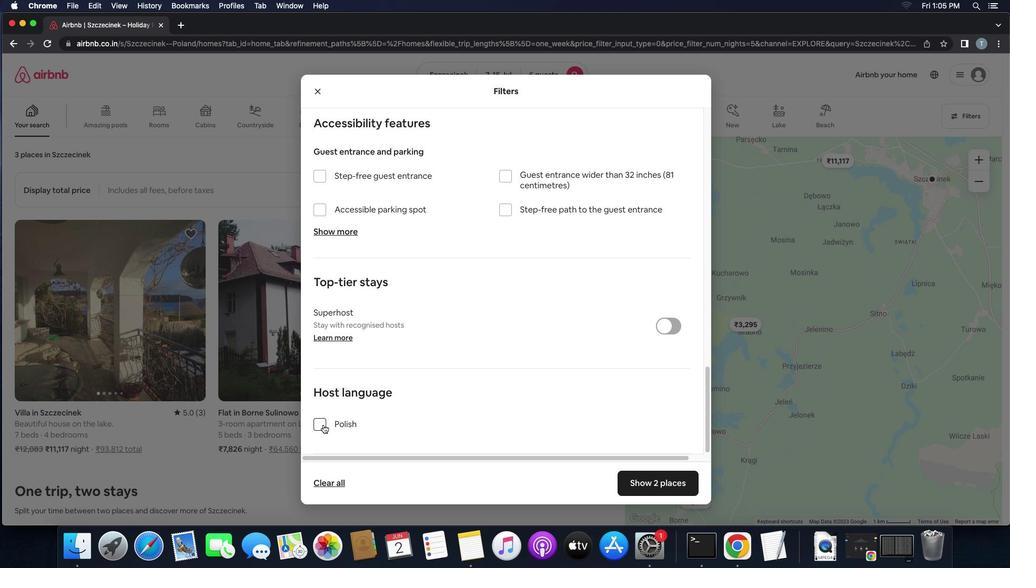 
Action: Mouse moved to (643, 492)
Screenshot: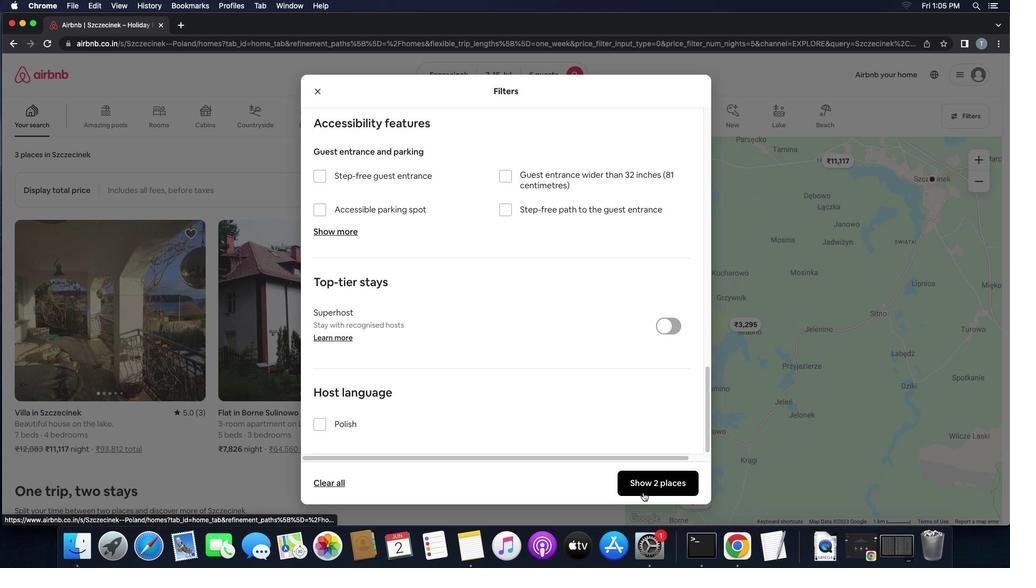 
Action: Mouse pressed left at (643, 492)
Screenshot: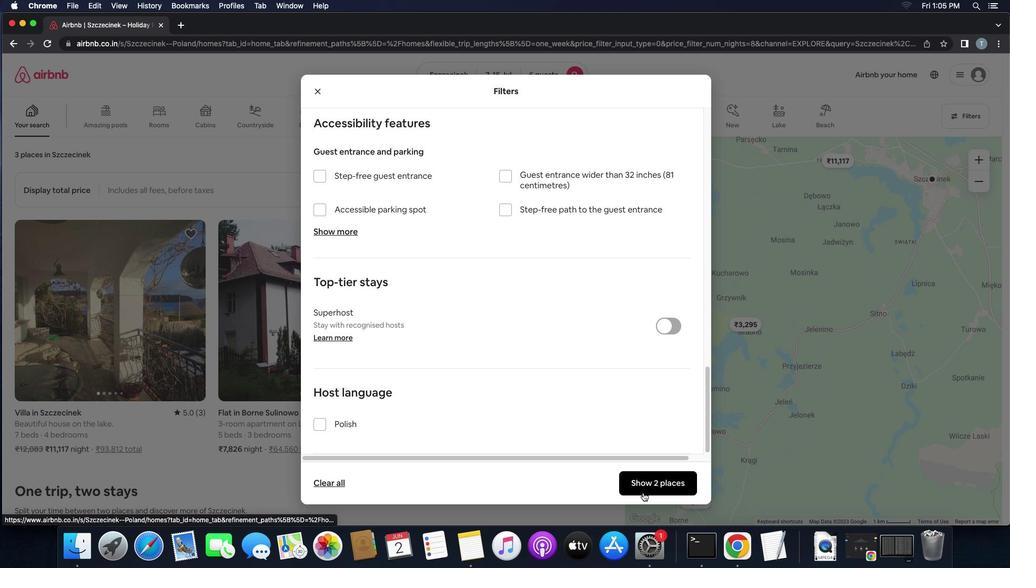 
